 Task: Find connections with filter location Orihuela with filter topic #Hiringwith filter profile language English with filter current company Sartorius Stedim Biotech with filter school Government Engineering College,Gandhinagar with filter industry Waste Collection with filter service category Bookkeeping with filter keywords title Founder
Action: Mouse moved to (620, 79)
Screenshot: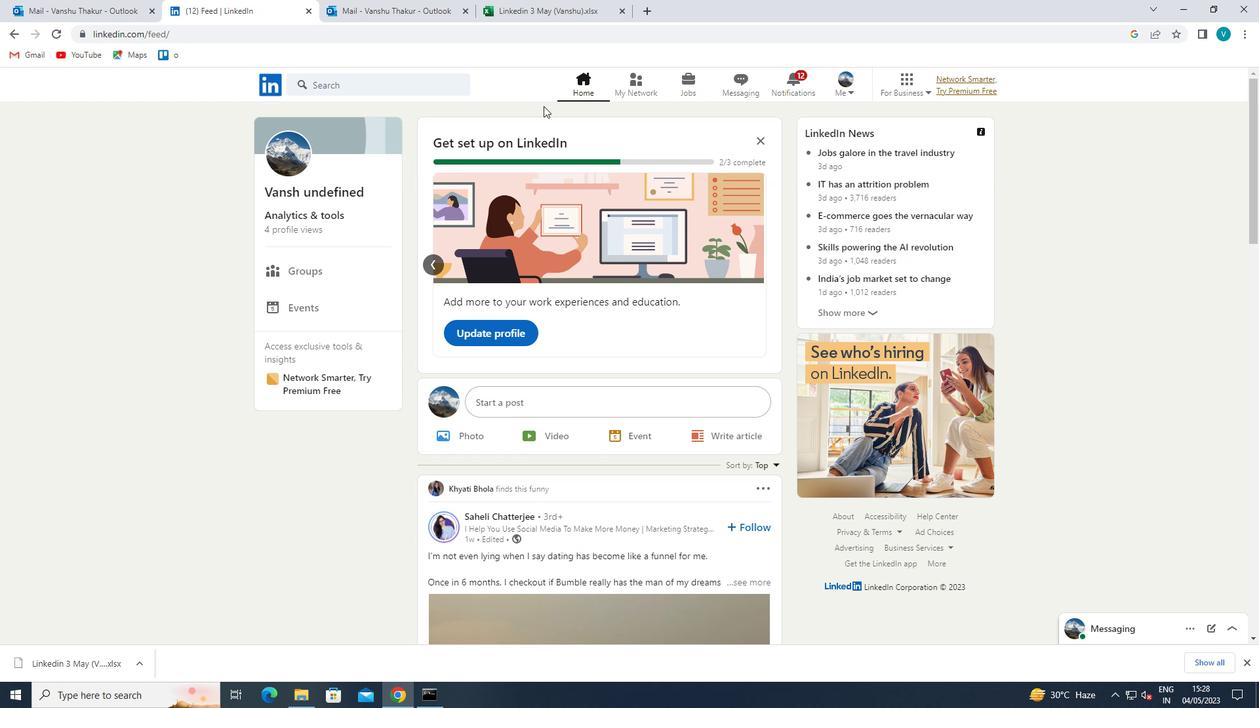 
Action: Mouse pressed left at (620, 79)
Screenshot: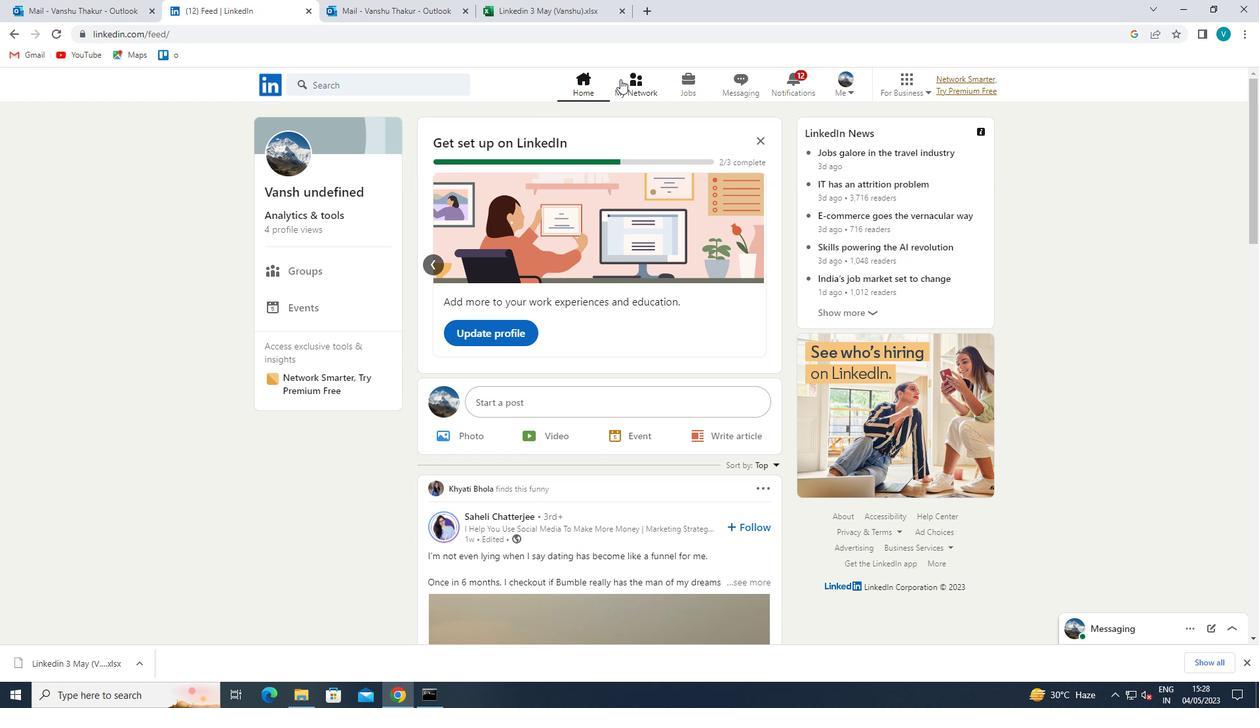 
Action: Mouse moved to (369, 160)
Screenshot: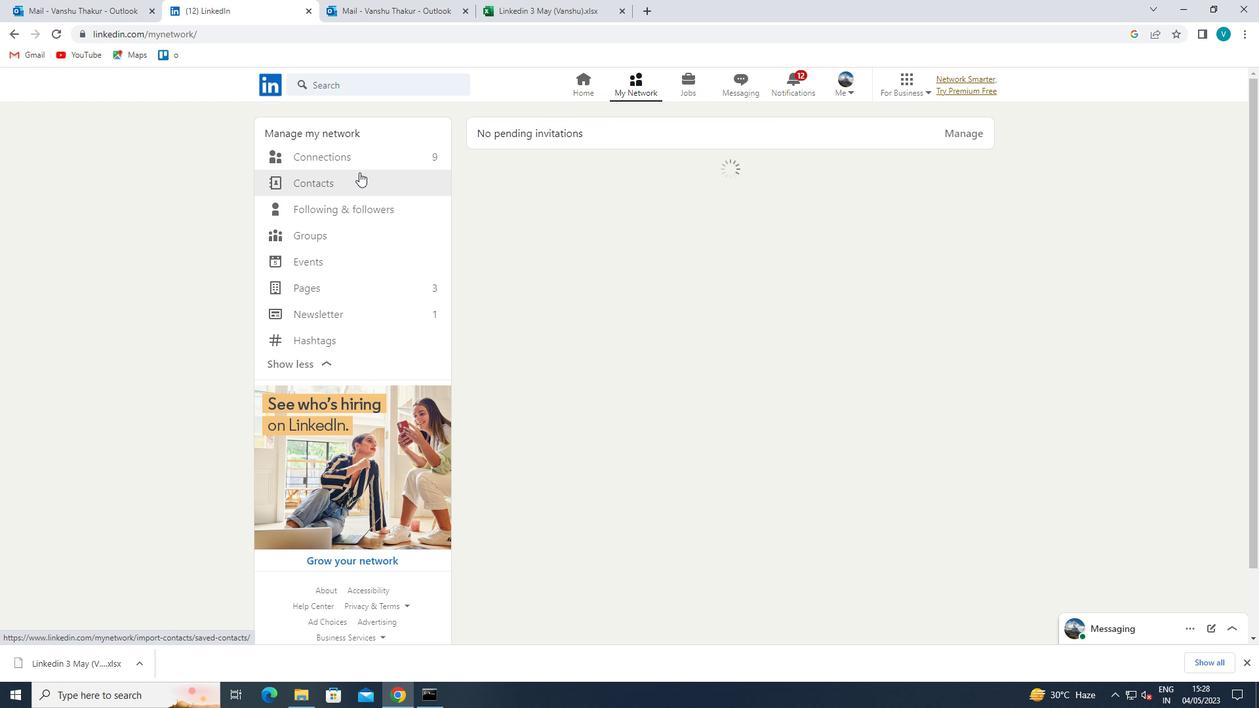 
Action: Mouse pressed left at (369, 160)
Screenshot: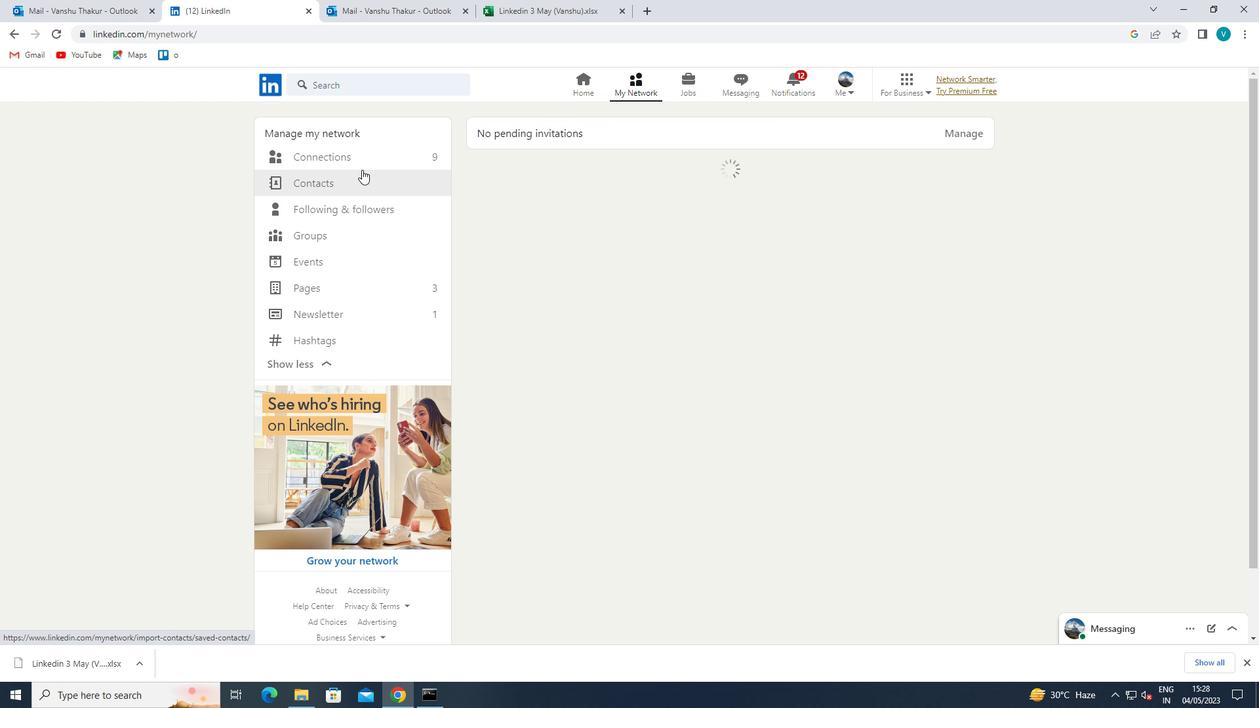 
Action: Mouse moved to (745, 158)
Screenshot: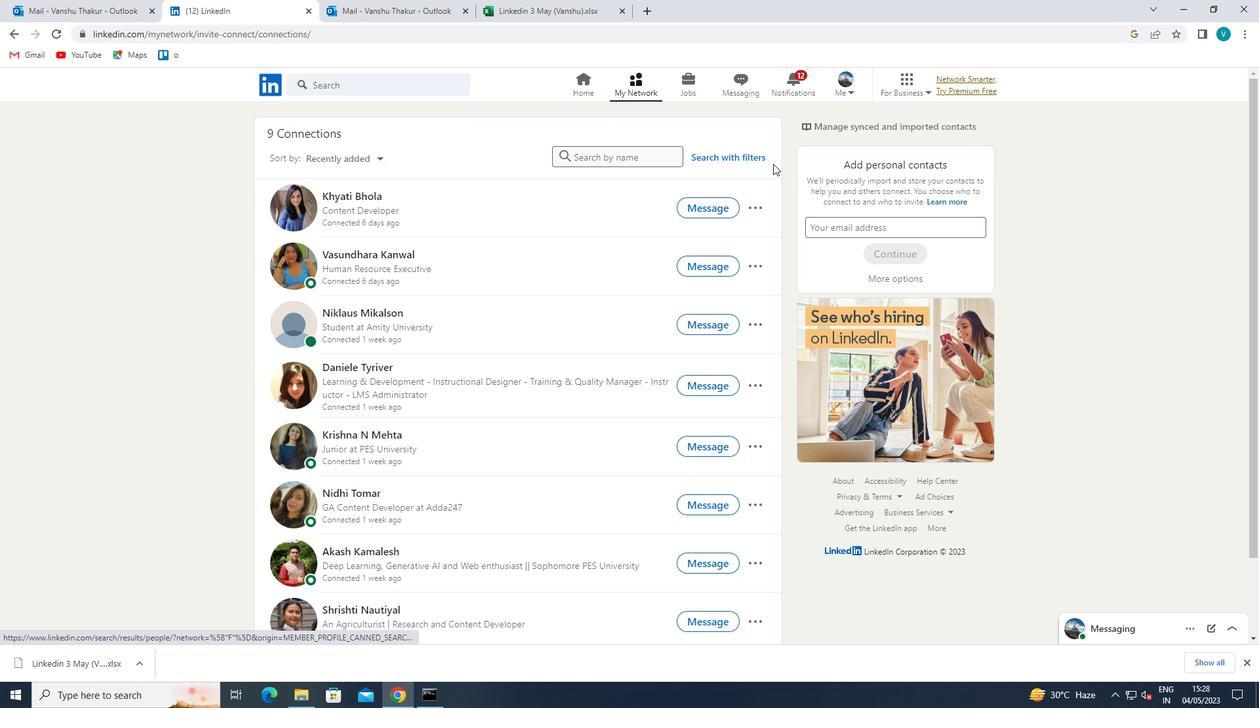 
Action: Mouse pressed left at (745, 158)
Screenshot: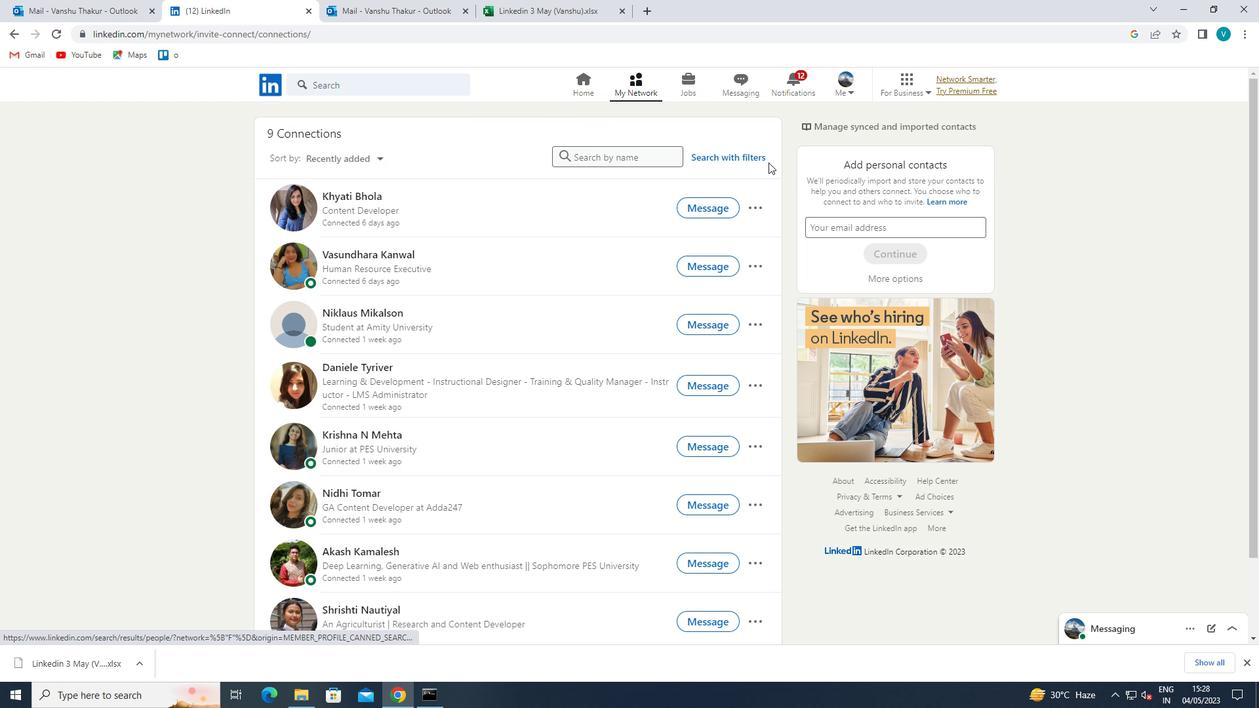 
Action: Mouse moved to (631, 121)
Screenshot: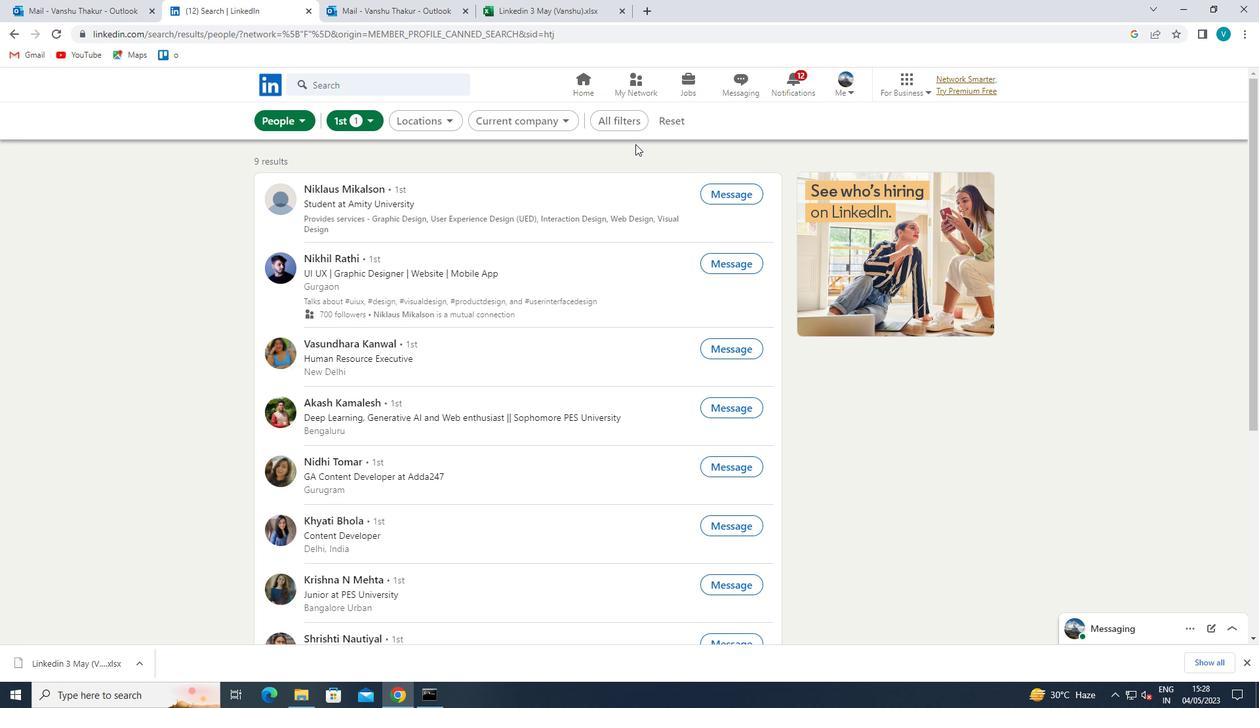
Action: Mouse pressed left at (631, 121)
Screenshot: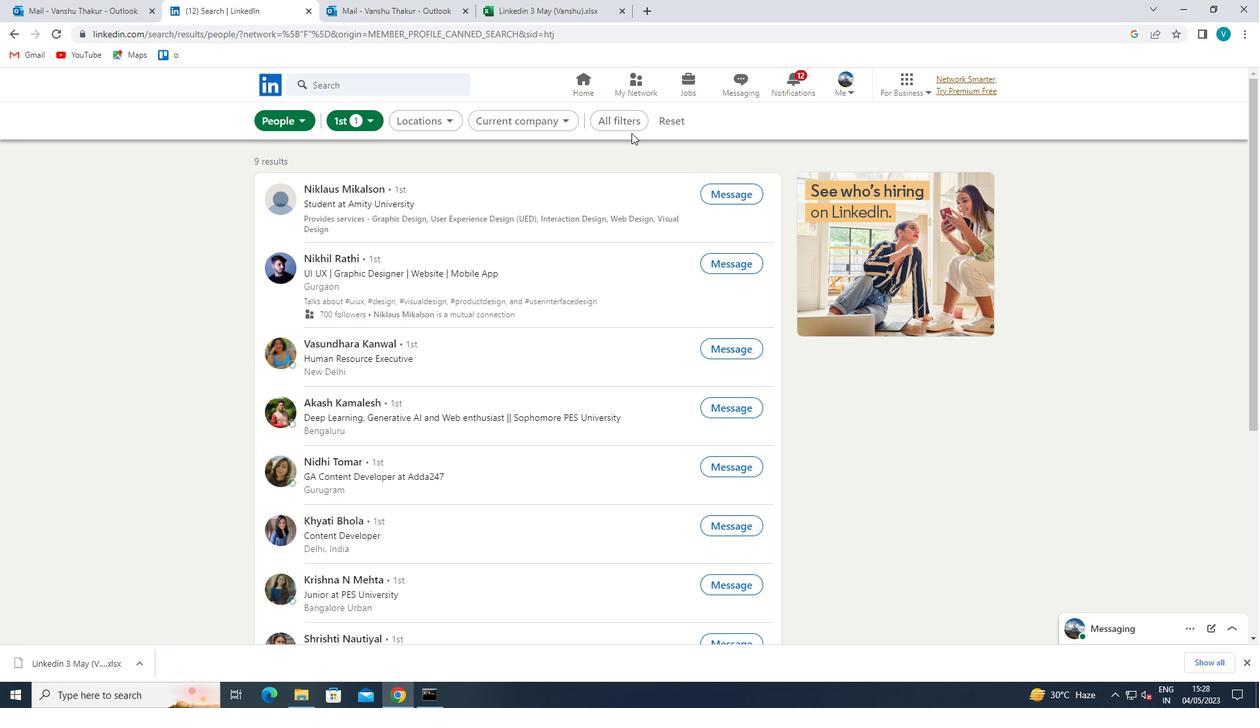 
Action: Mouse moved to (1016, 280)
Screenshot: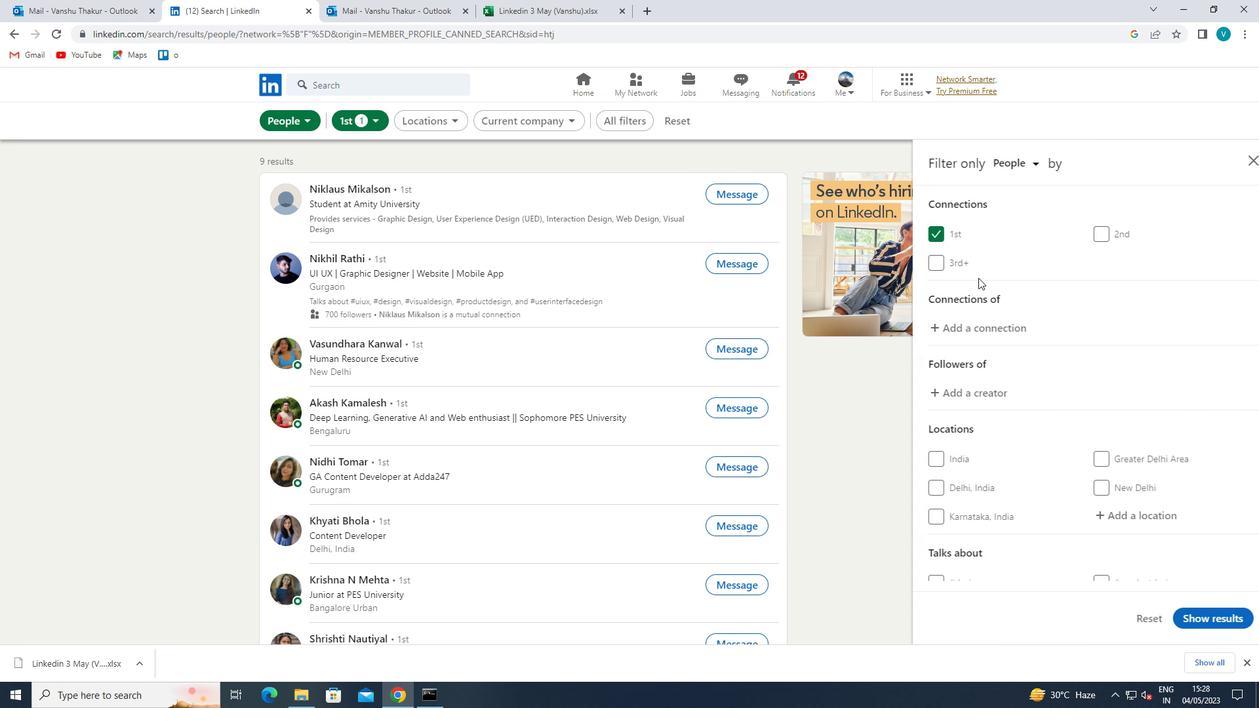 
Action: Mouse scrolled (1016, 279) with delta (0, 0)
Screenshot: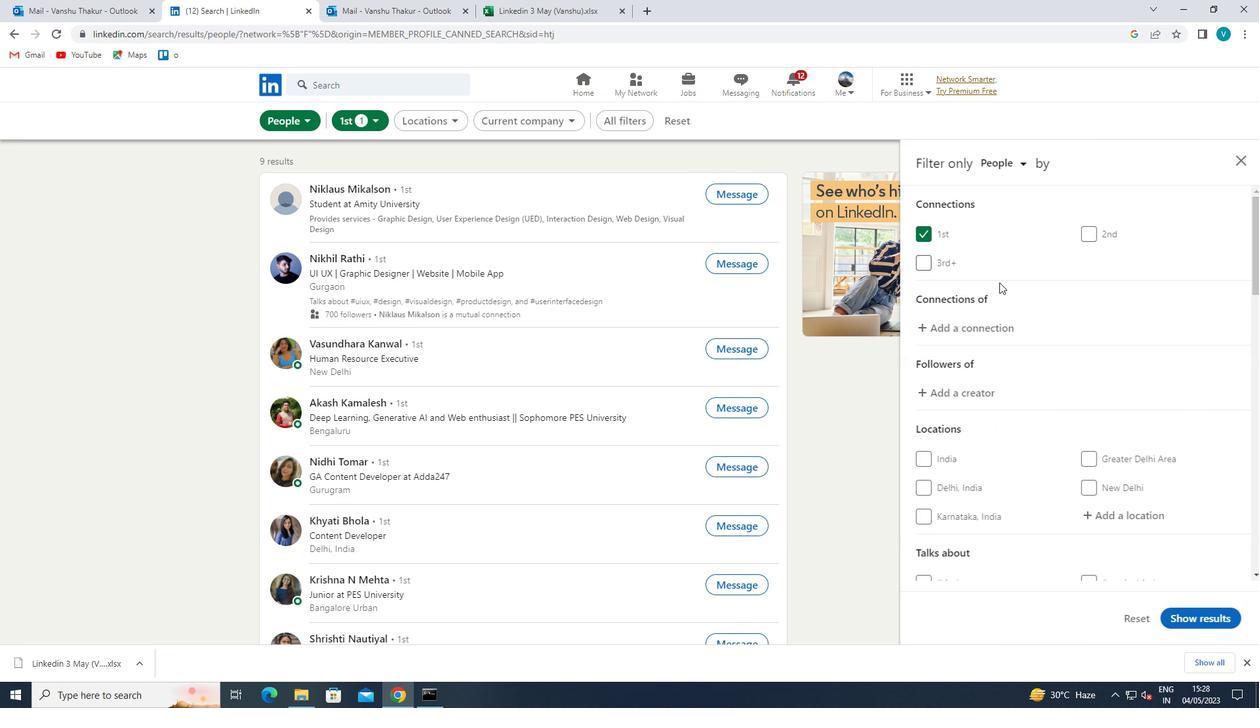 
Action: Mouse moved to (1018, 280)
Screenshot: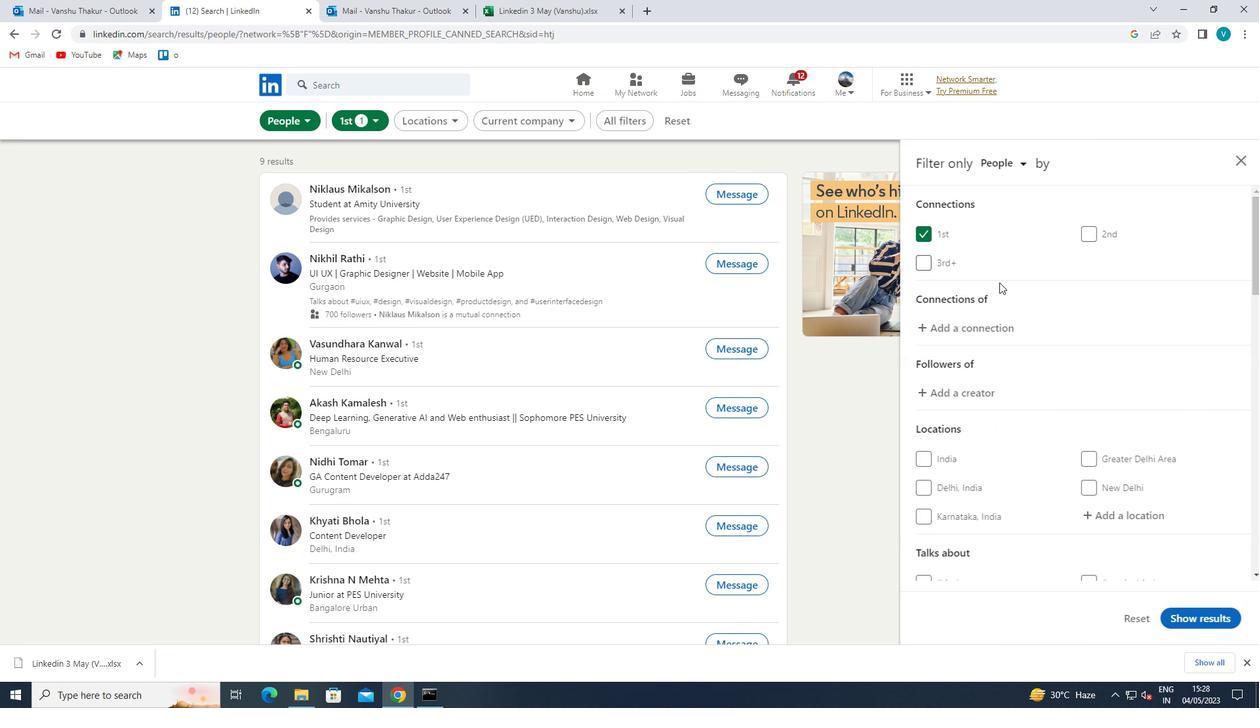 
Action: Mouse scrolled (1018, 279) with delta (0, 0)
Screenshot: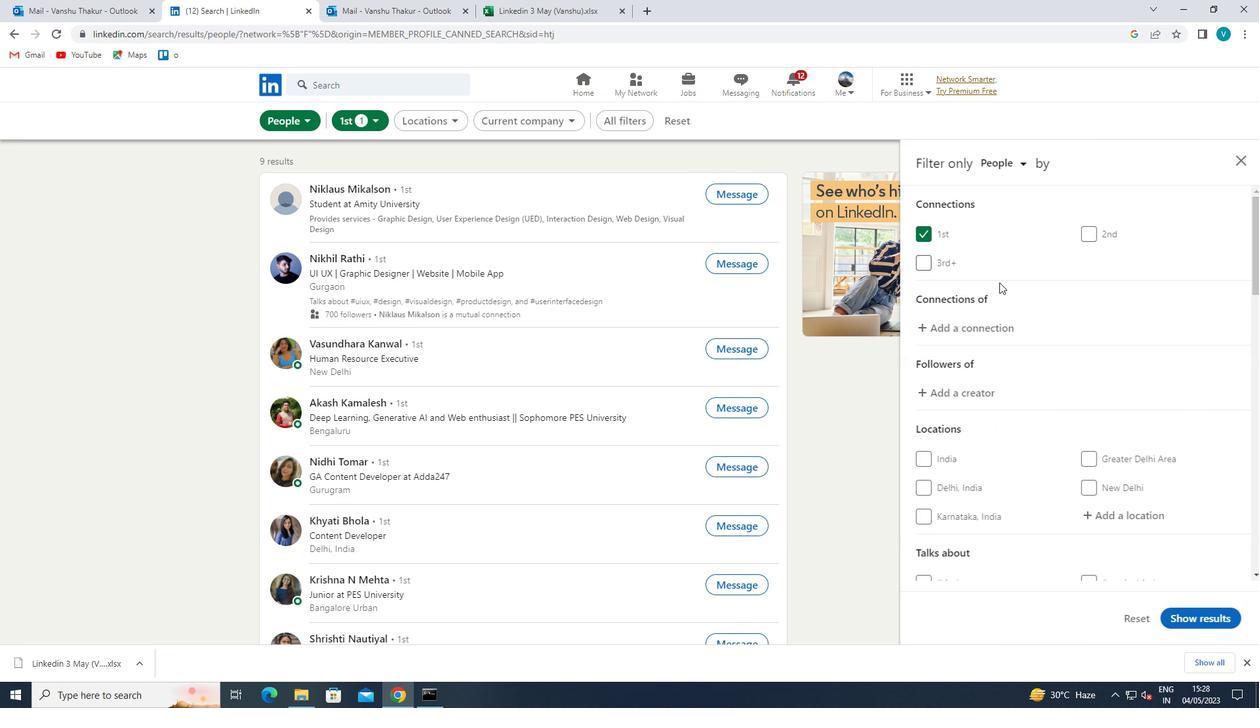 
Action: Mouse moved to (1103, 380)
Screenshot: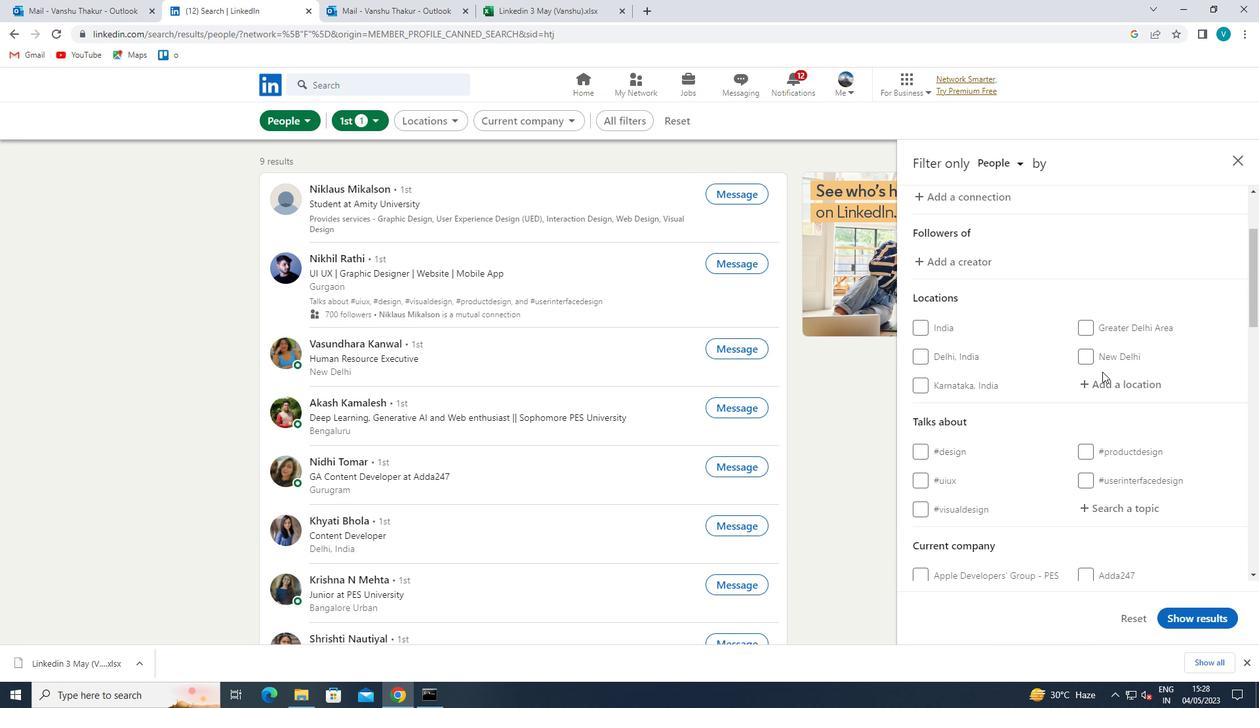
Action: Mouse pressed left at (1103, 380)
Screenshot: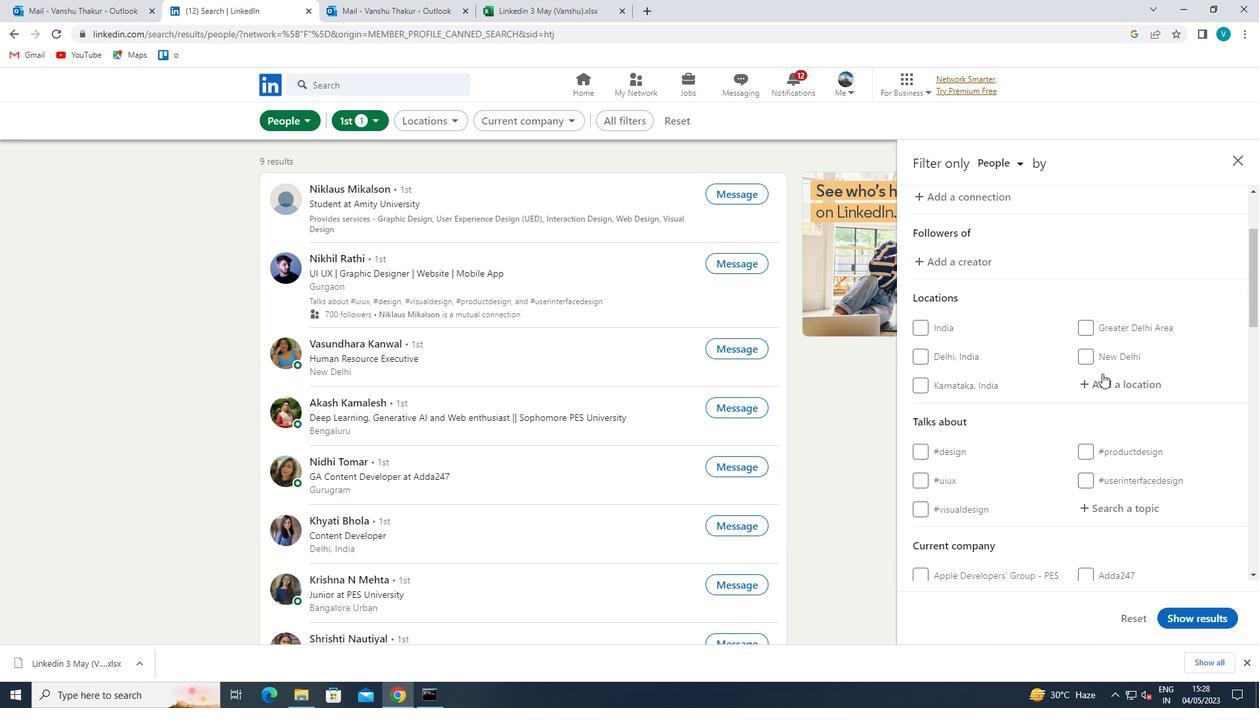 
Action: Mouse moved to (1069, 403)
Screenshot: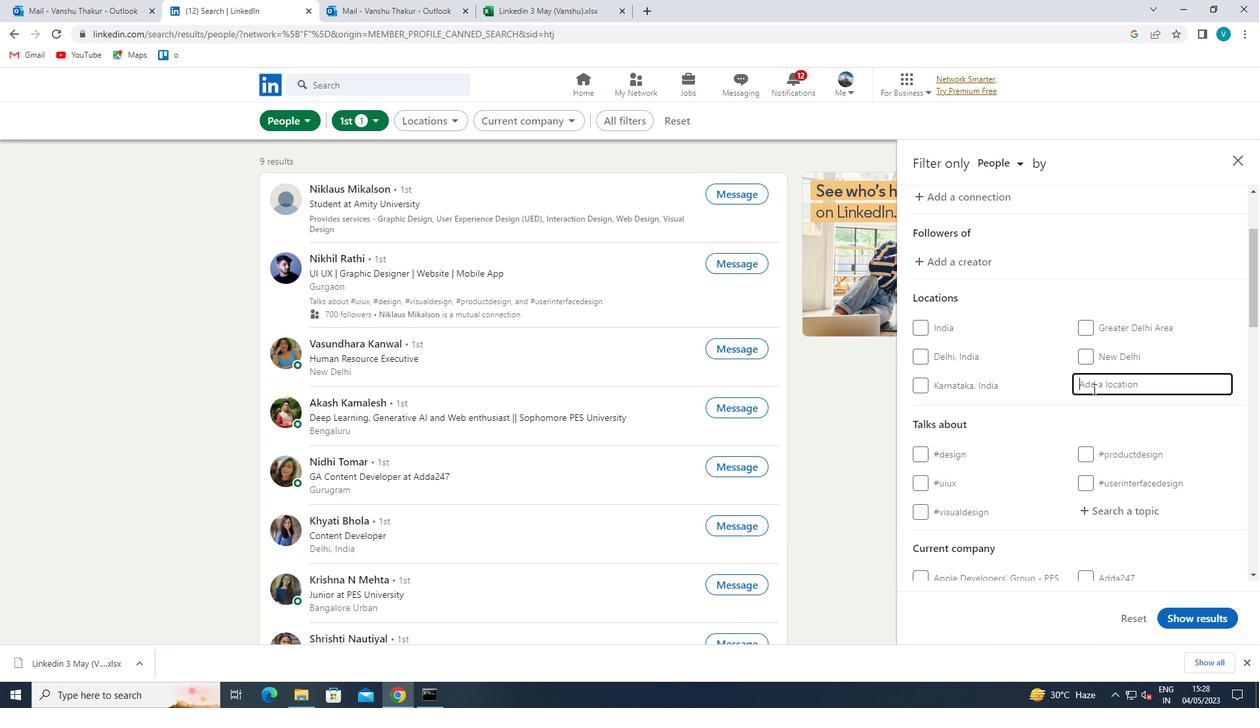 
Action: Key pressed <Key.shift>ORIHUELA
Screenshot: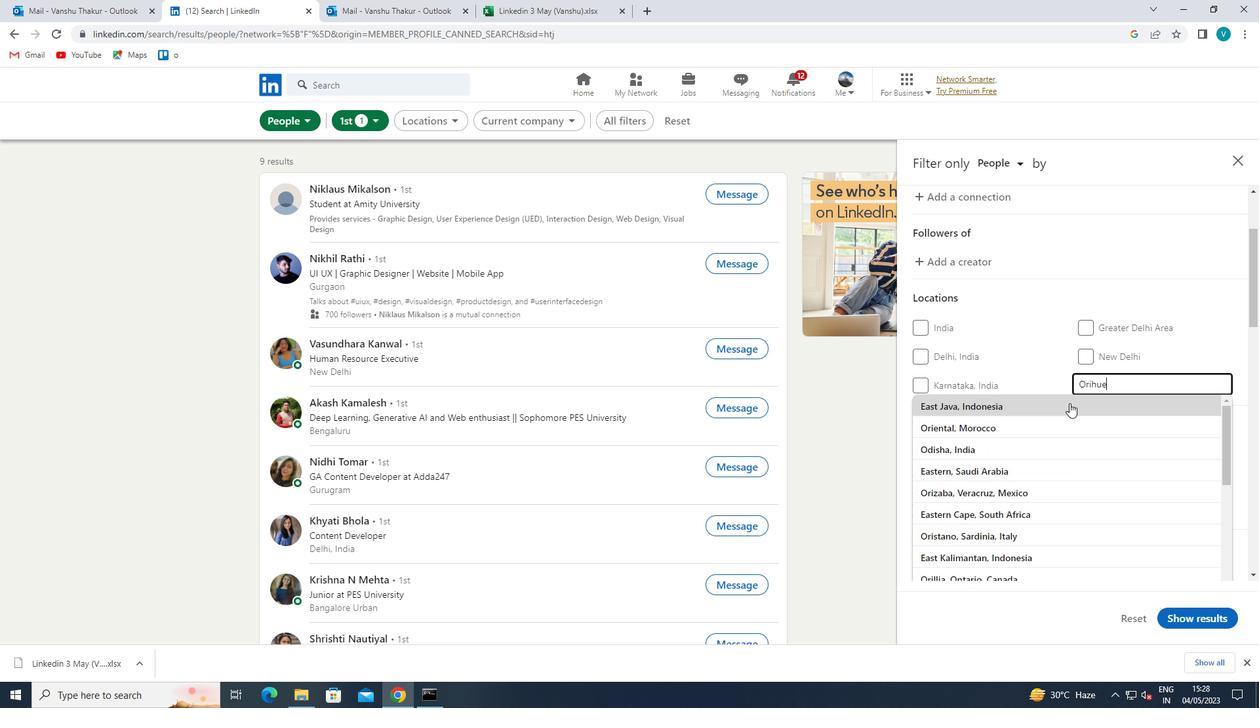 
Action: Mouse moved to (1076, 405)
Screenshot: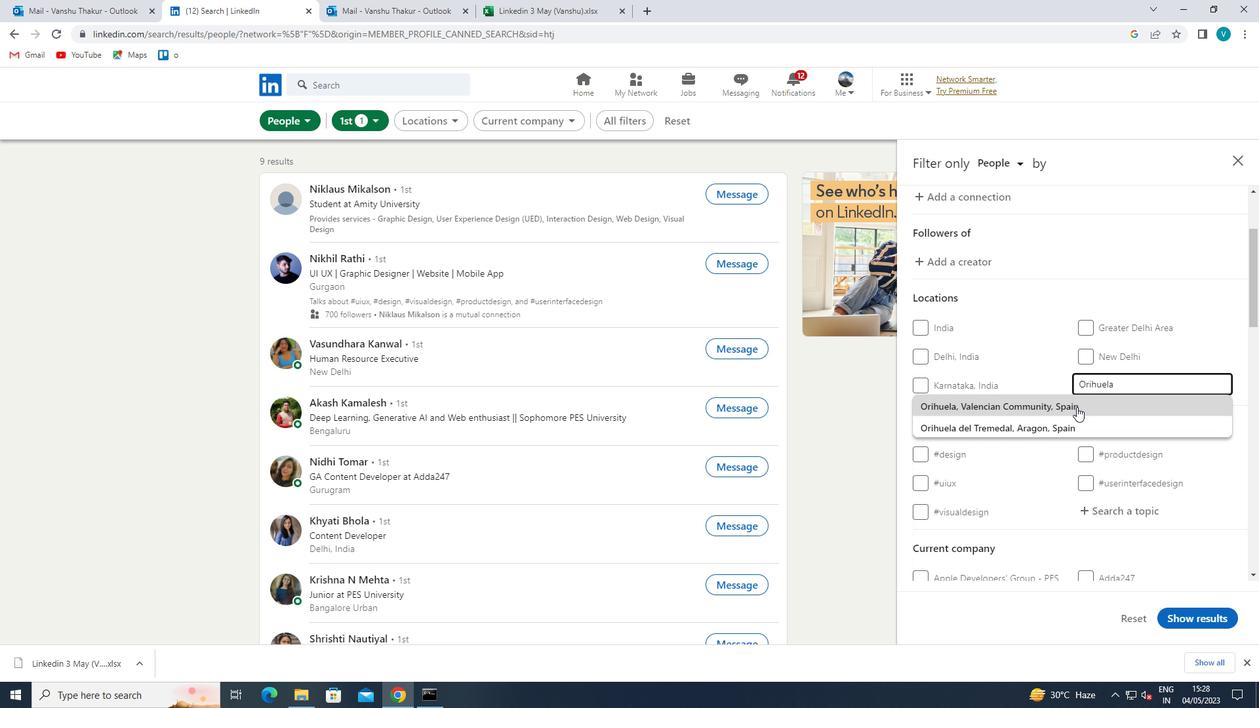 
Action: Mouse pressed left at (1076, 405)
Screenshot: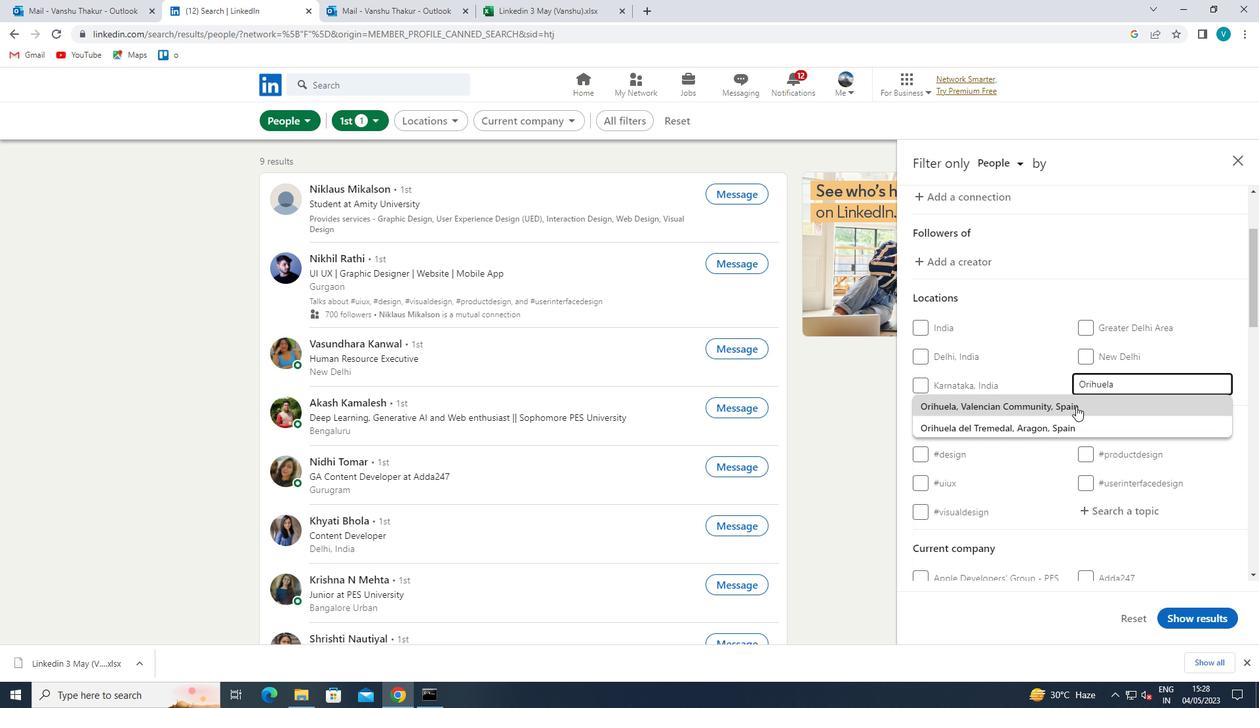 
Action: Mouse moved to (1076, 404)
Screenshot: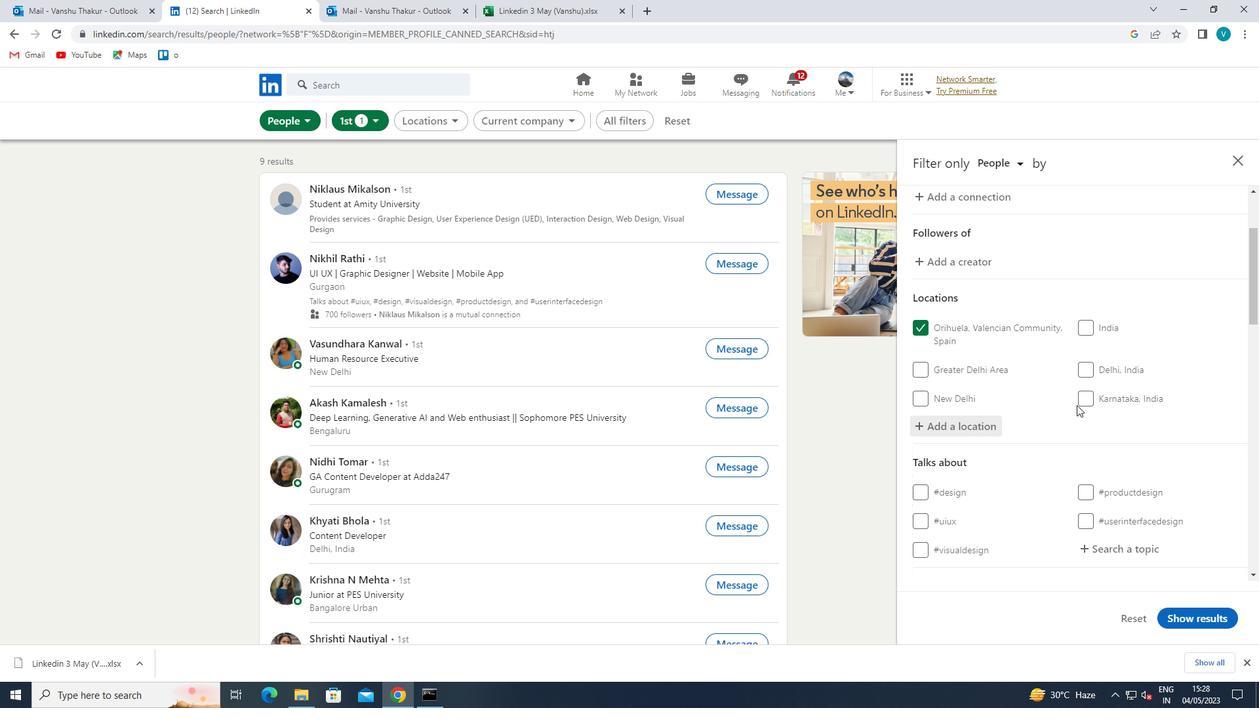 
Action: Mouse scrolled (1076, 404) with delta (0, 0)
Screenshot: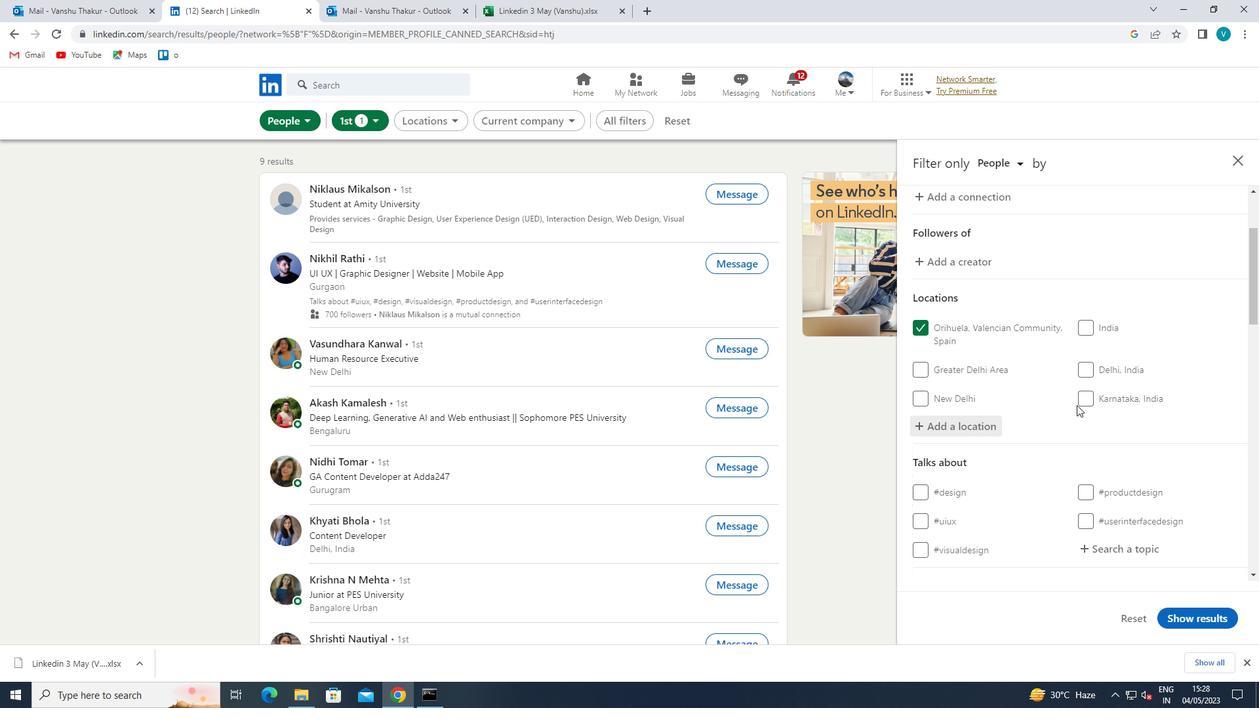 
Action: Mouse moved to (1075, 405)
Screenshot: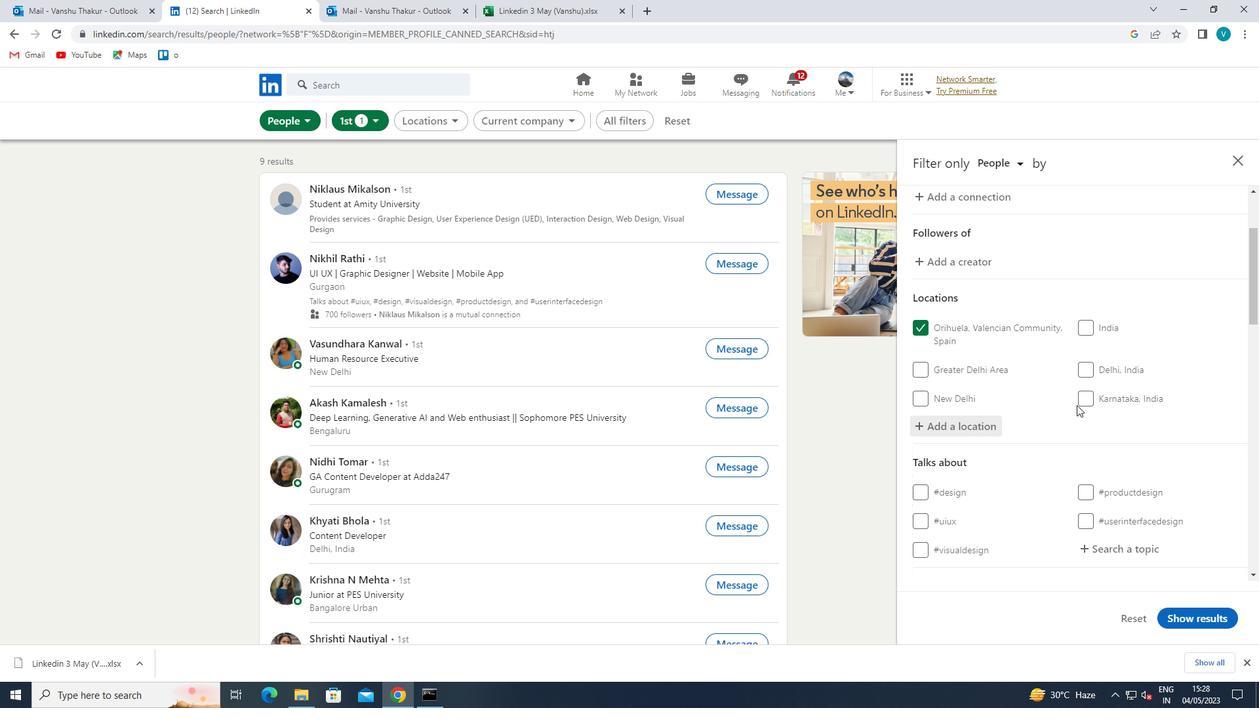 
Action: Mouse scrolled (1075, 404) with delta (0, 0)
Screenshot: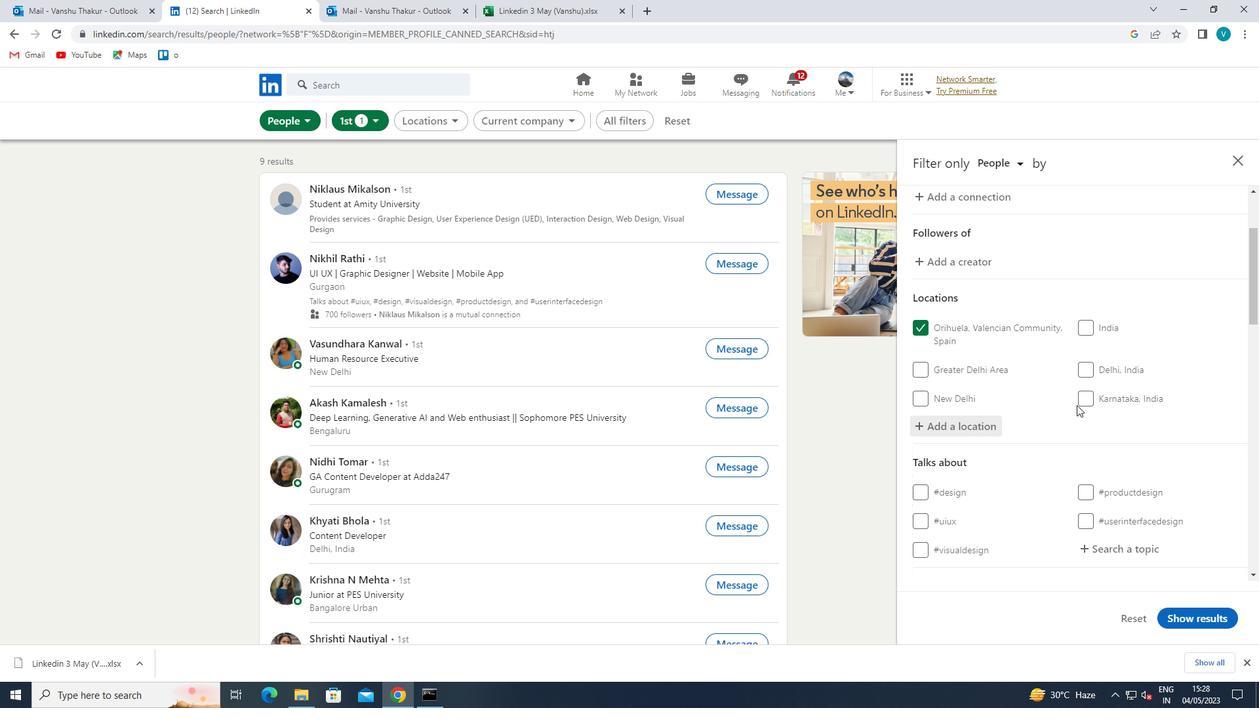 
Action: Mouse moved to (1113, 416)
Screenshot: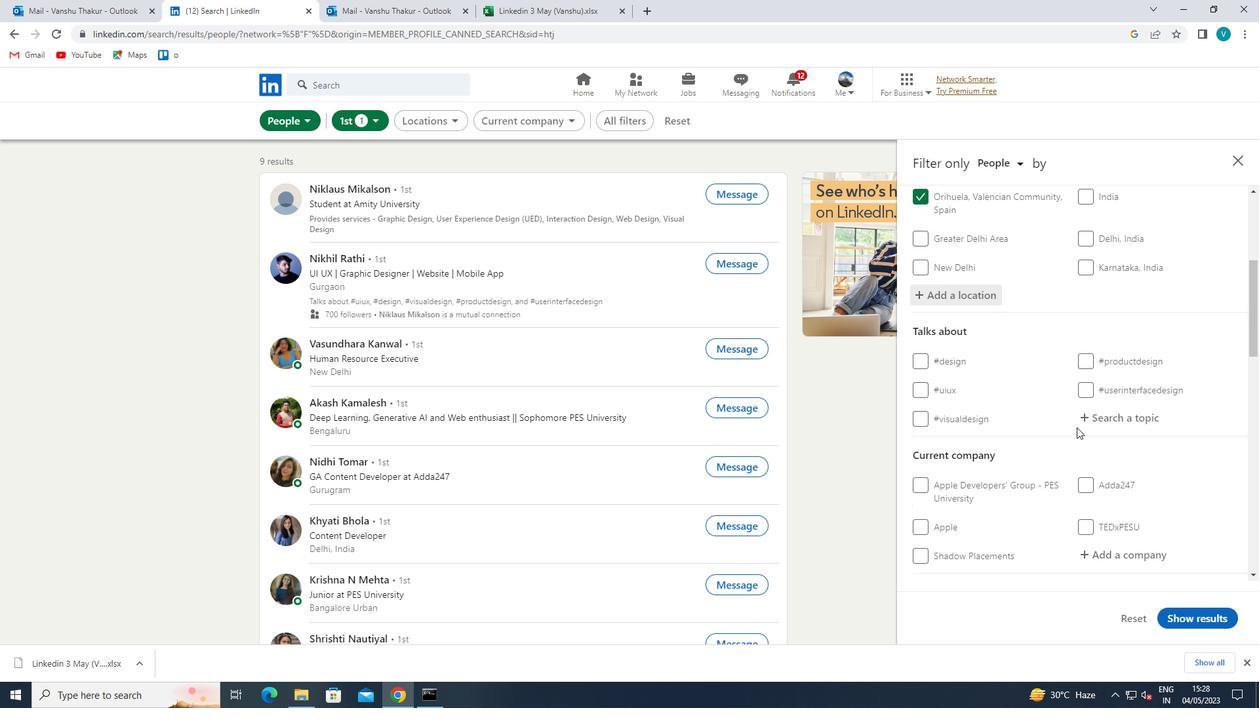 
Action: Mouse pressed left at (1113, 416)
Screenshot: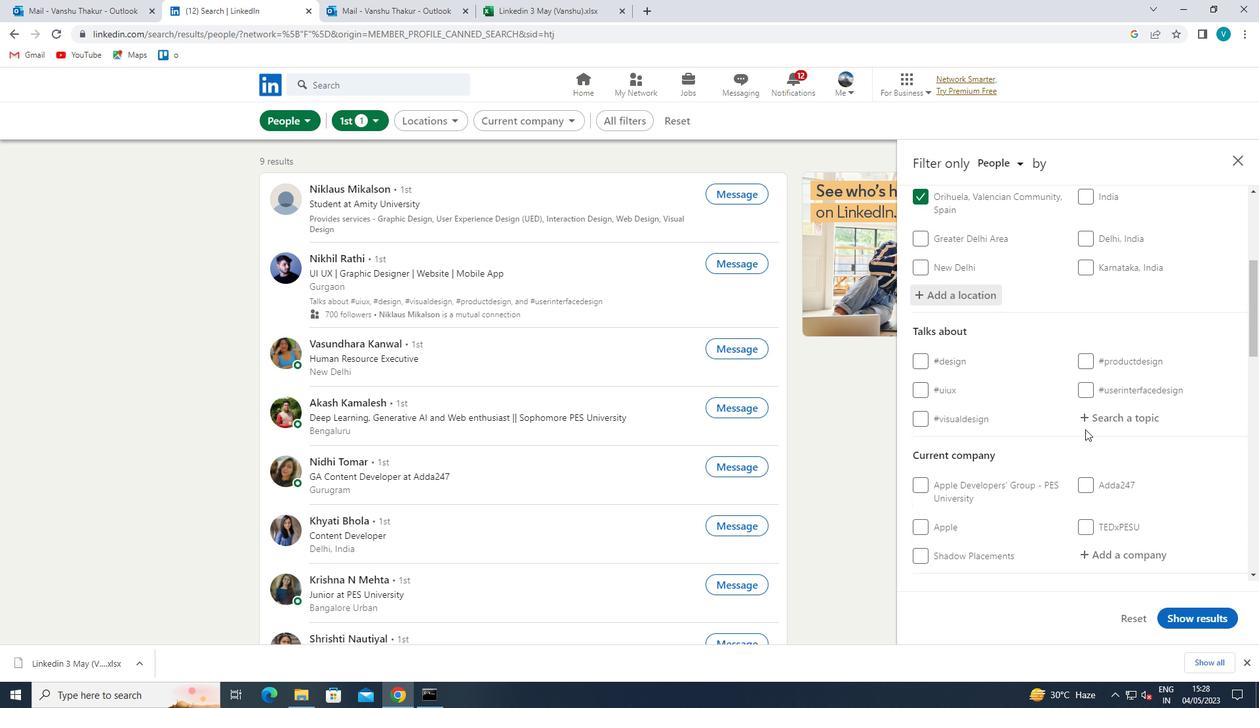 
Action: Key pressed HIRING
Screenshot: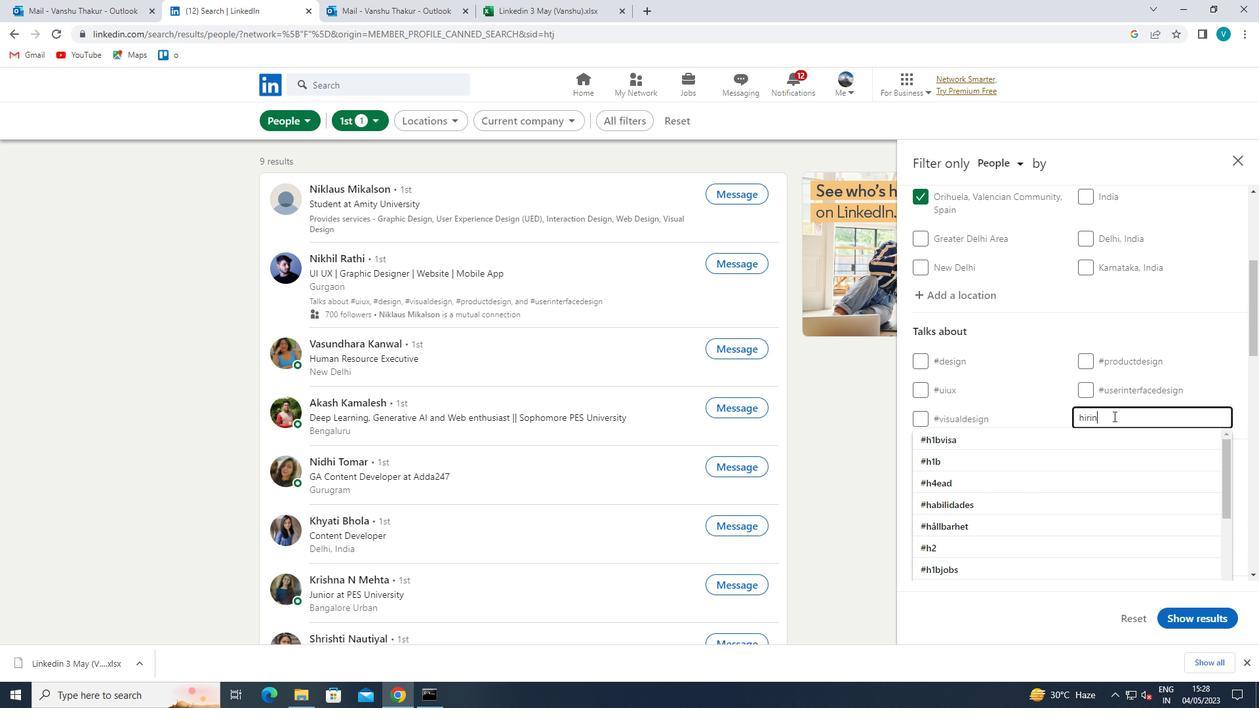 
Action: Mouse moved to (1073, 438)
Screenshot: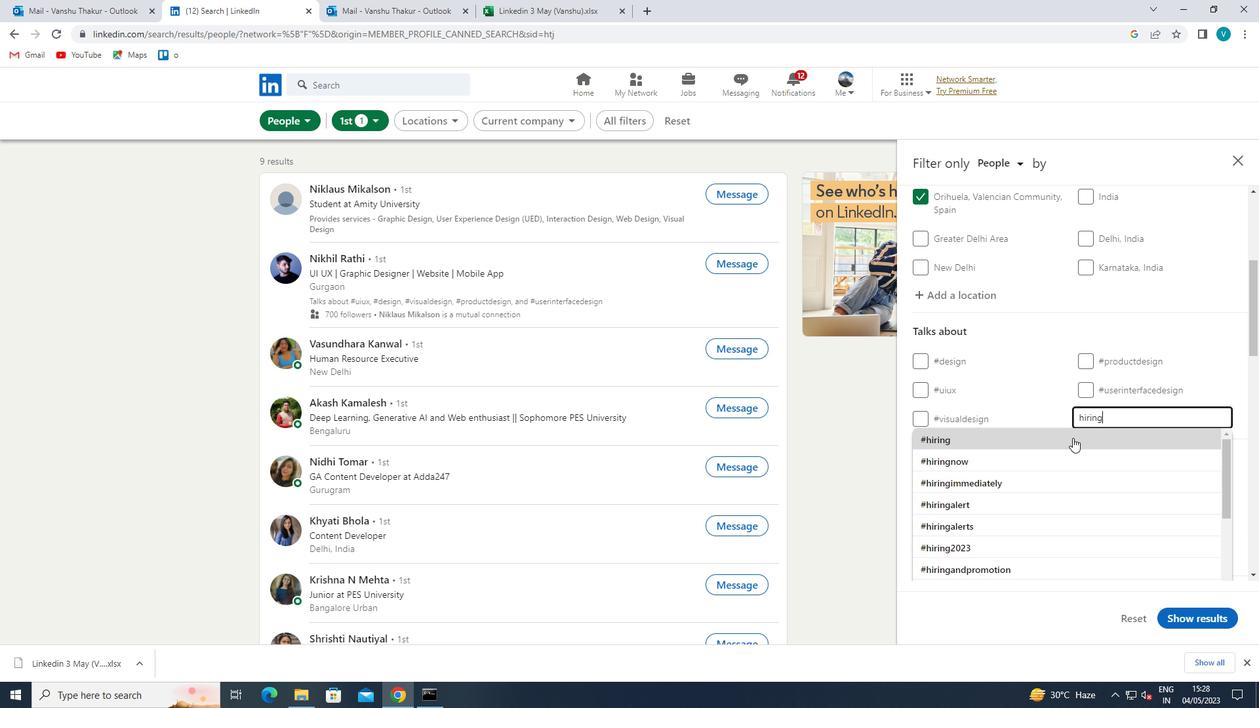 
Action: Mouse pressed left at (1073, 438)
Screenshot: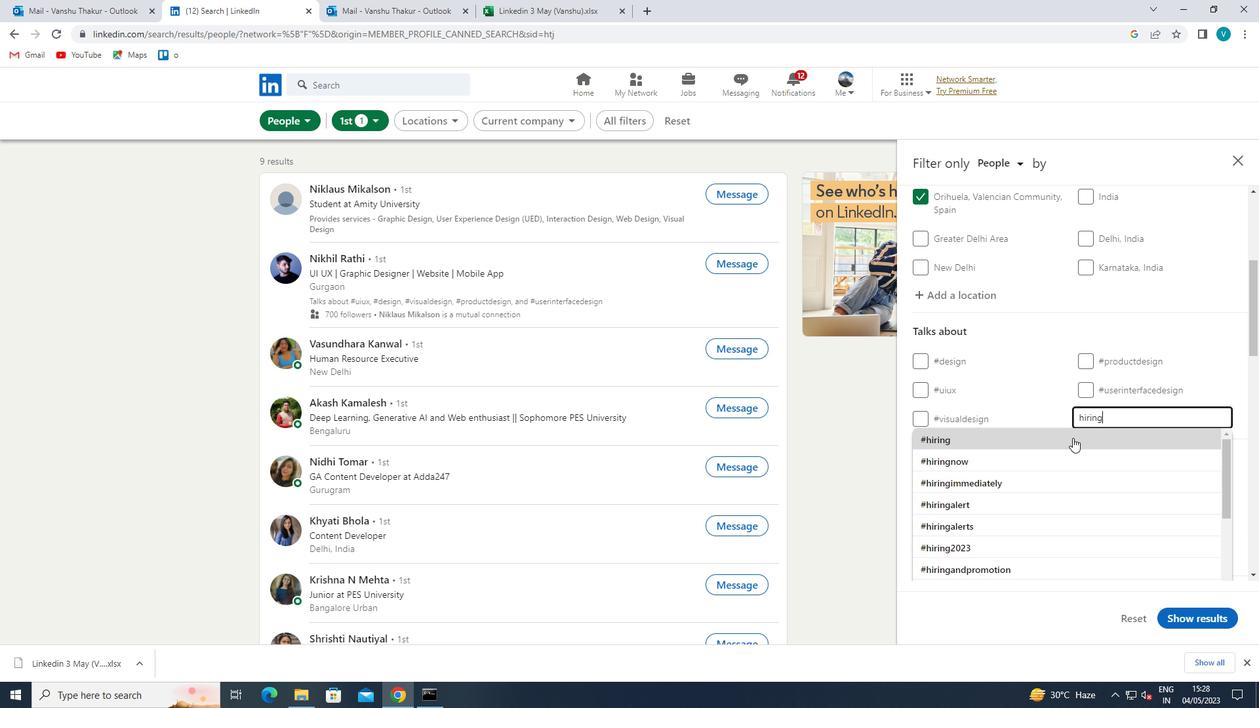 
Action: Mouse moved to (1078, 434)
Screenshot: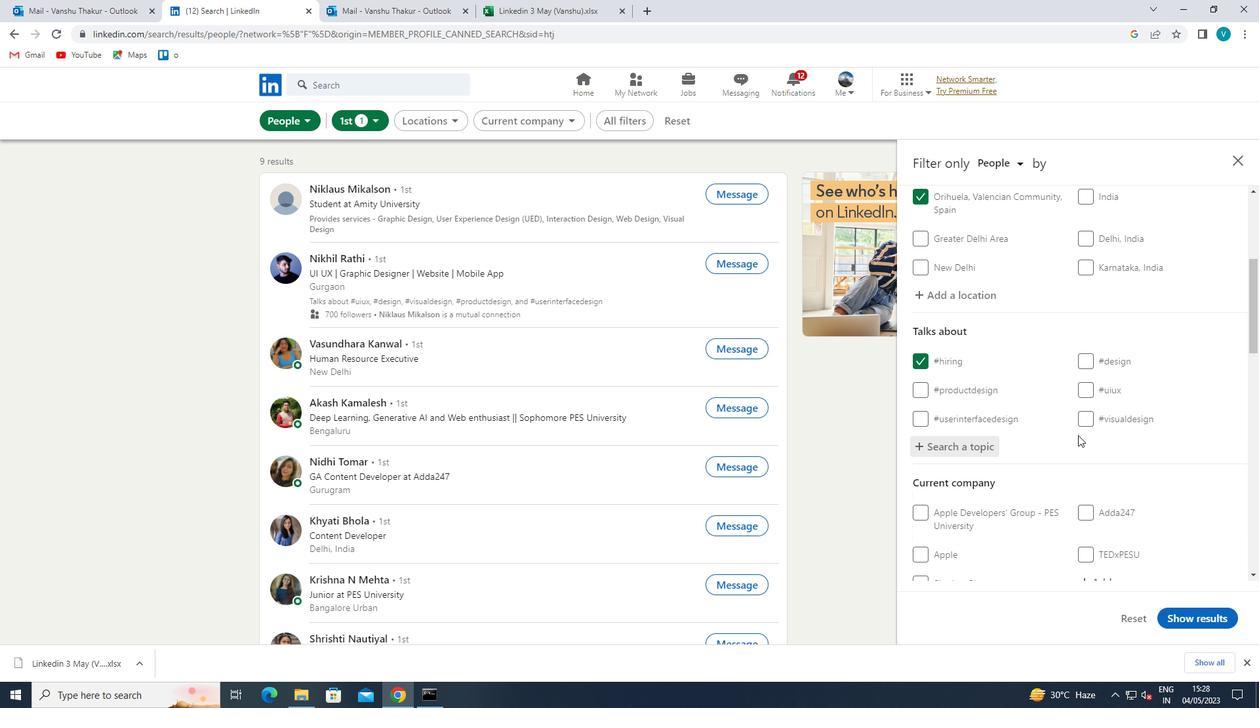 
Action: Mouse scrolled (1078, 434) with delta (0, 0)
Screenshot: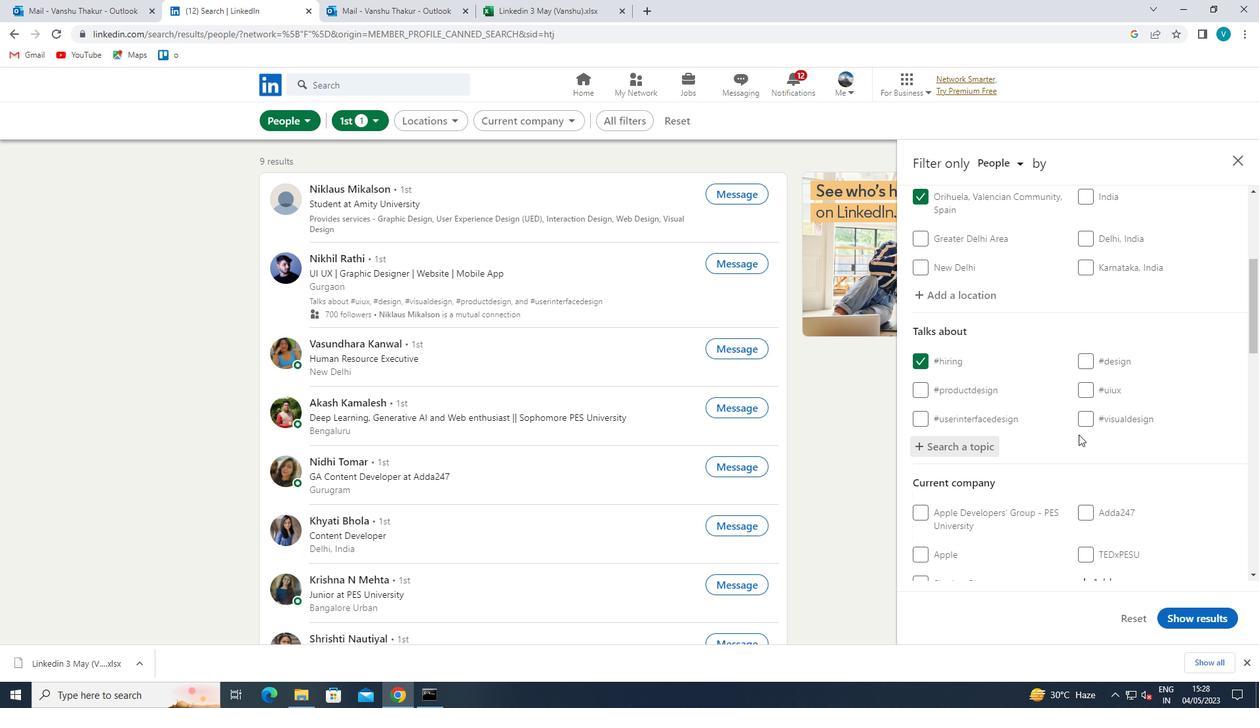 
Action: Mouse scrolled (1078, 434) with delta (0, 0)
Screenshot: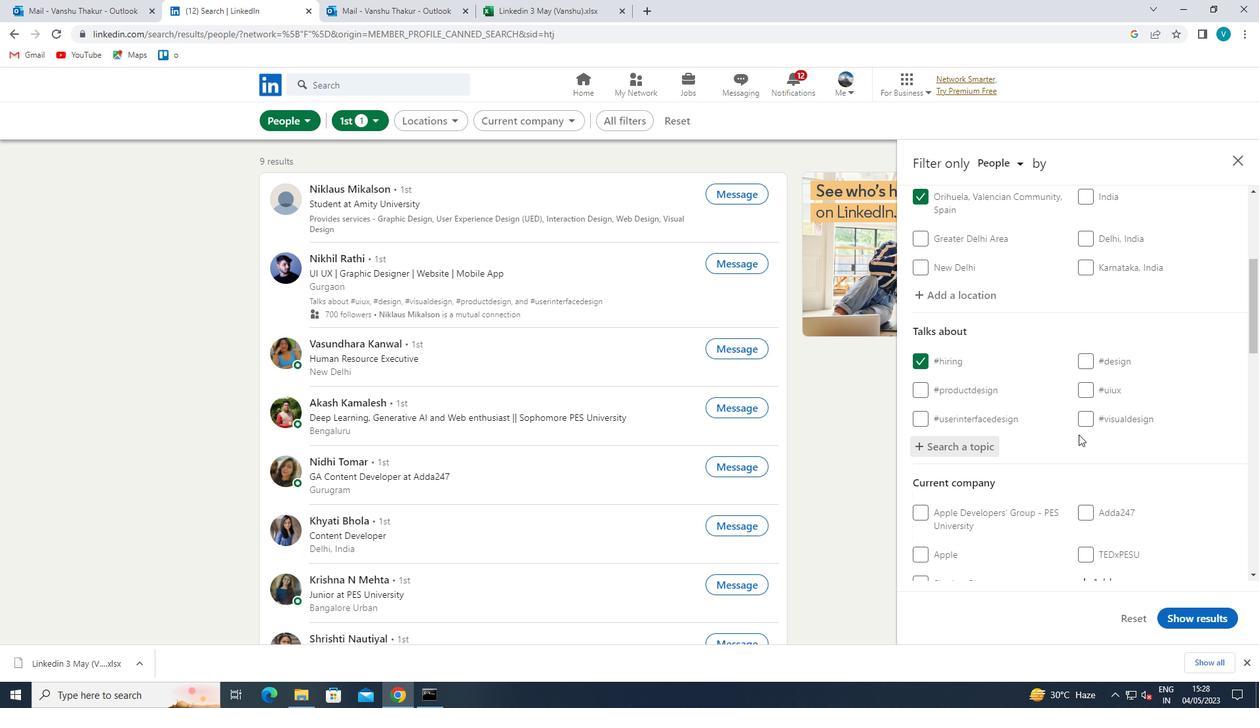 
Action: Mouse scrolled (1078, 434) with delta (0, 0)
Screenshot: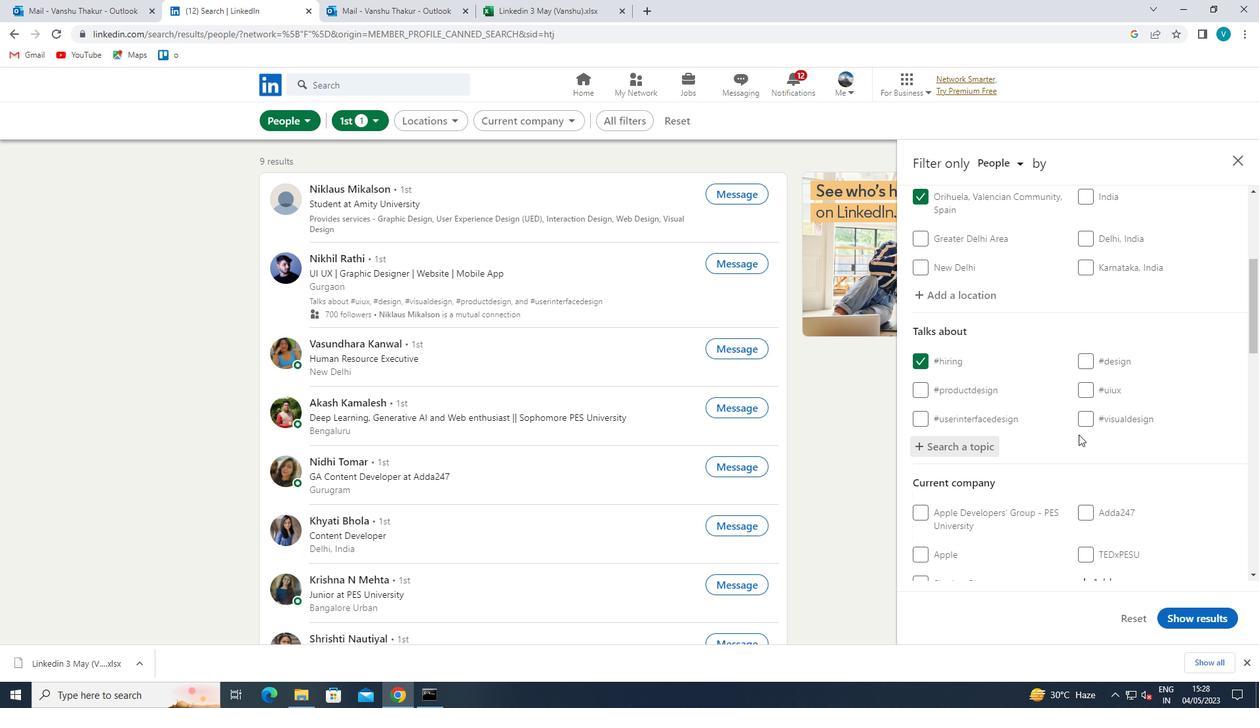 
Action: Mouse moved to (1079, 434)
Screenshot: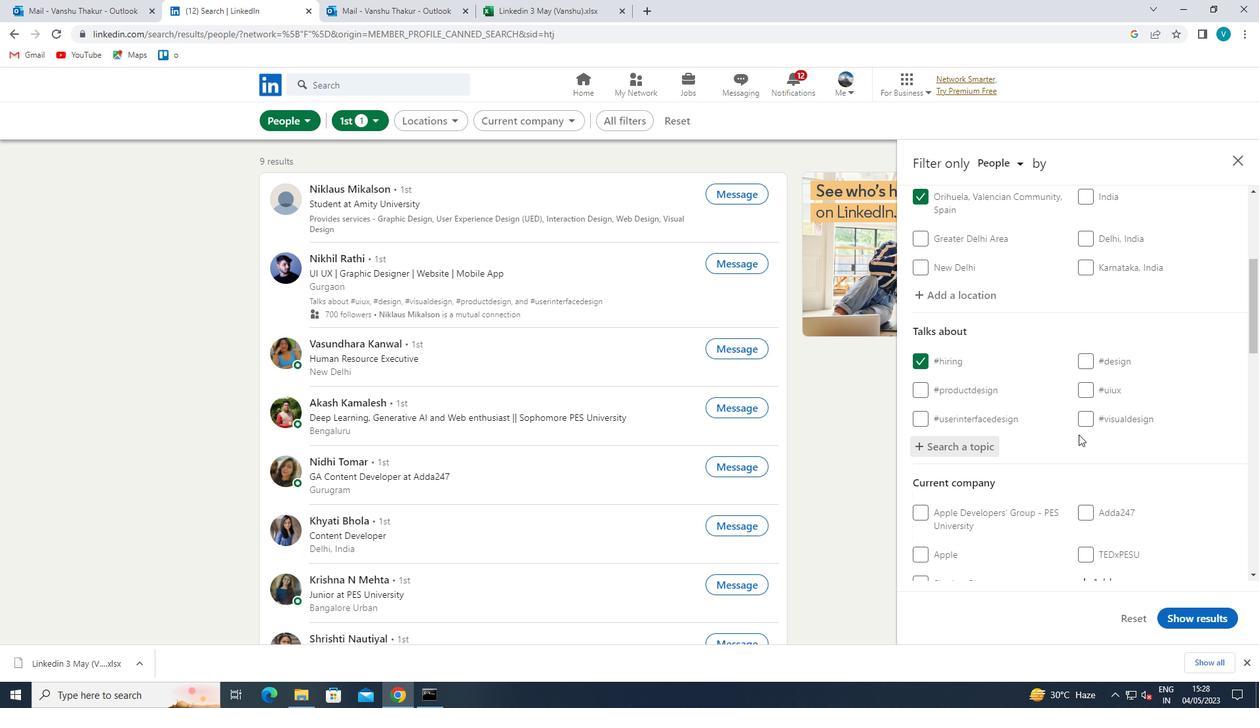 
Action: Mouse scrolled (1079, 434) with delta (0, 0)
Screenshot: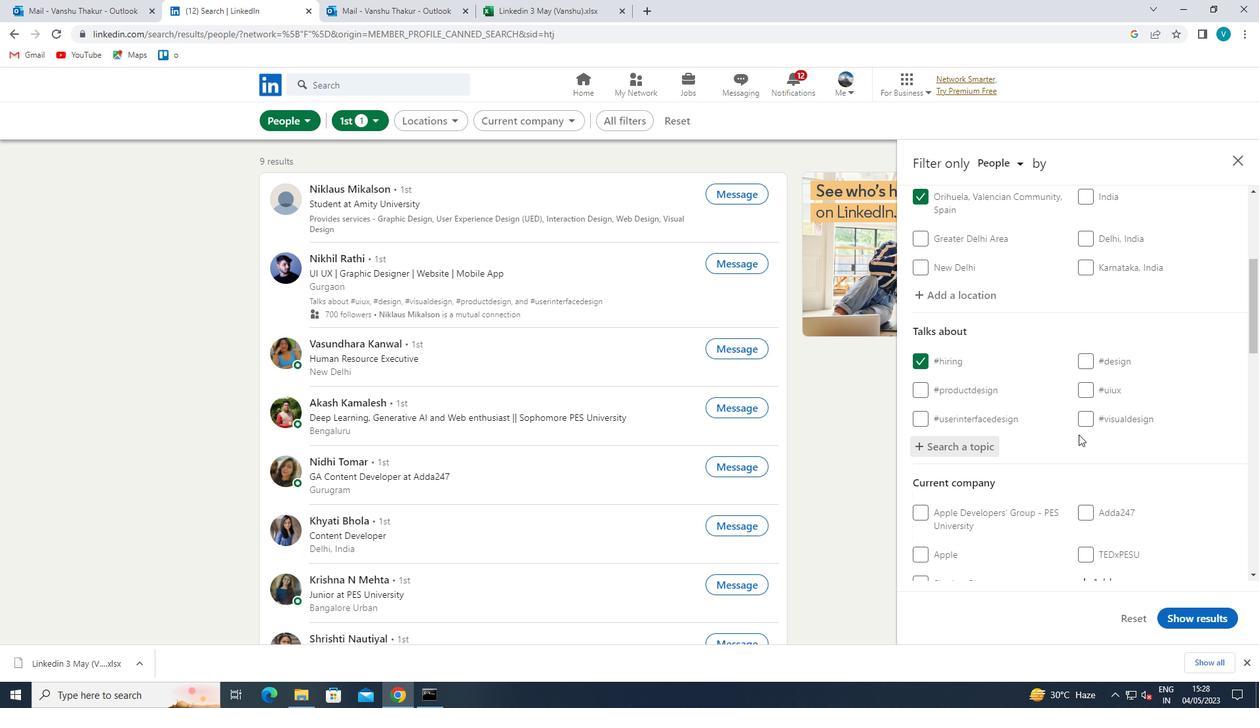 
Action: Mouse scrolled (1079, 434) with delta (0, 0)
Screenshot: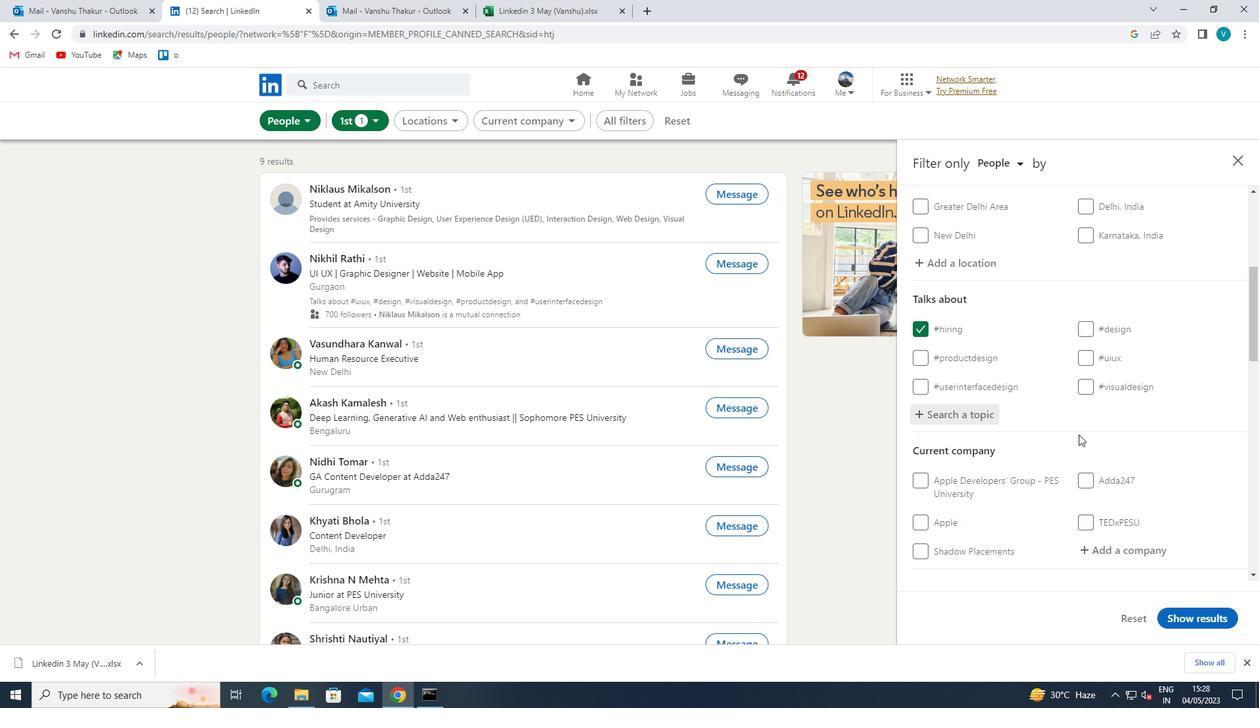
Action: Mouse moved to (1078, 434)
Screenshot: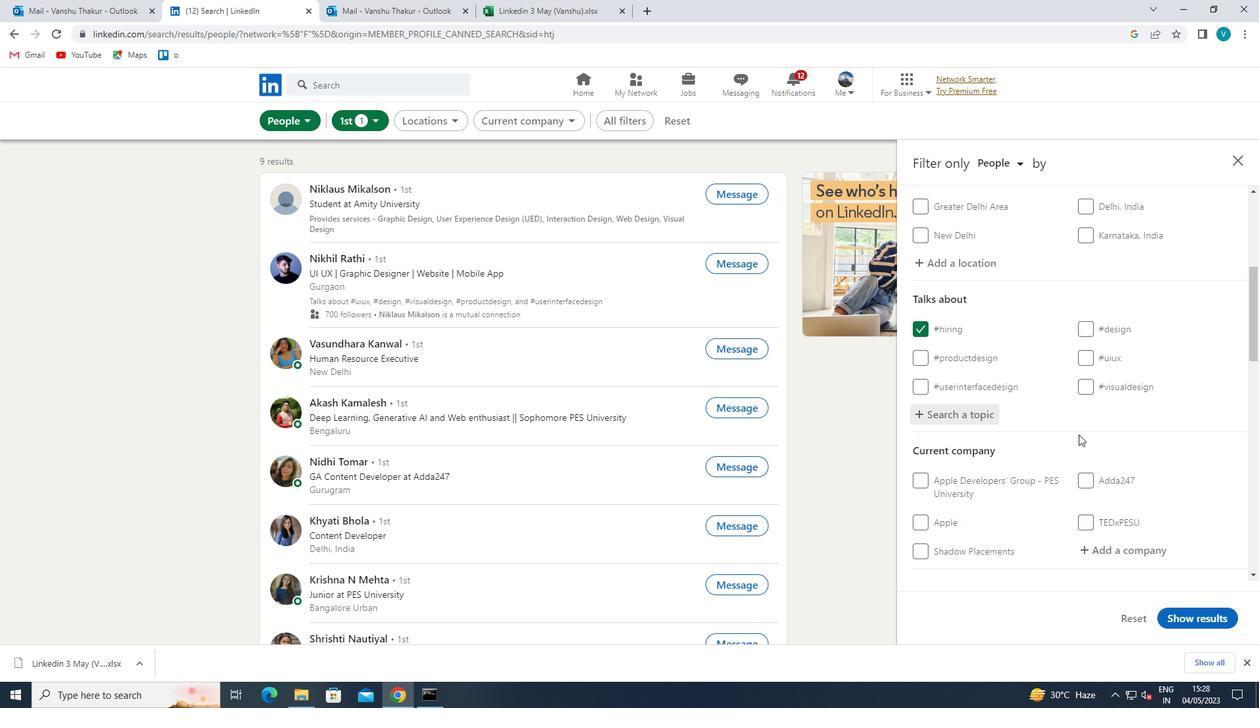 
Action: Mouse scrolled (1078, 434) with delta (0, 0)
Screenshot: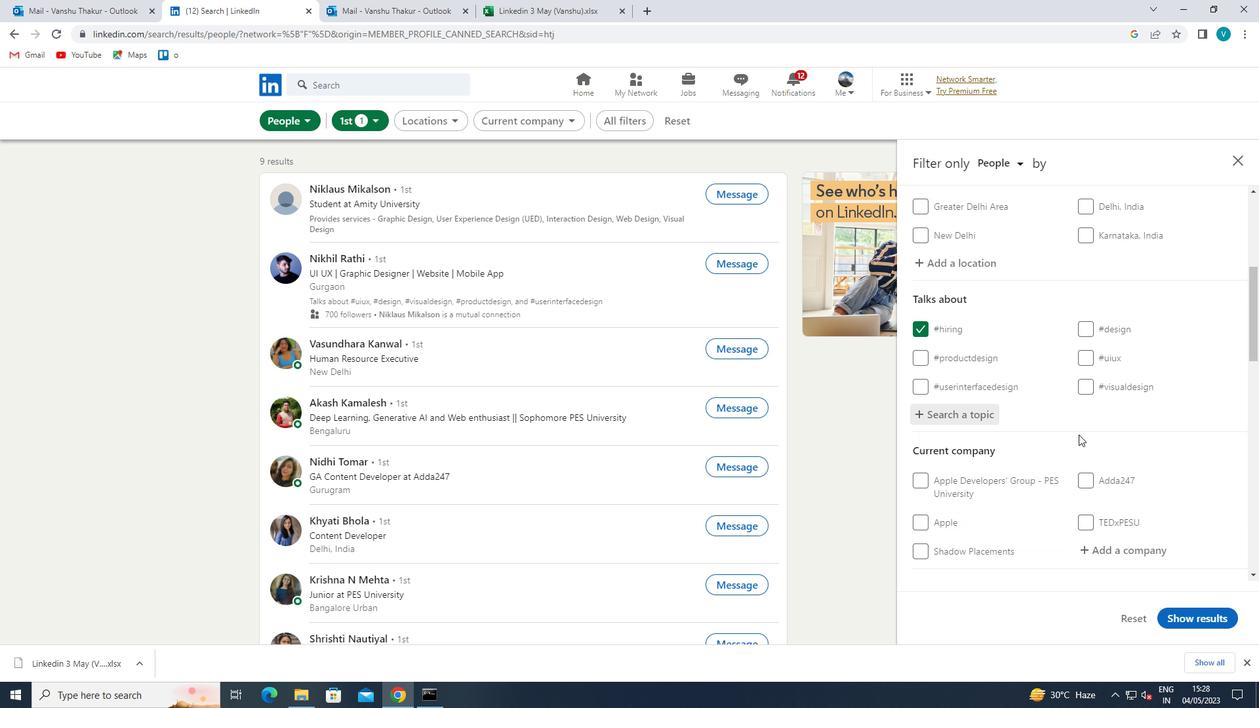 
Action: Mouse scrolled (1078, 434) with delta (0, 0)
Screenshot: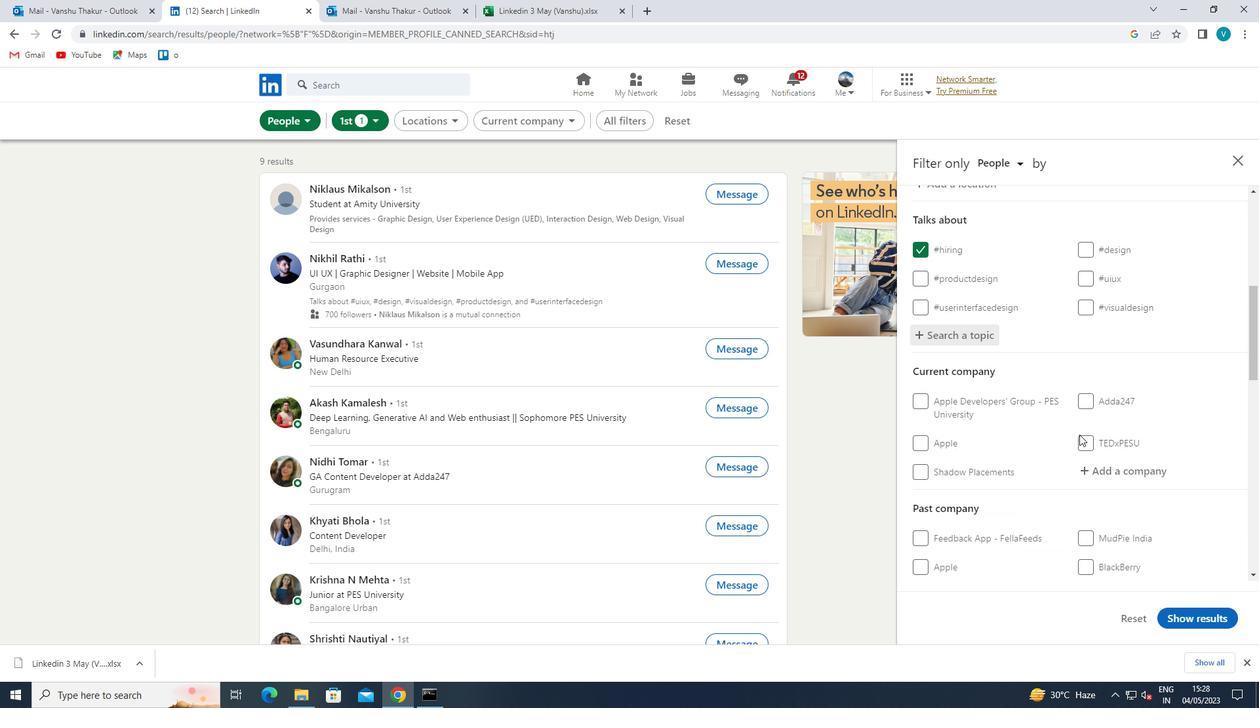 
Action: Mouse moved to (997, 461)
Screenshot: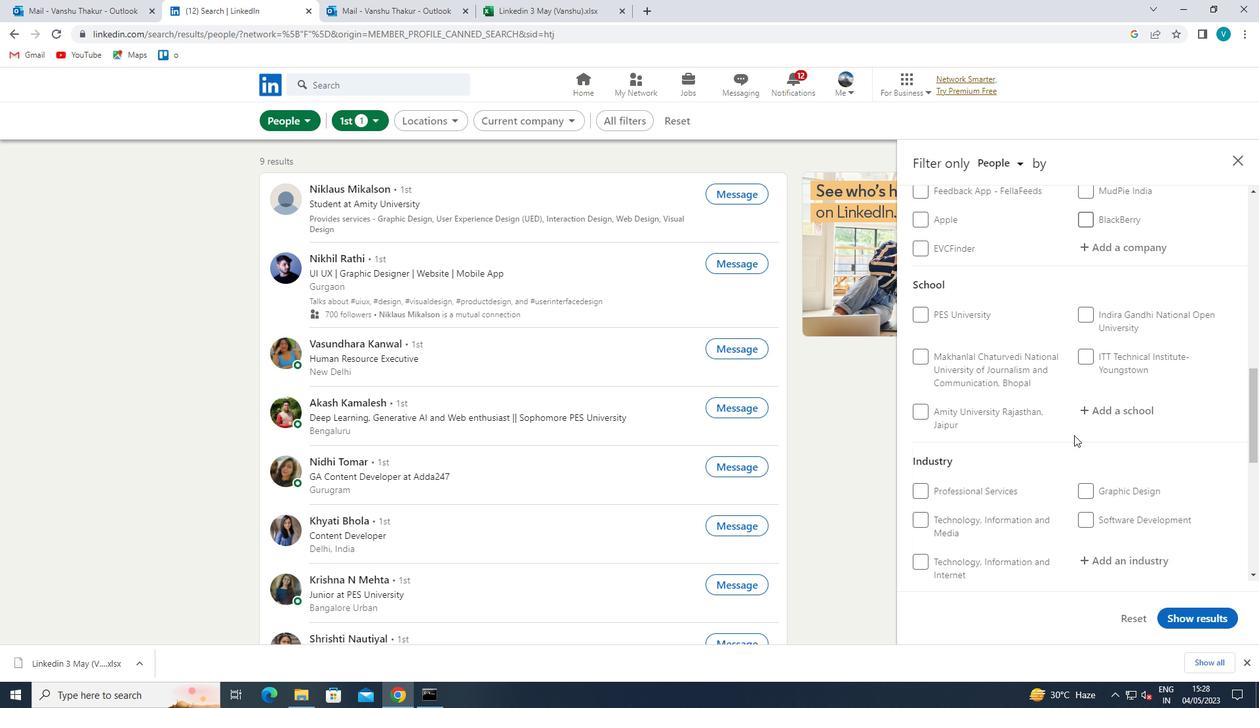 
Action: Mouse scrolled (997, 460) with delta (0, 0)
Screenshot: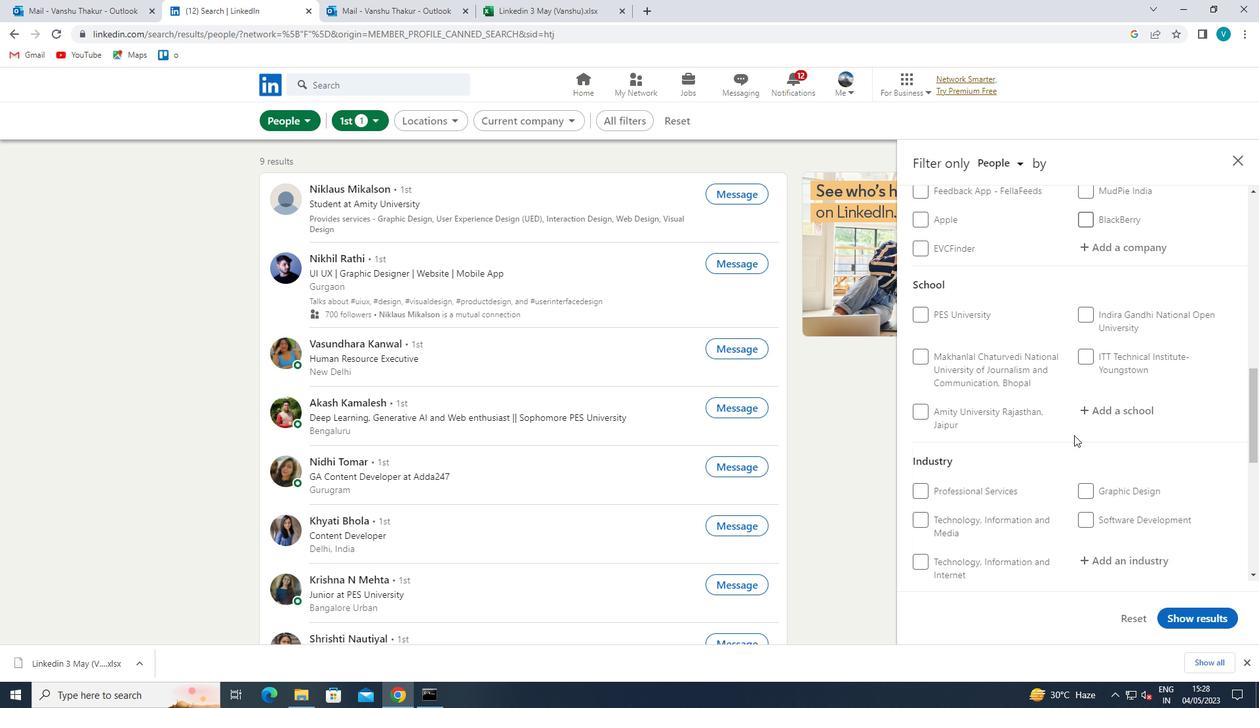 
Action: Mouse moved to (960, 480)
Screenshot: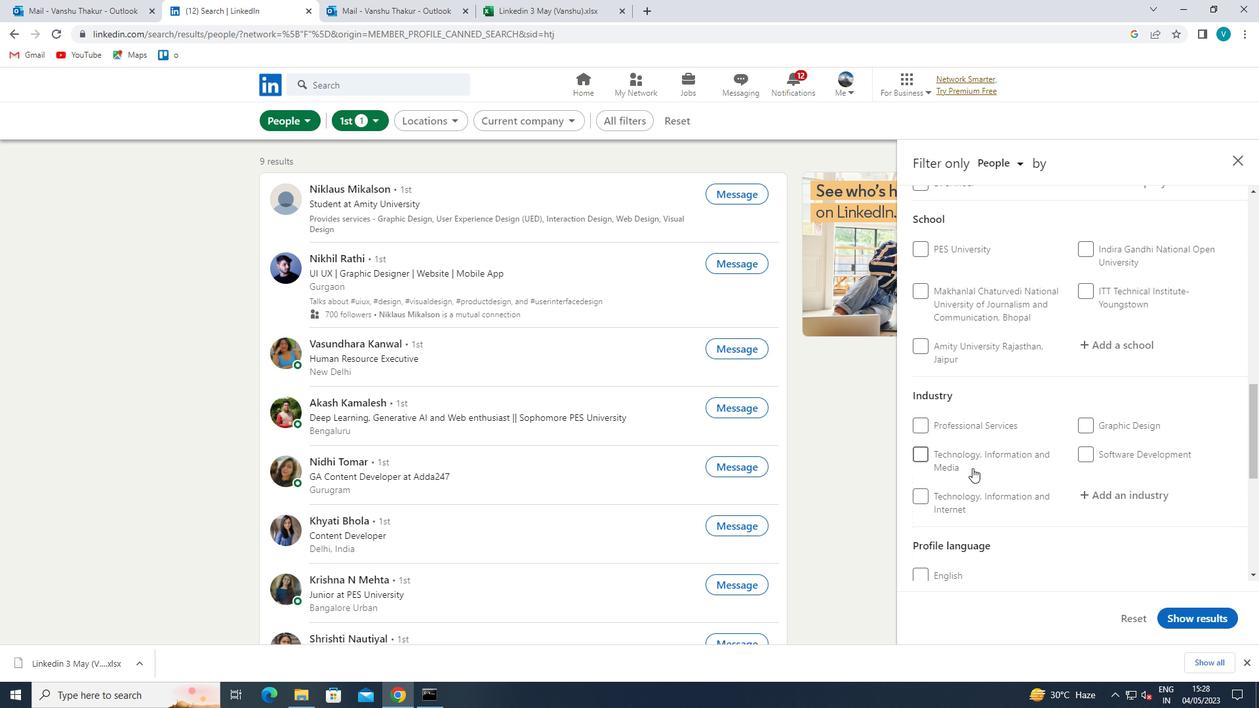 
Action: Mouse scrolled (960, 480) with delta (0, 0)
Screenshot: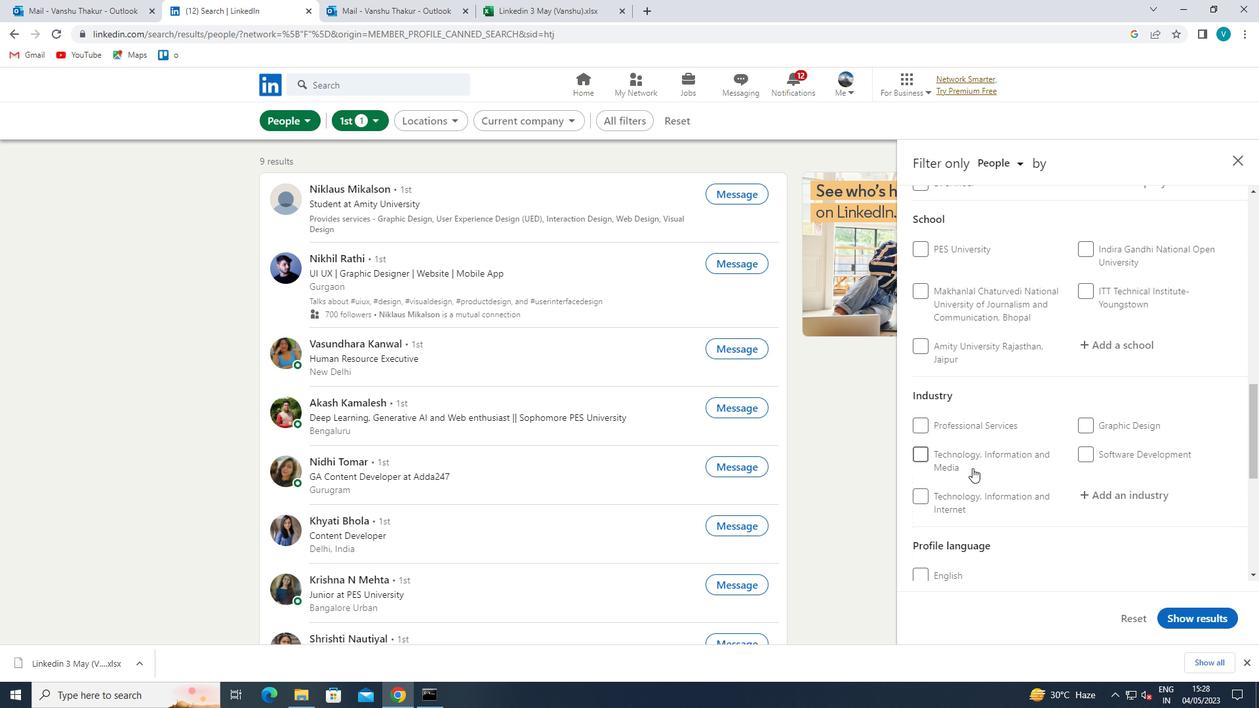 
Action: Mouse moved to (928, 503)
Screenshot: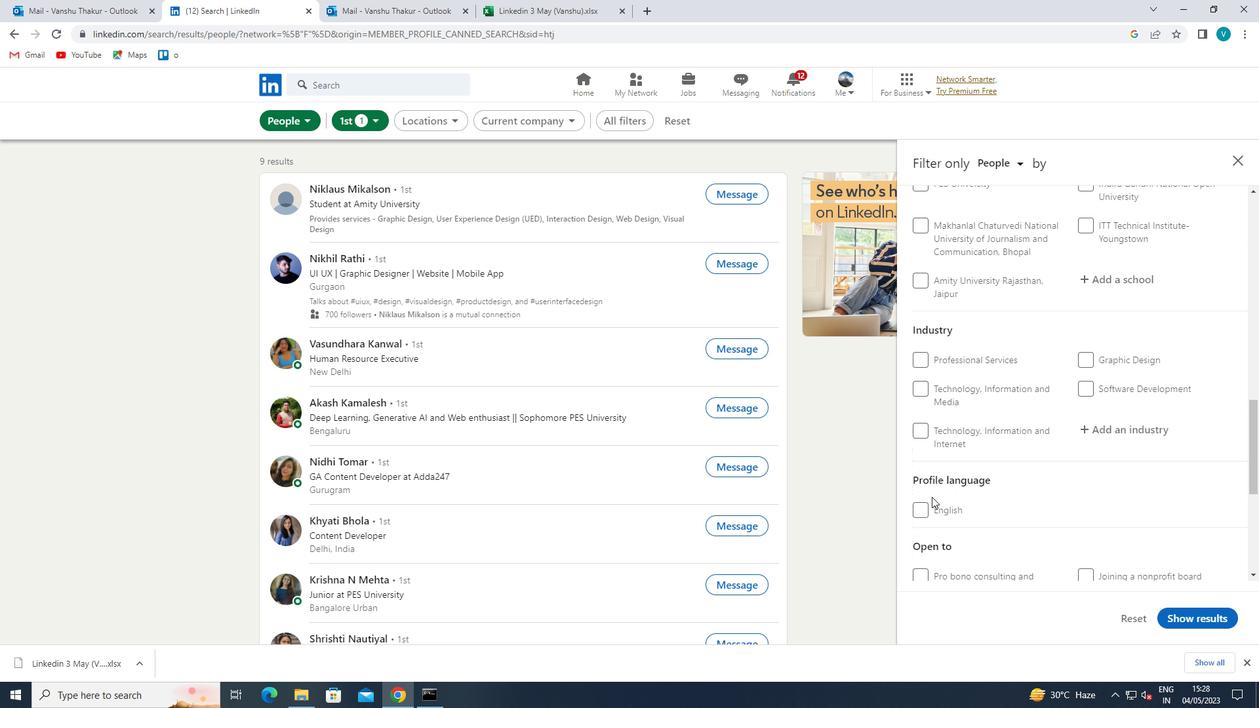 
Action: Mouse pressed left at (928, 503)
Screenshot: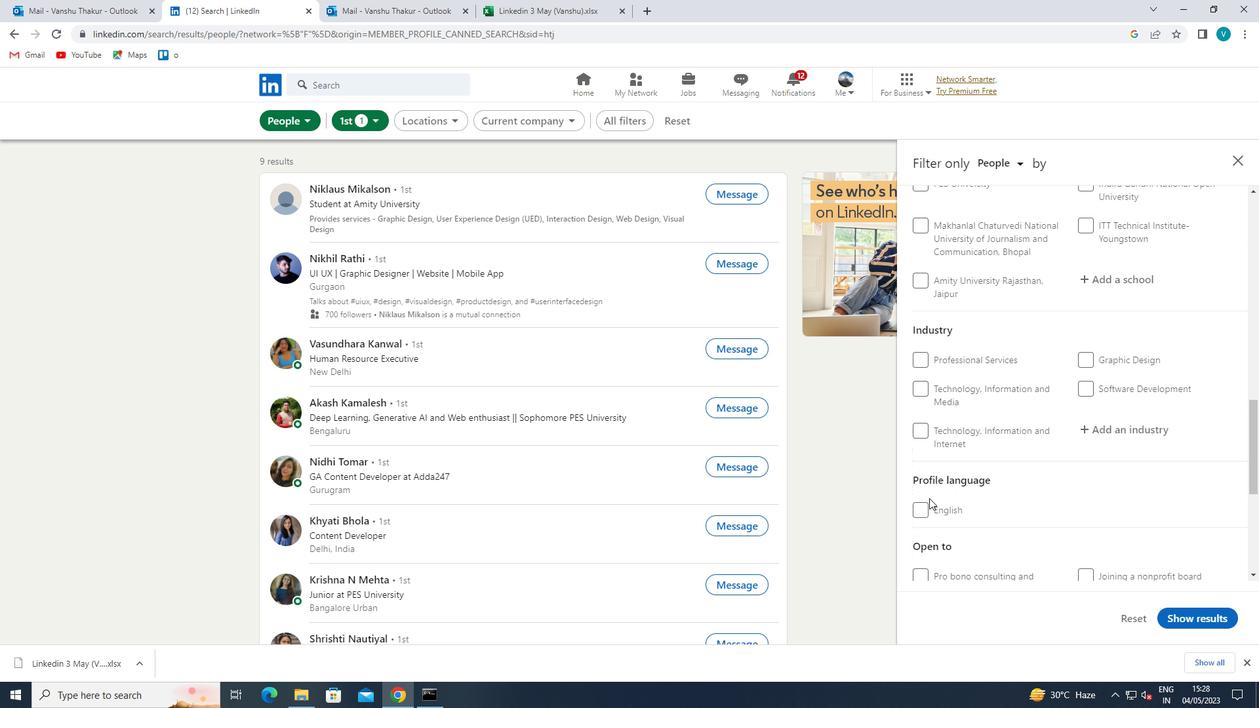 
Action: Mouse moved to (1045, 482)
Screenshot: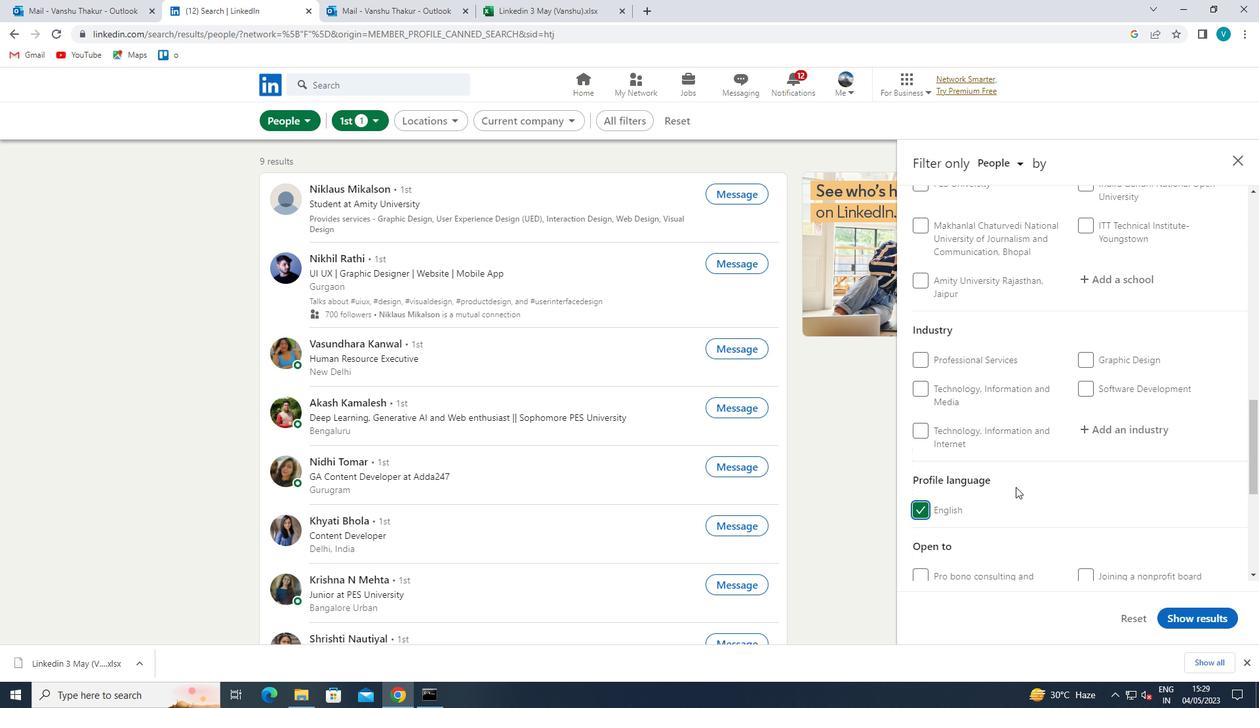 
Action: Mouse scrolled (1045, 482) with delta (0, 0)
Screenshot: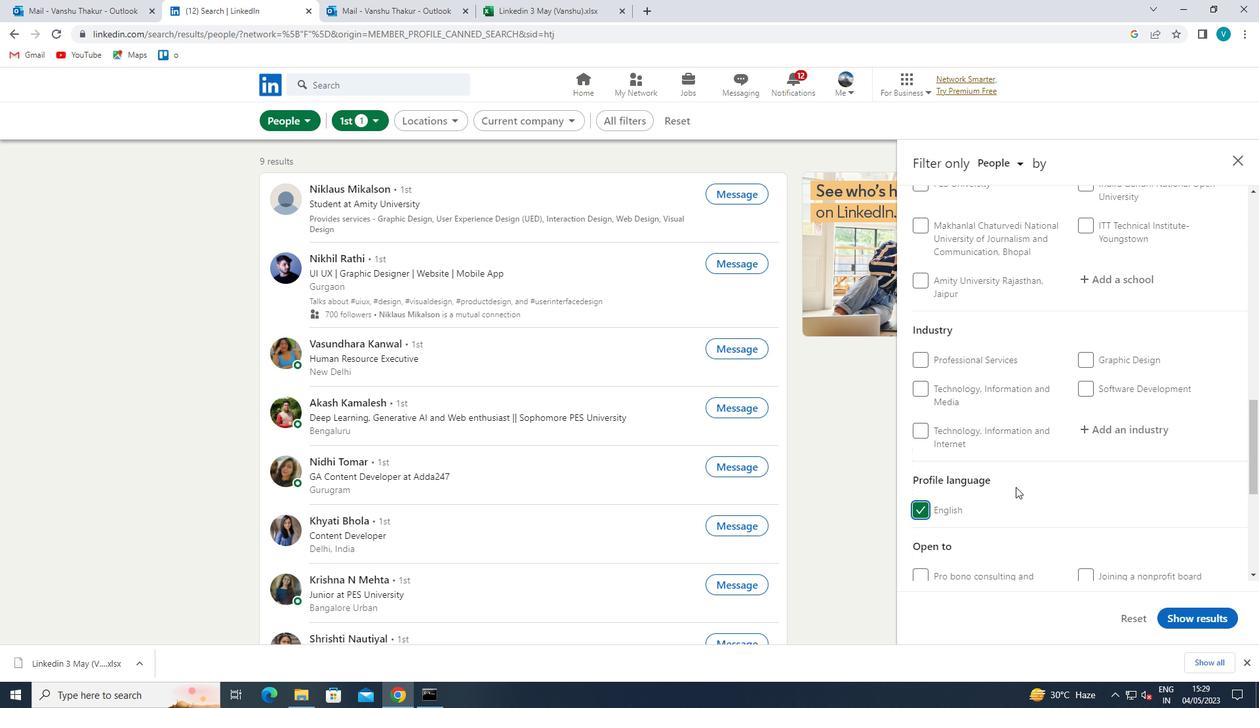 
Action: Mouse moved to (1046, 481)
Screenshot: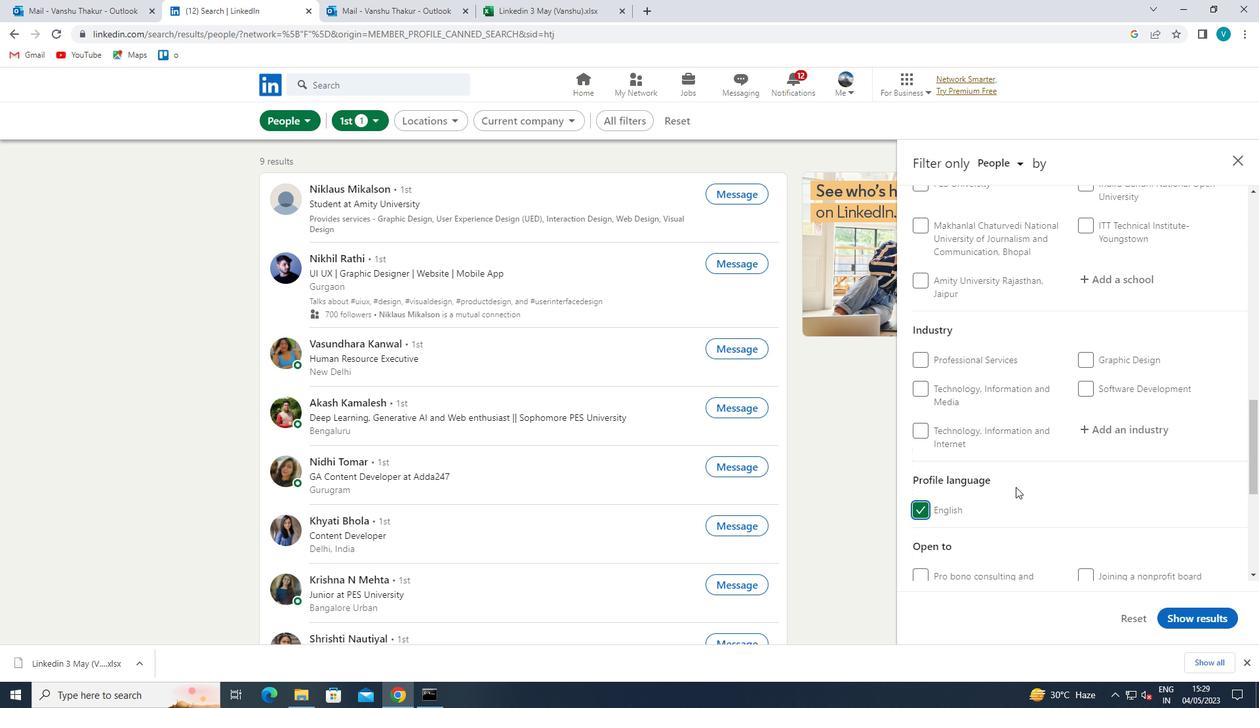 
Action: Mouse scrolled (1046, 482) with delta (0, 0)
Screenshot: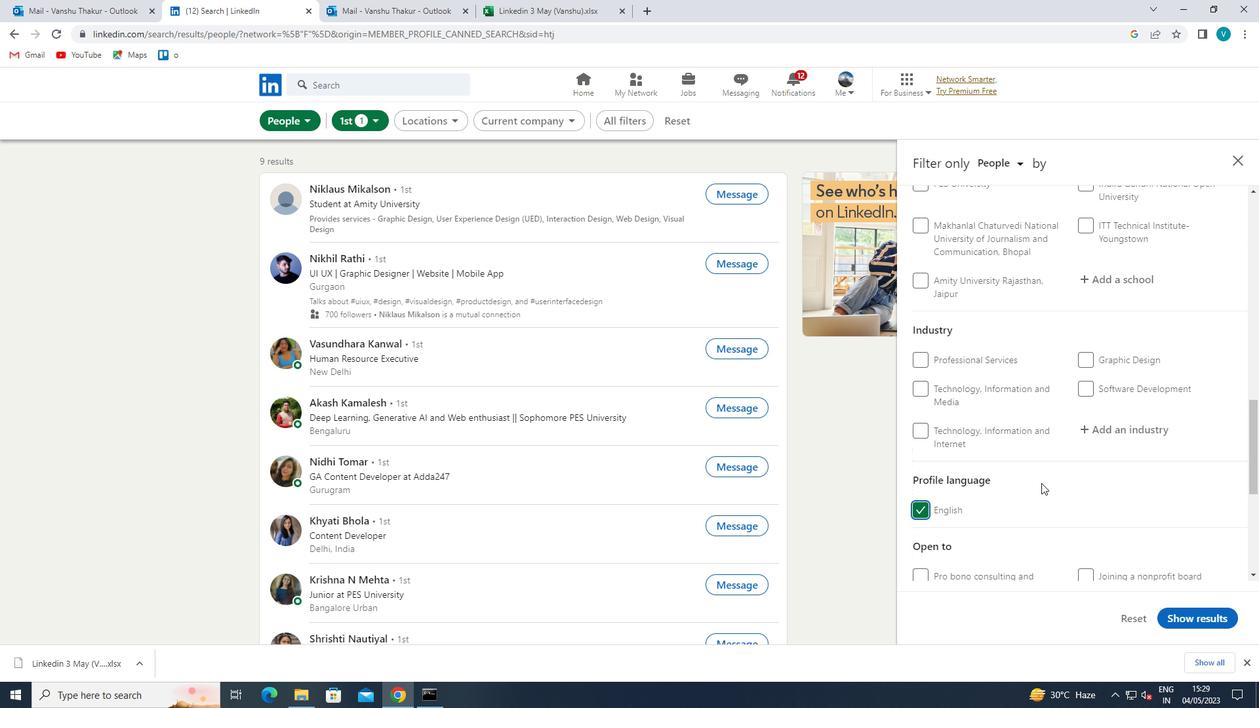 
Action: Mouse scrolled (1046, 482) with delta (0, 0)
Screenshot: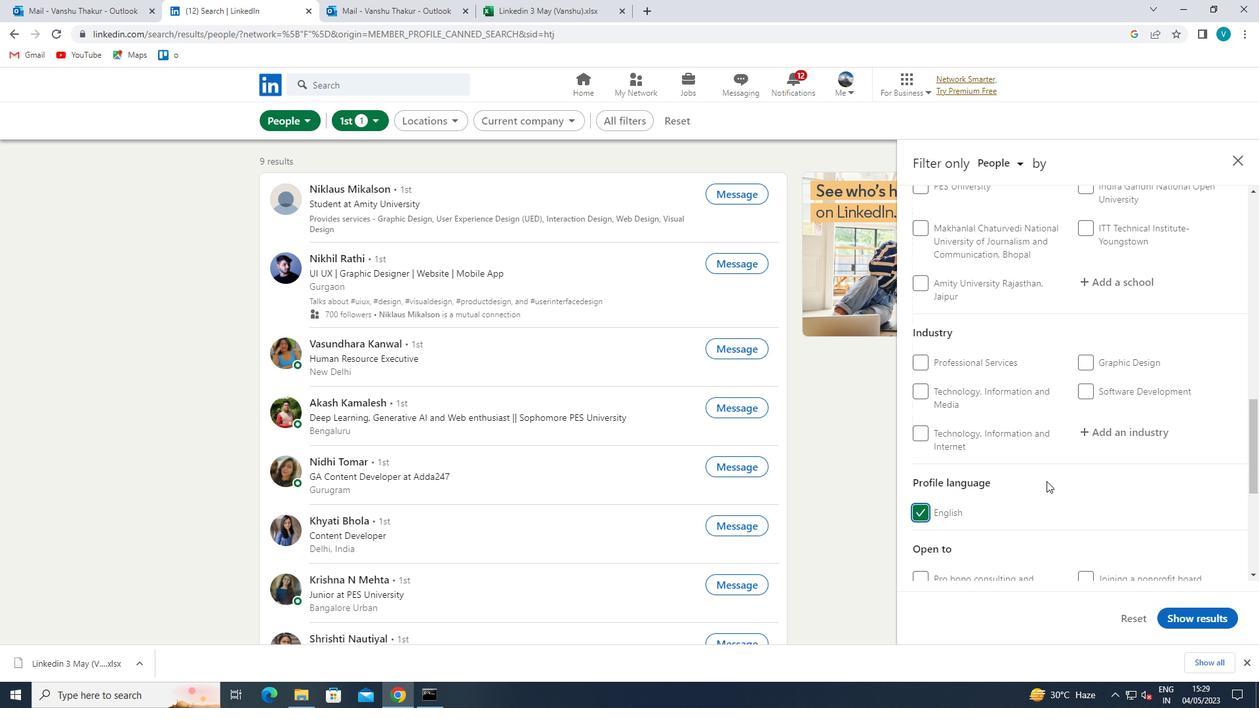 
Action: Mouse moved to (1047, 481)
Screenshot: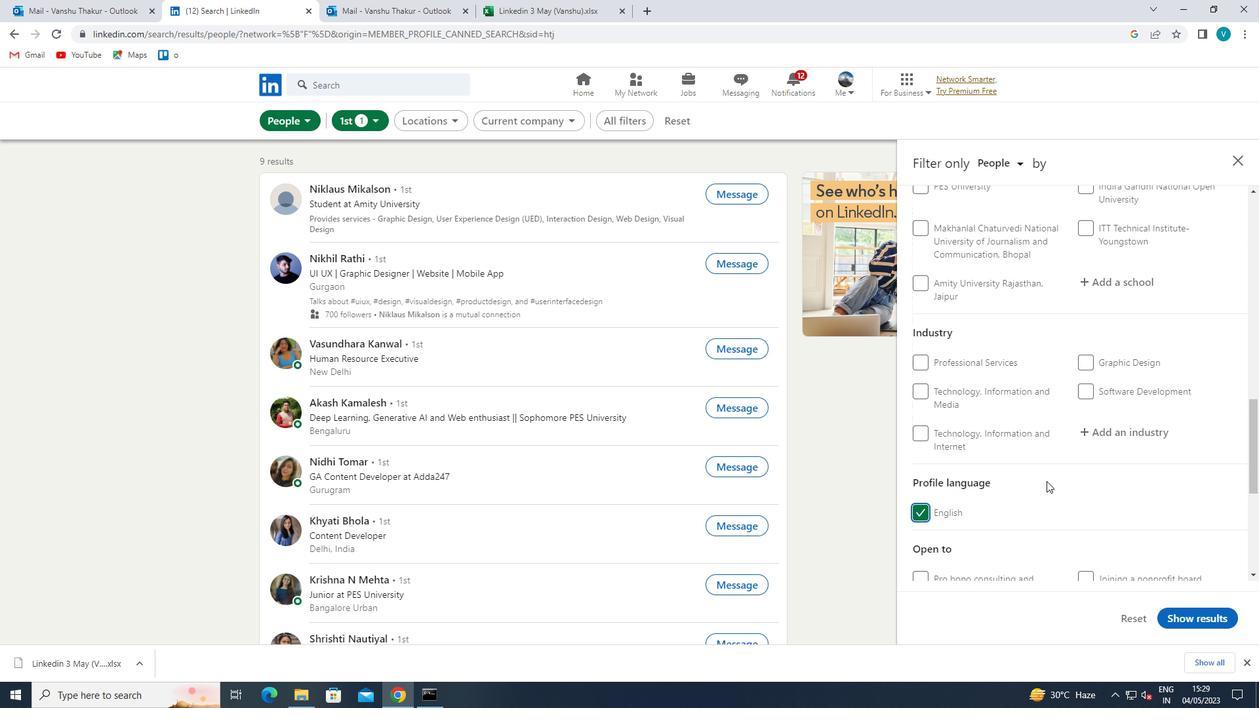
Action: Mouse scrolled (1047, 482) with delta (0, 0)
Screenshot: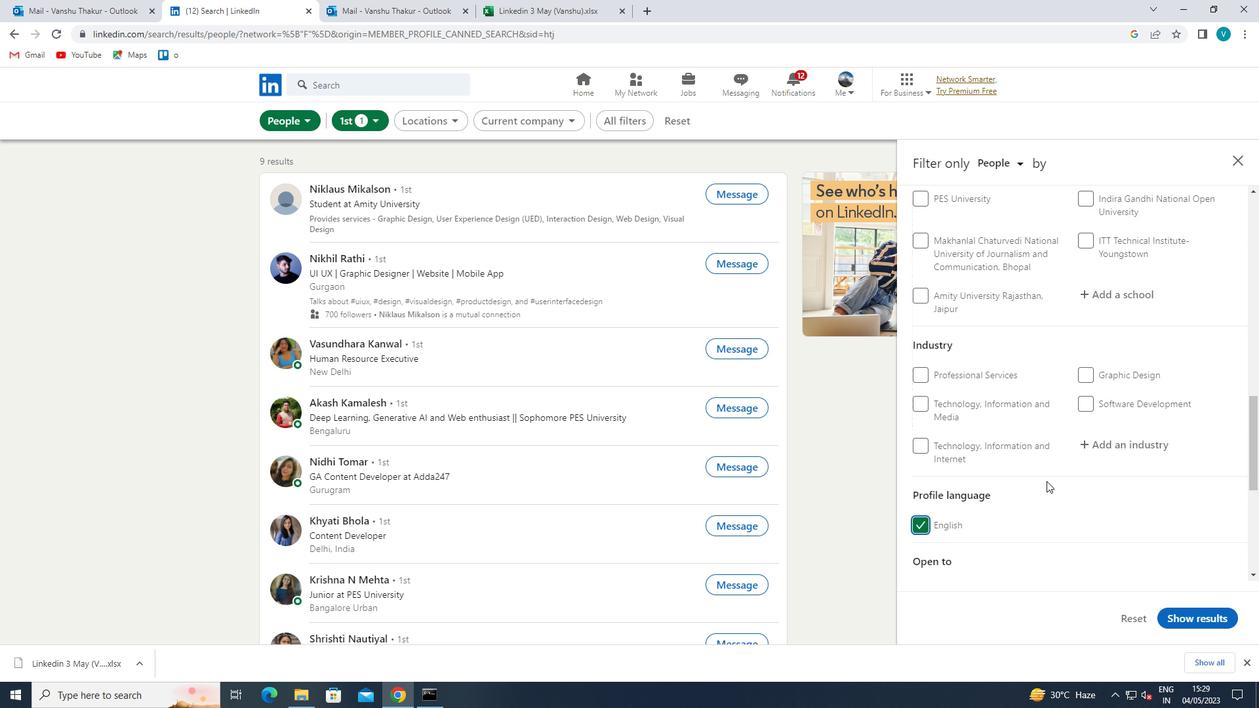 
Action: Mouse moved to (1047, 481)
Screenshot: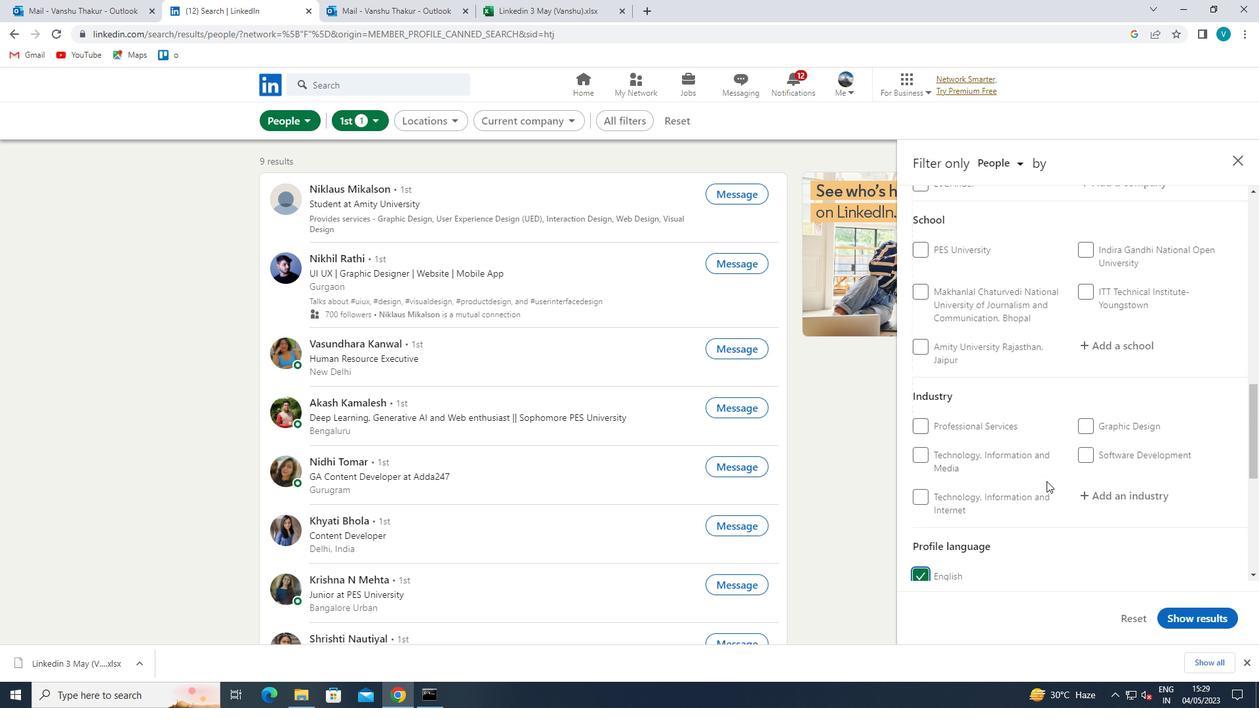 
Action: Mouse scrolled (1047, 482) with delta (0, 0)
Screenshot: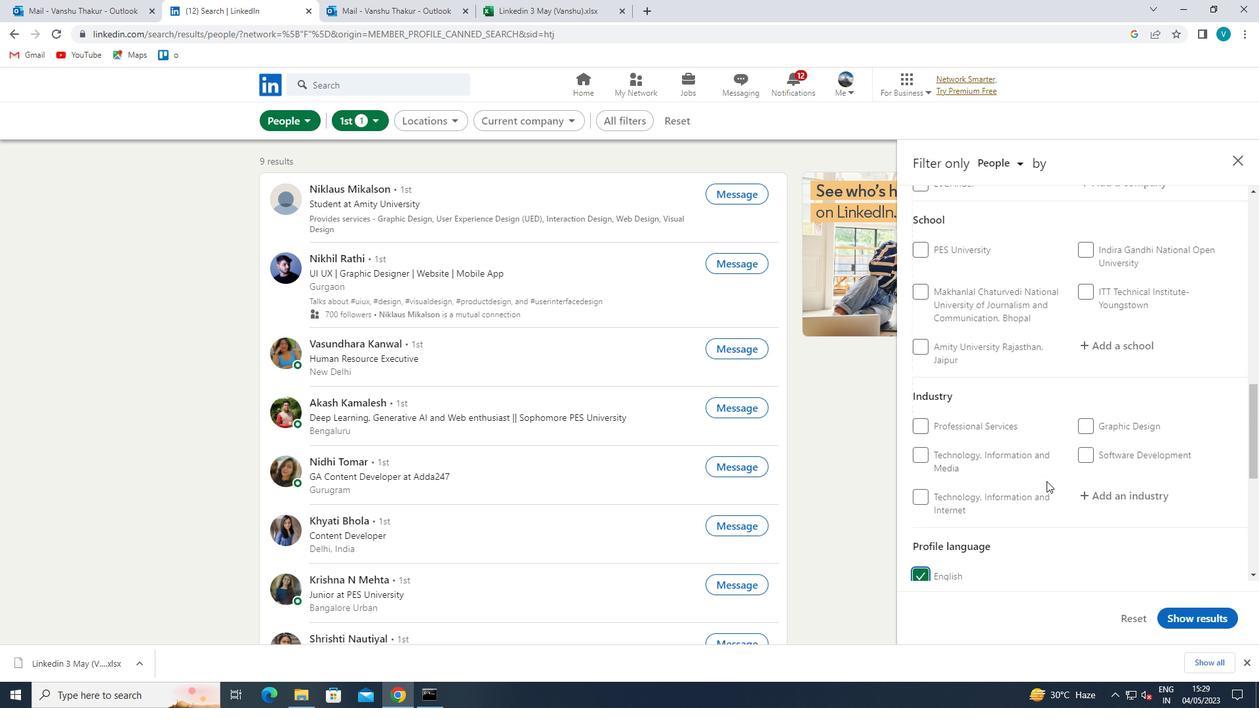 
Action: Mouse scrolled (1047, 482) with delta (0, 0)
Screenshot: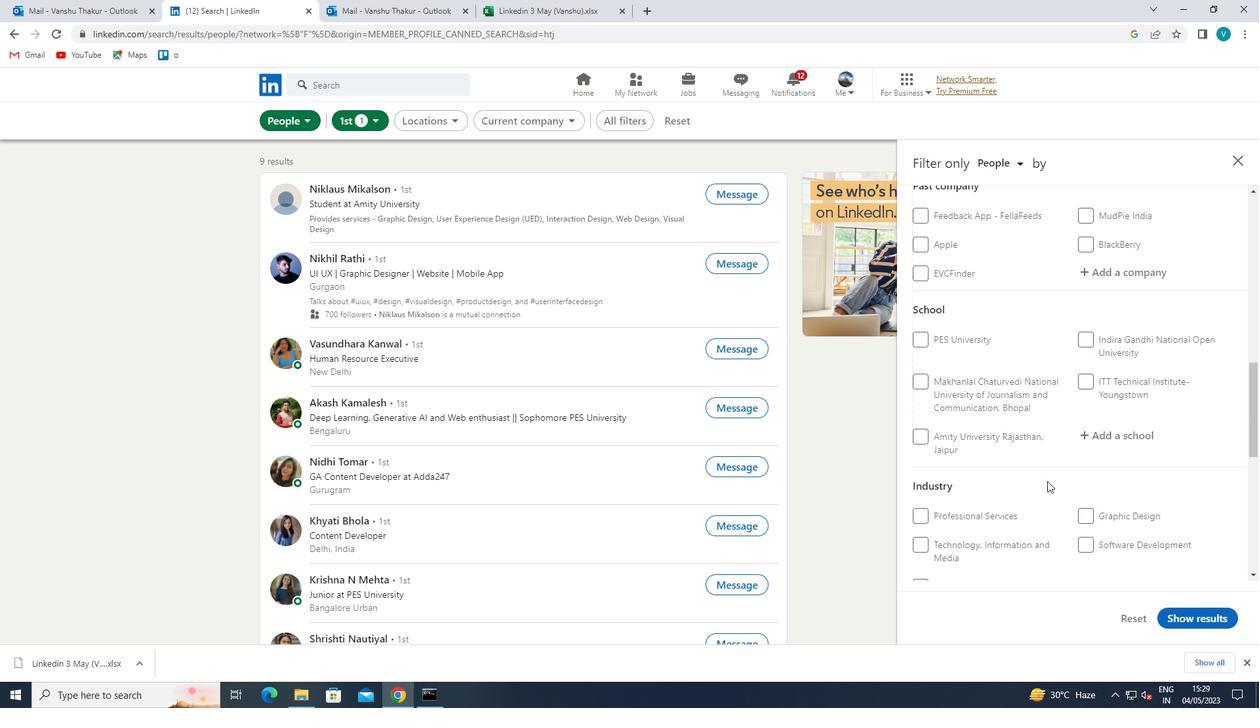 
Action: Mouse scrolled (1047, 482) with delta (0, 0)
Screenshot: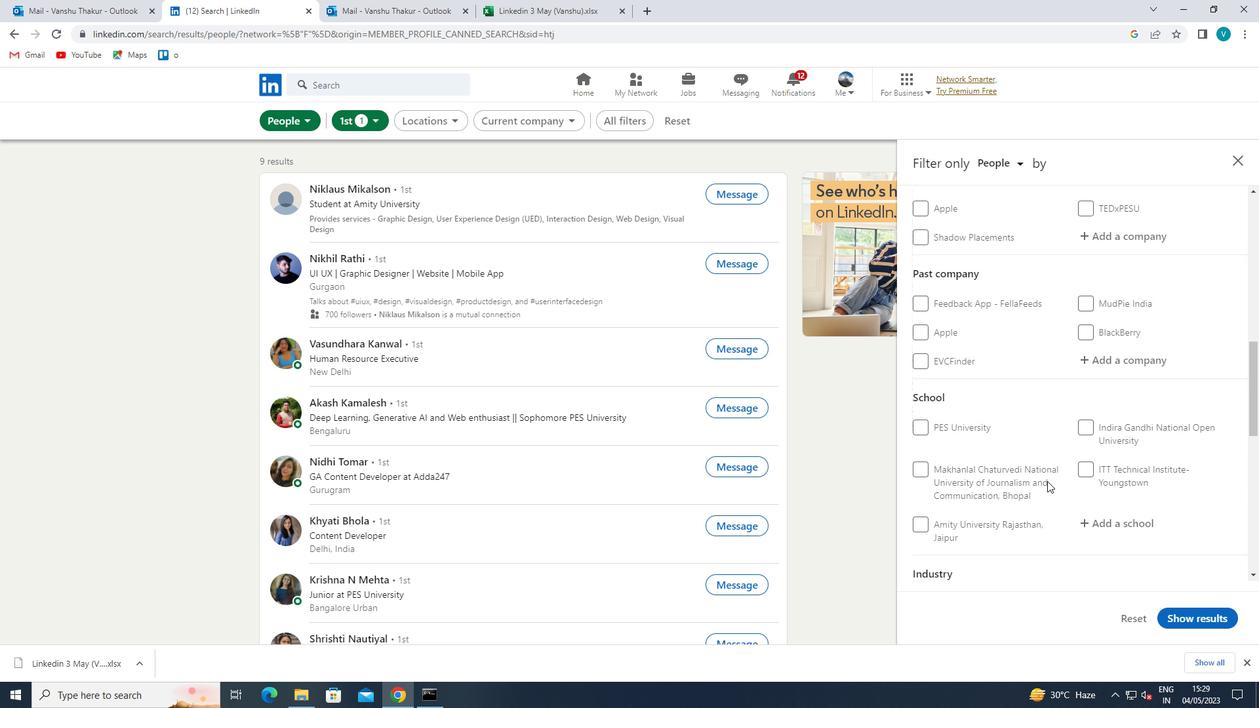 
Action: Mouse moved to (1117, 460)
Screenshot: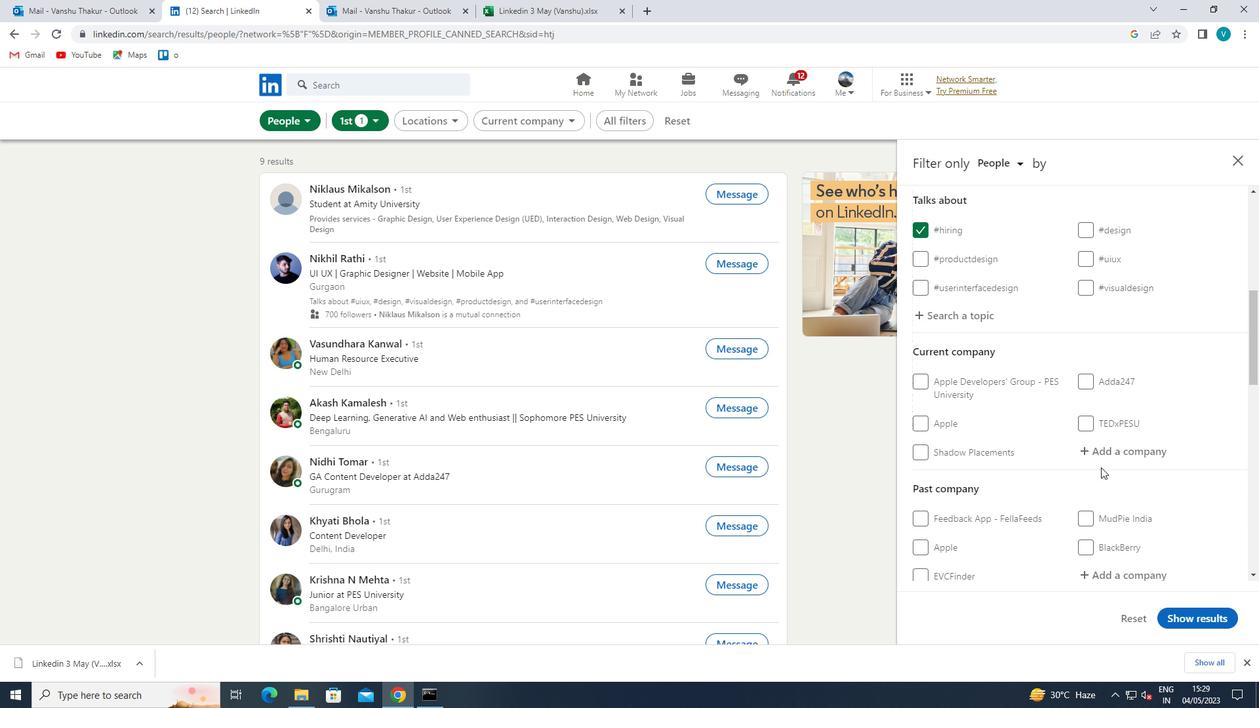 
Action: Mouse pressed left at (1117, 460)
Screenshot: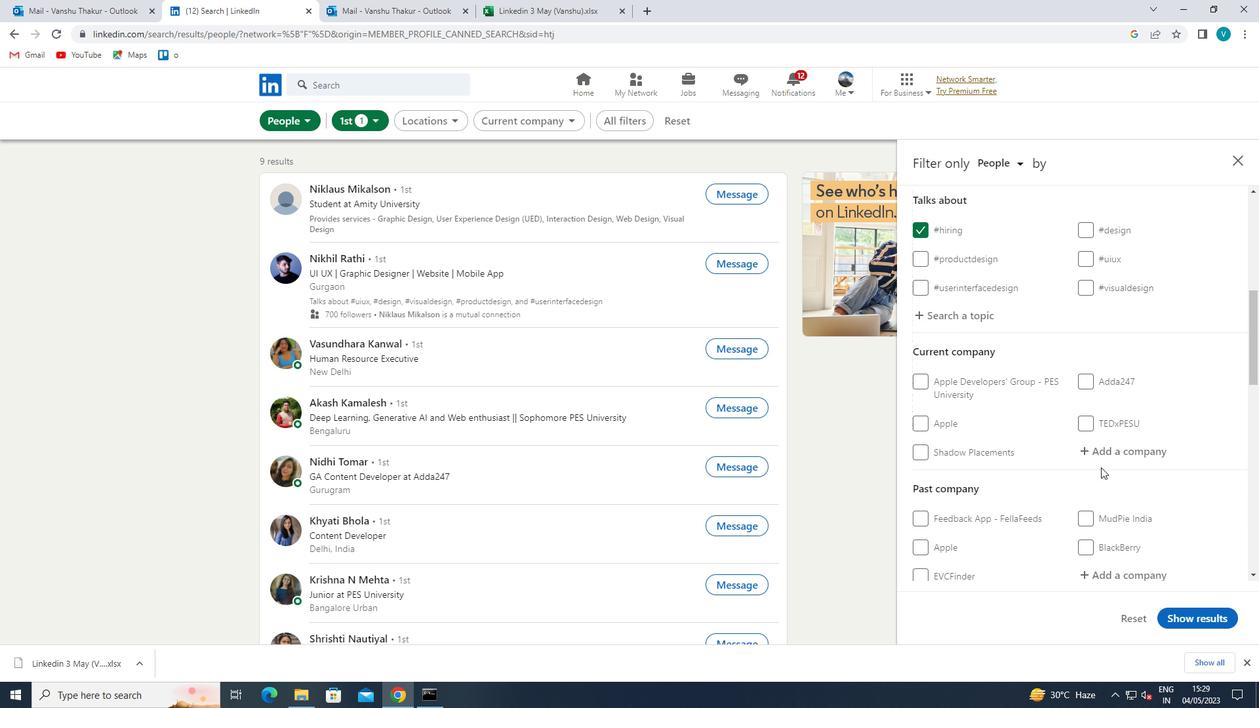 
Action: Mouse moved to (1118, 459)
Screenshot: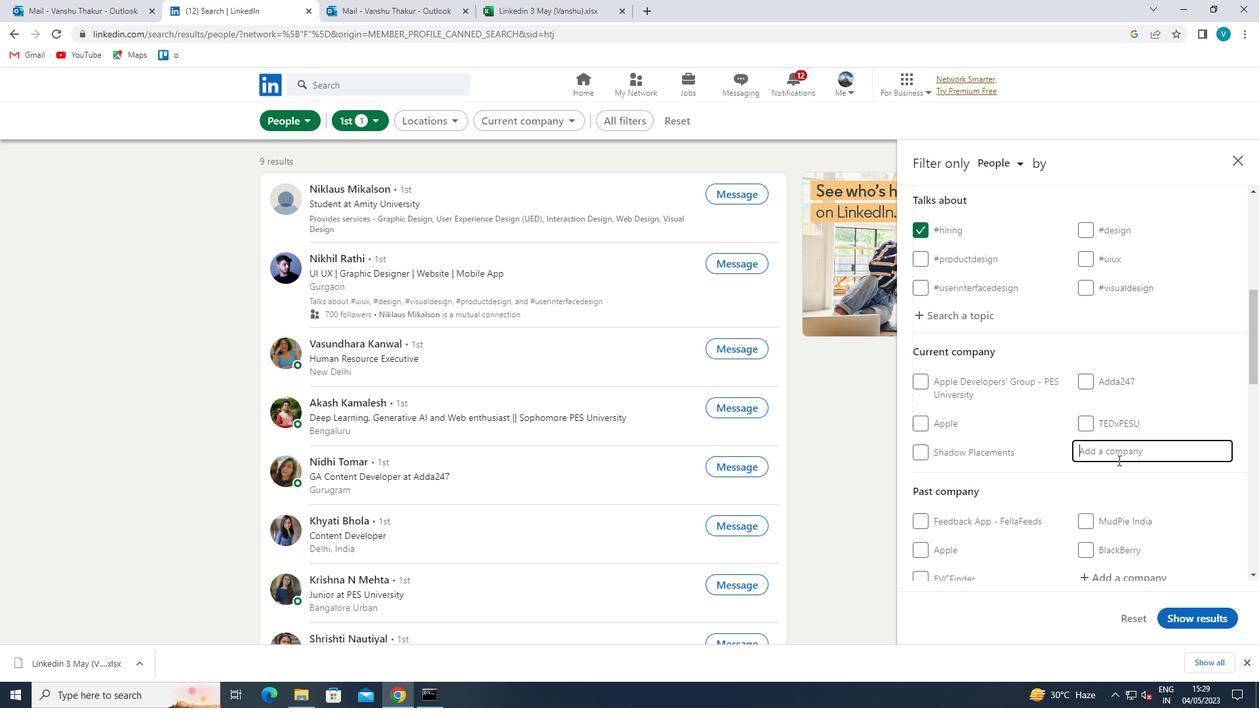 
Action: Key pressed <Key.shift>SARTORIUS
Screenshot: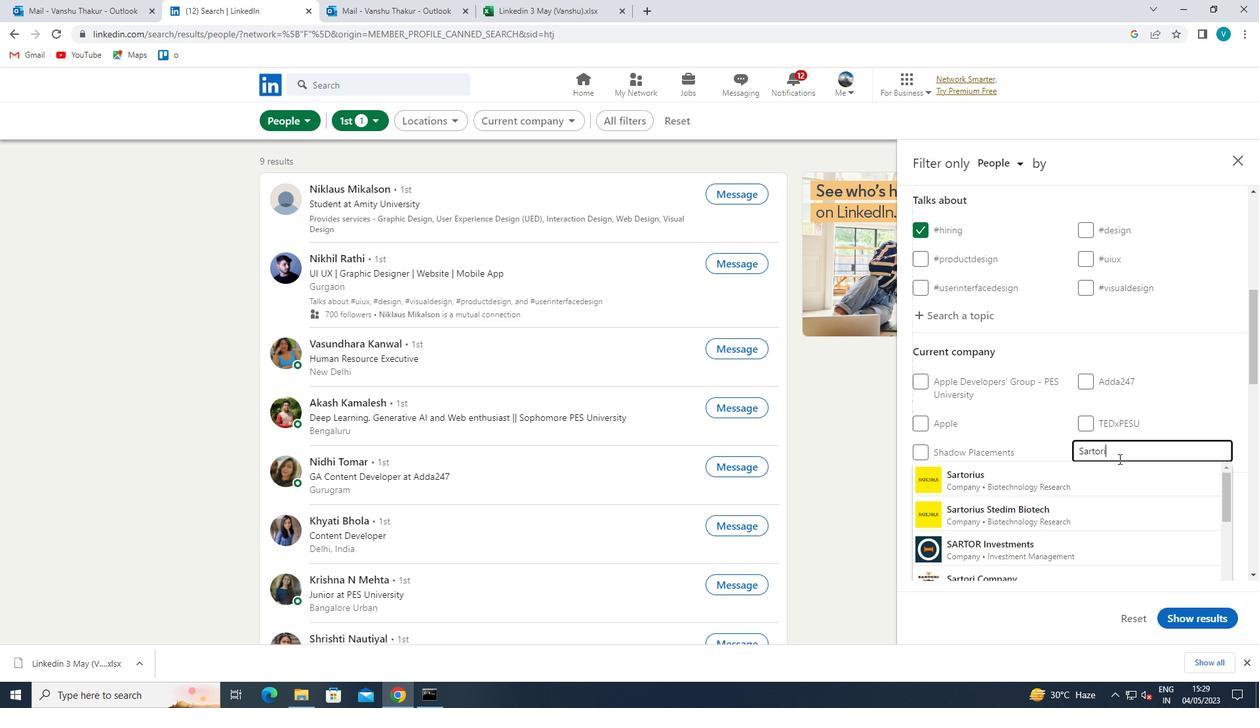 
Action: Mouse moved to (1097, 508)
Screenshot: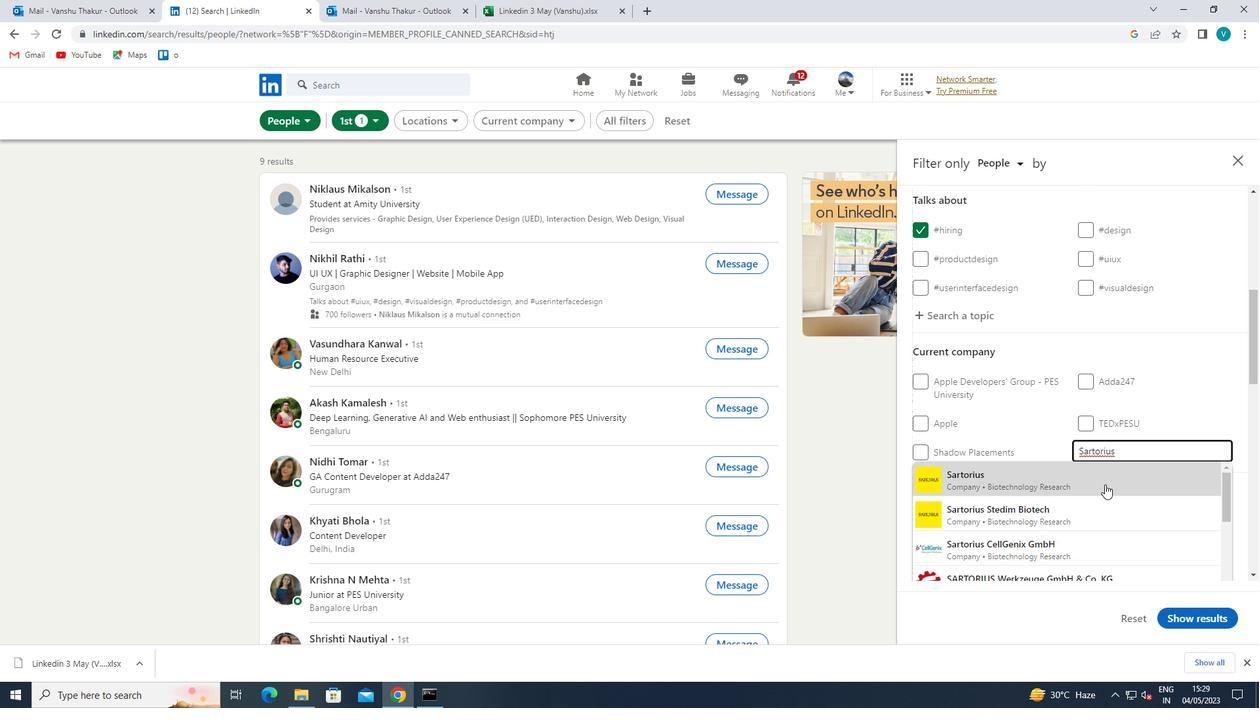 
Action: Mouse pressed left at (1097, 508)
Screenshot: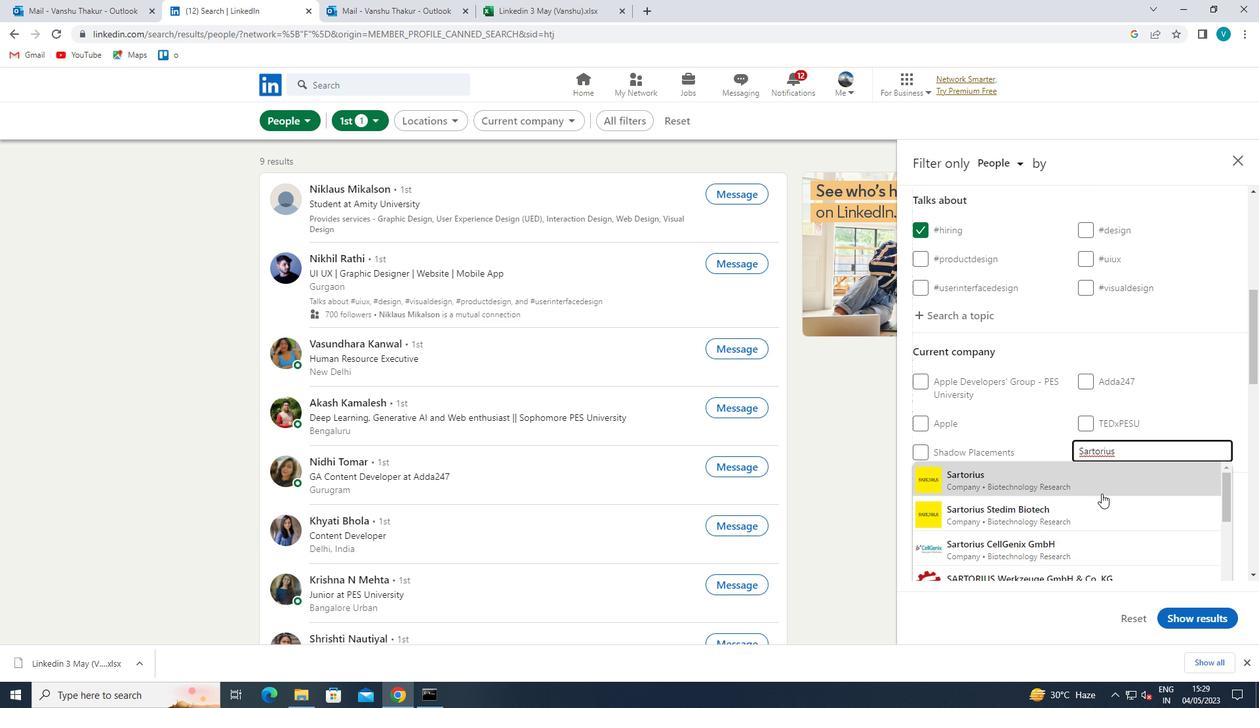 
Action: Mouse moved to (1098, 506)
Screenshot: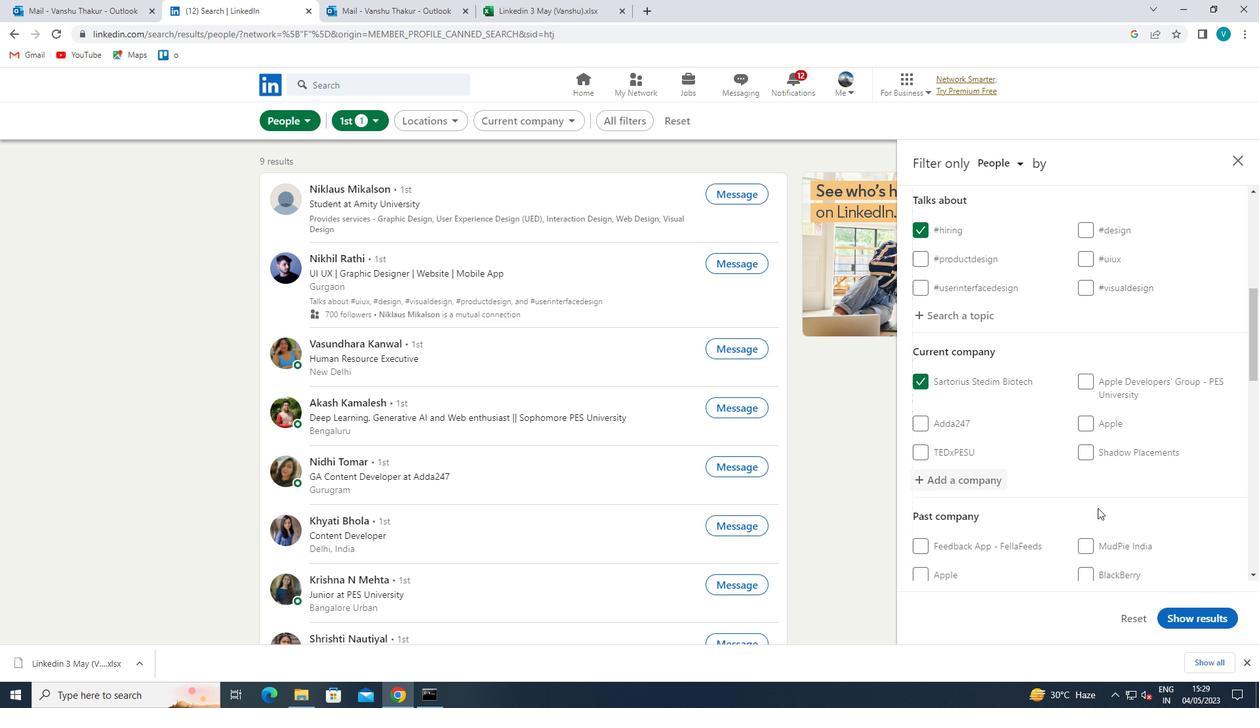 
Action: Mouse scrolled (1098, 505) with delta (0, 0)
Screenshot: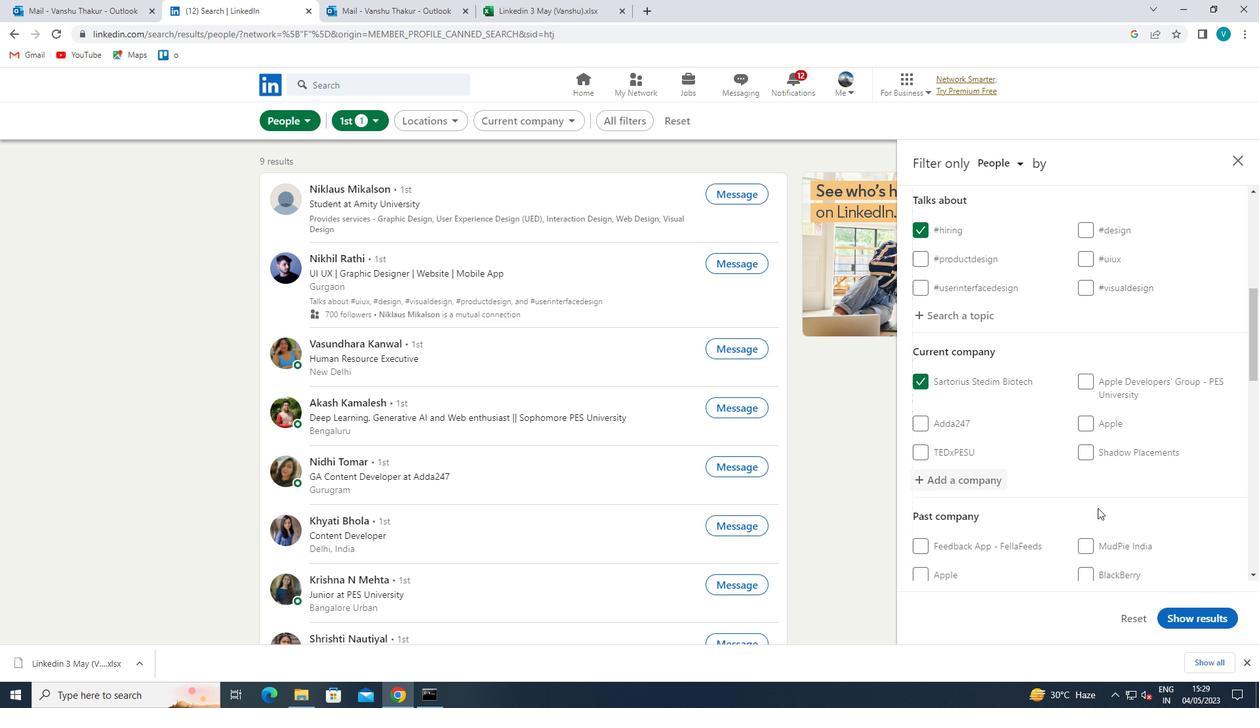 
Action: Mouse moved to (1096, 506)
Screenshot: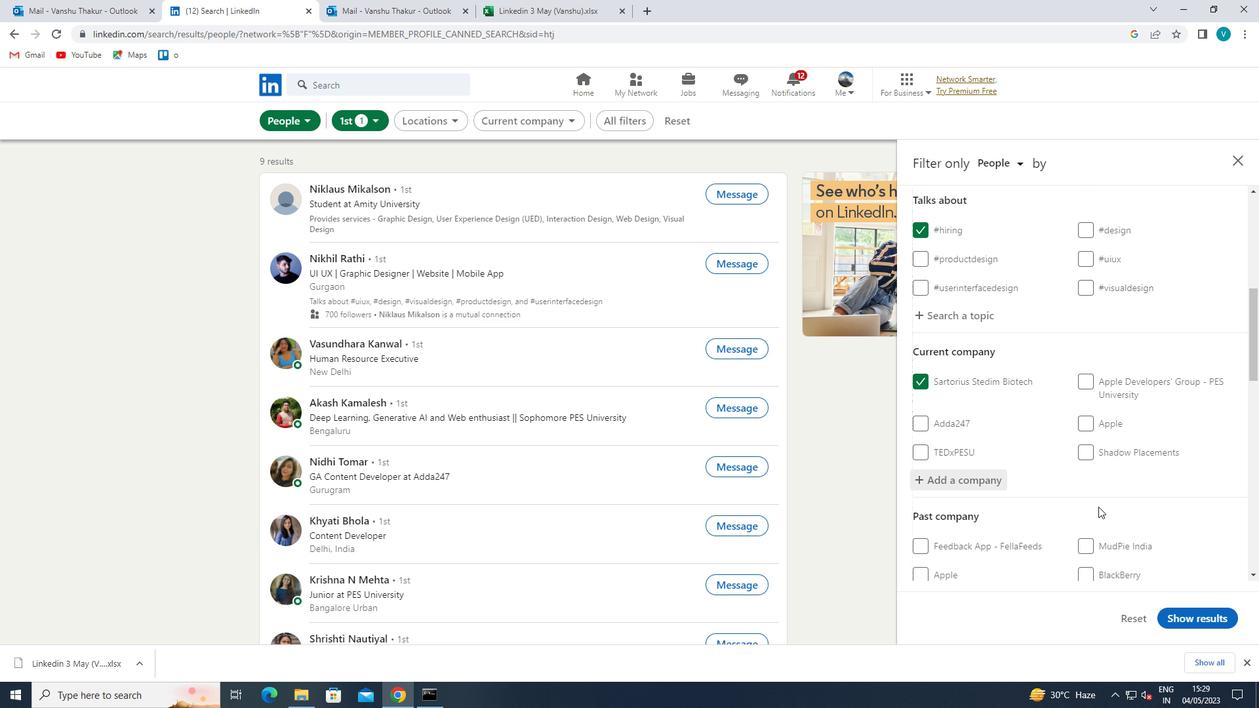 
Action: Mouse scrolled (1096, 505) with delta (0, 0)
Screenshot: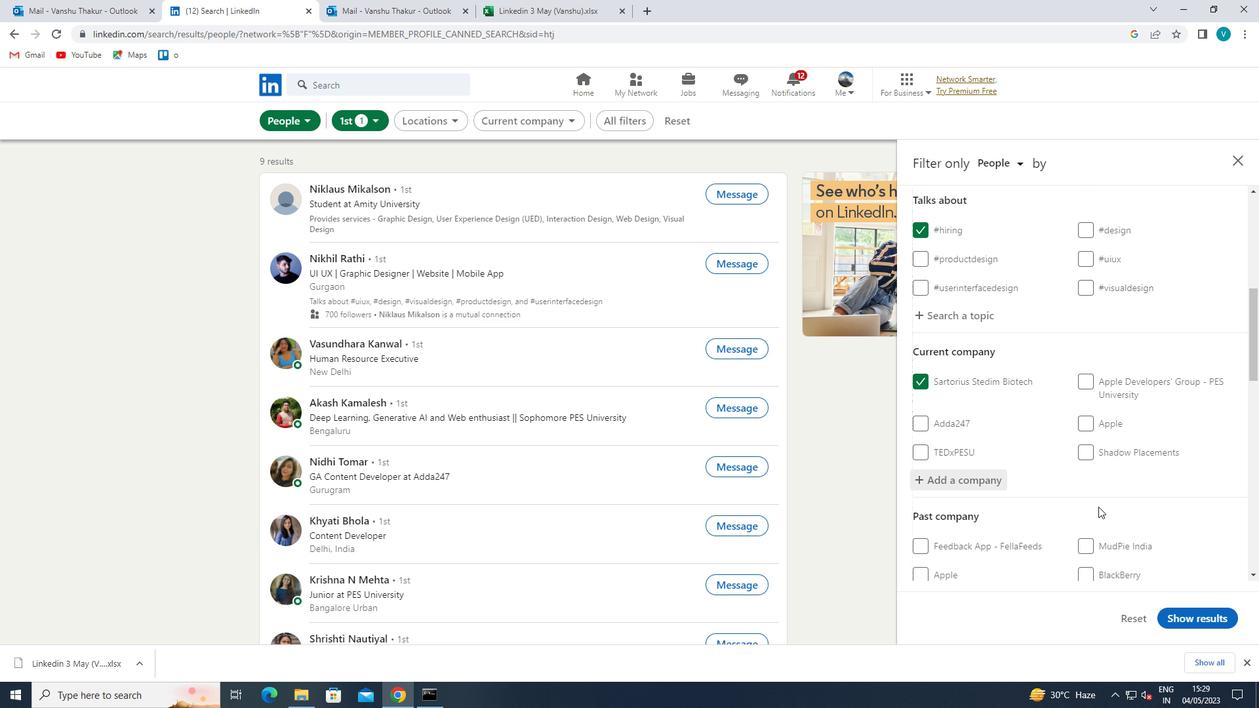 
Action: Mouse moved to (1094, 506)
Screenshot: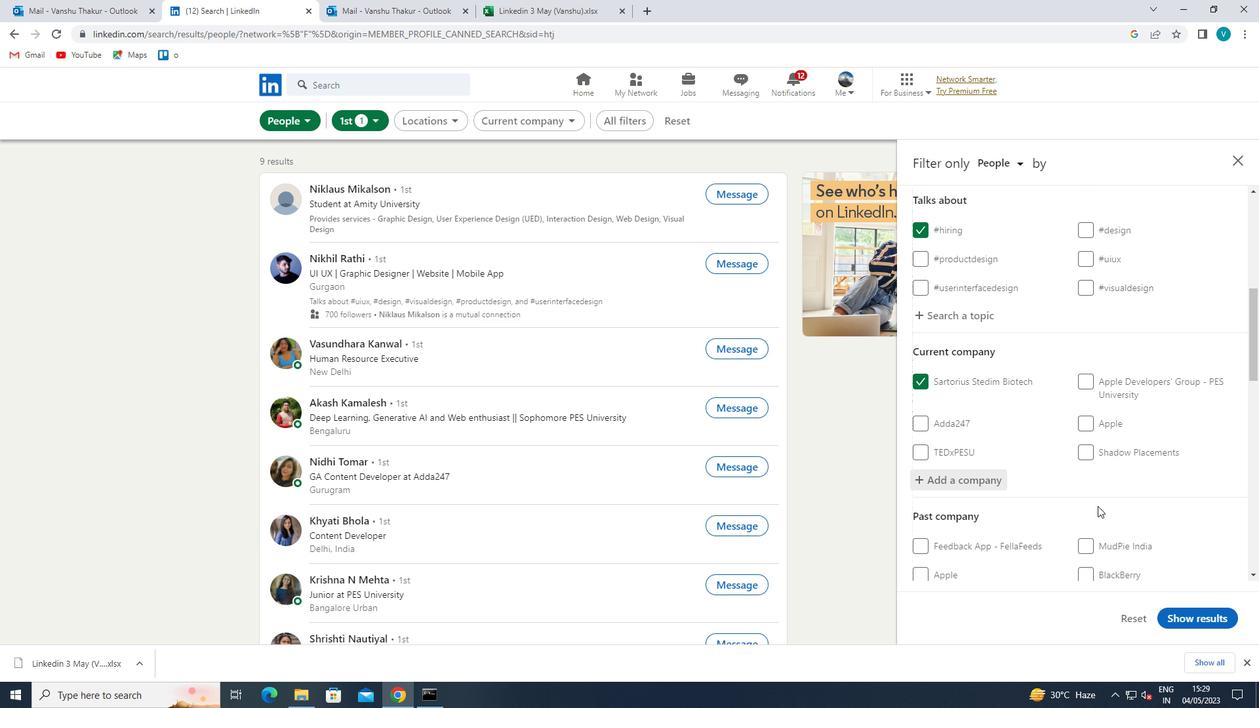 
Action: Mouse scrolled (1094, 505) with delta (0, 0)
Screenshot: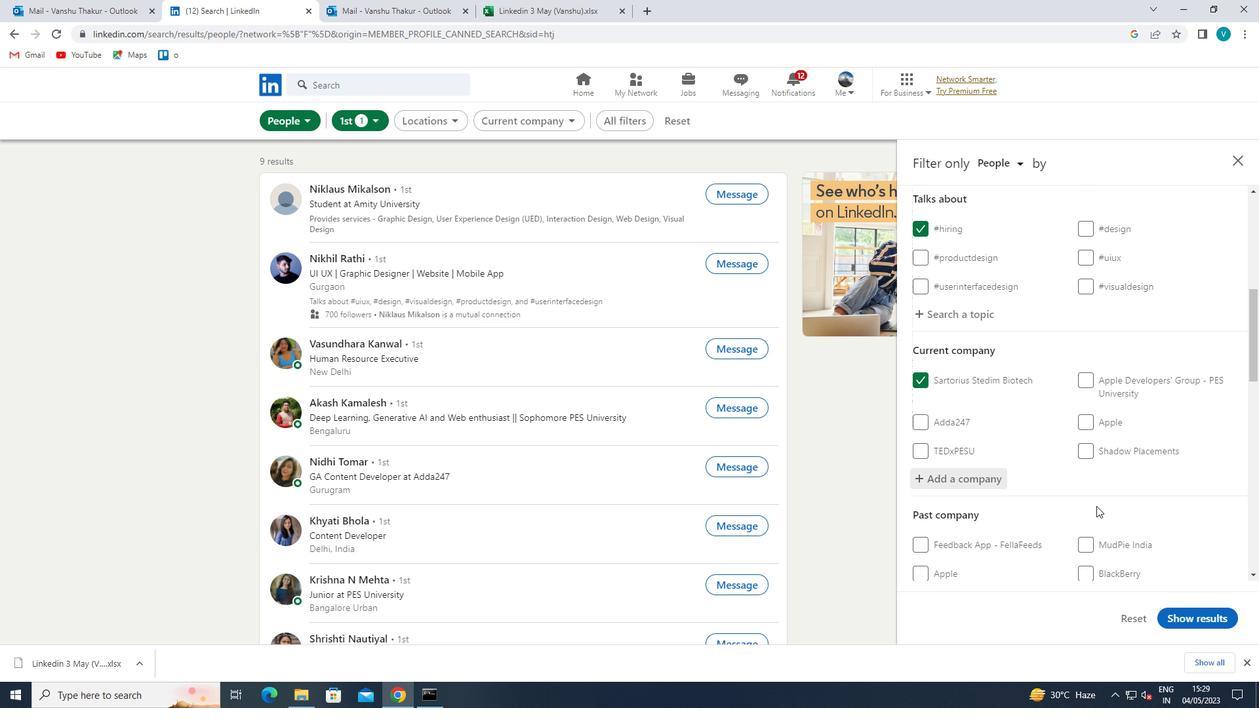 
Action: Mouse moved to (1094, 505)
Screenshot: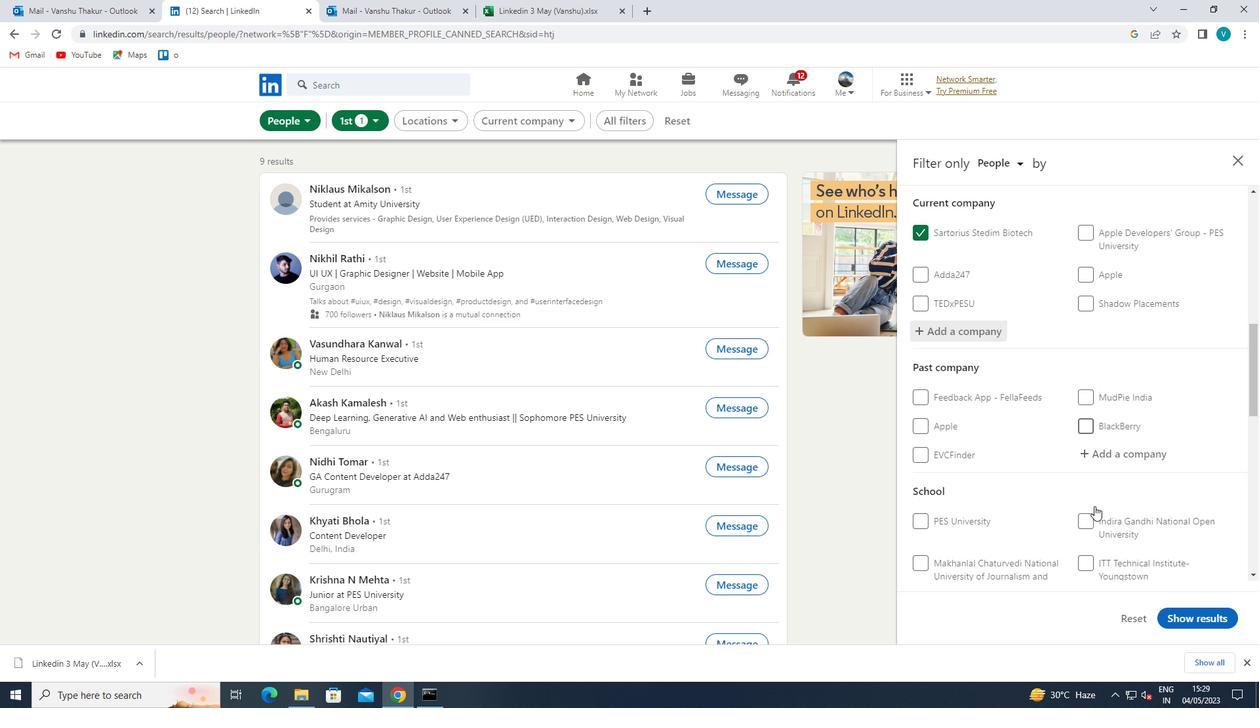 
Action: Mouse scrolled (1094, 504) with delta (0, 0)
Screenshot: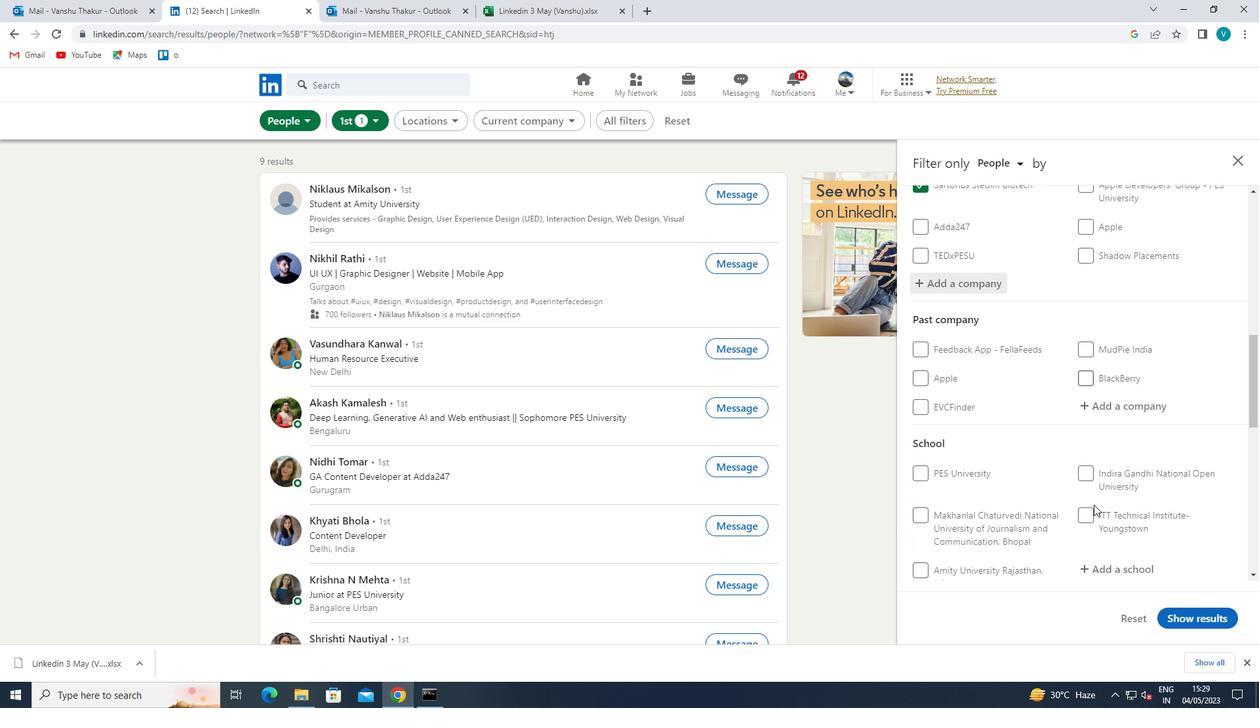 
Action: Mouse moved to (1105, 491)
Screenshot: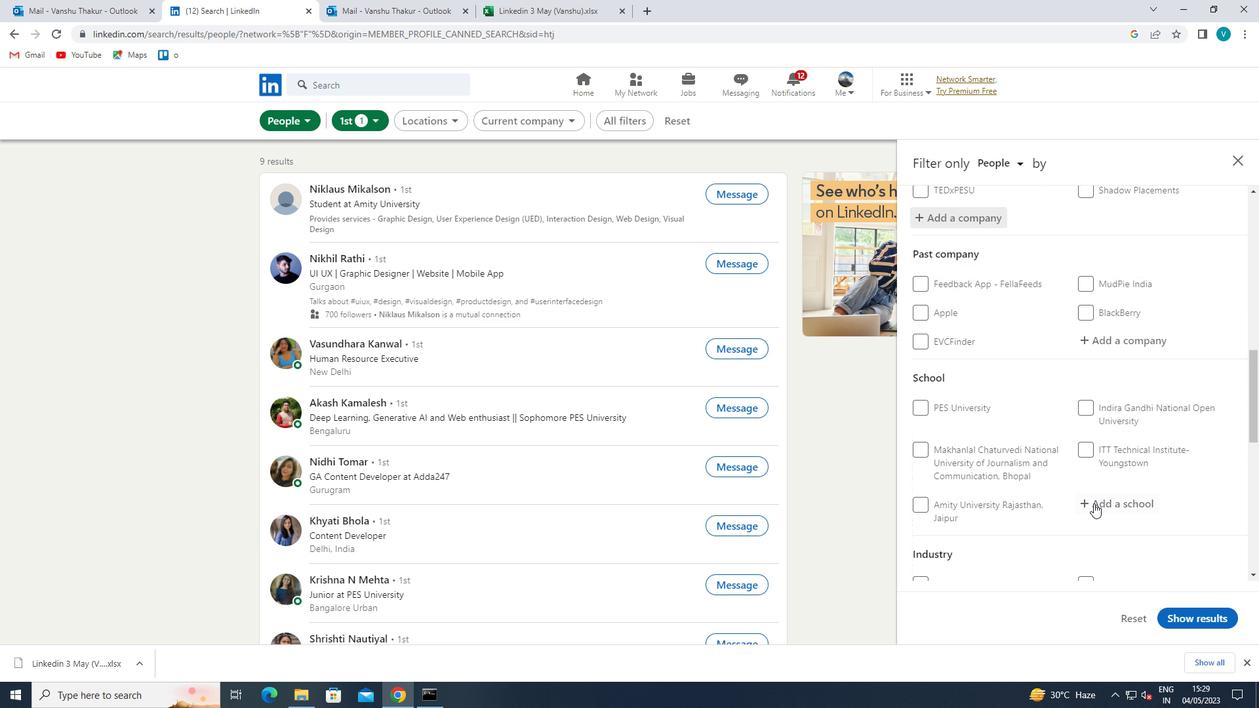 
Action: Mouse pressed left at (1105, 491)
Screenshot: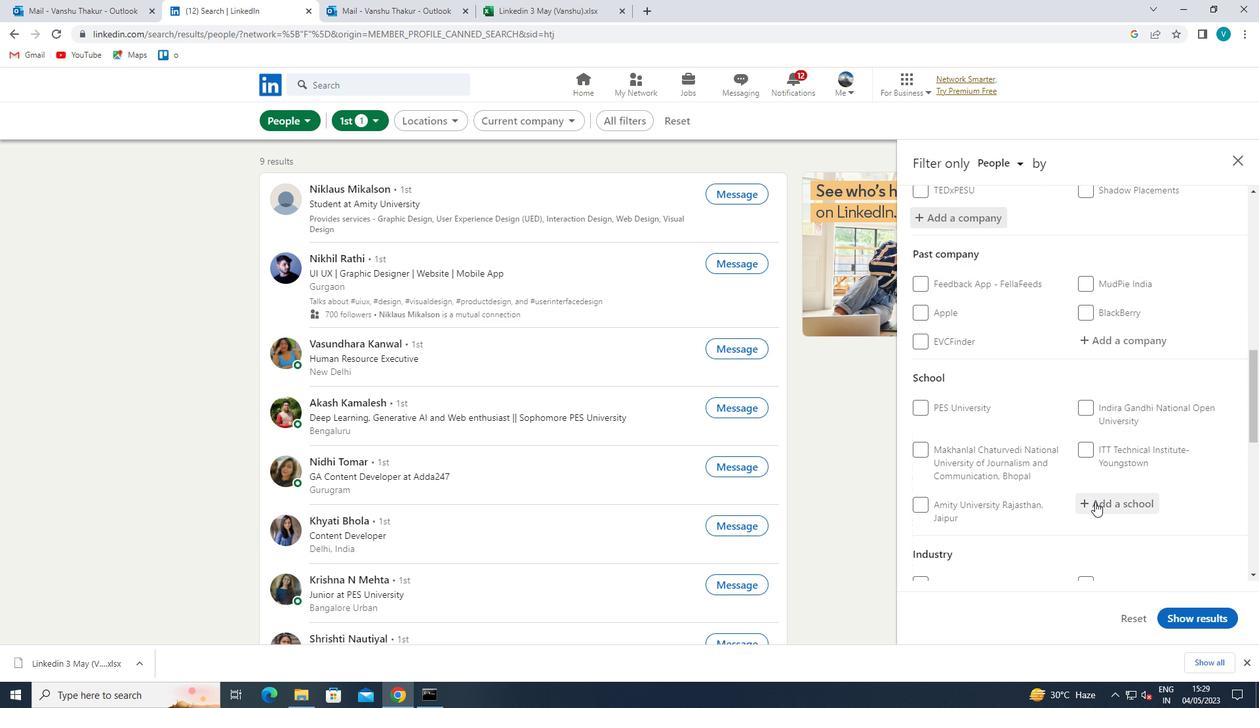 
Action: Mouse moved to (1090, 502)
Screenshot: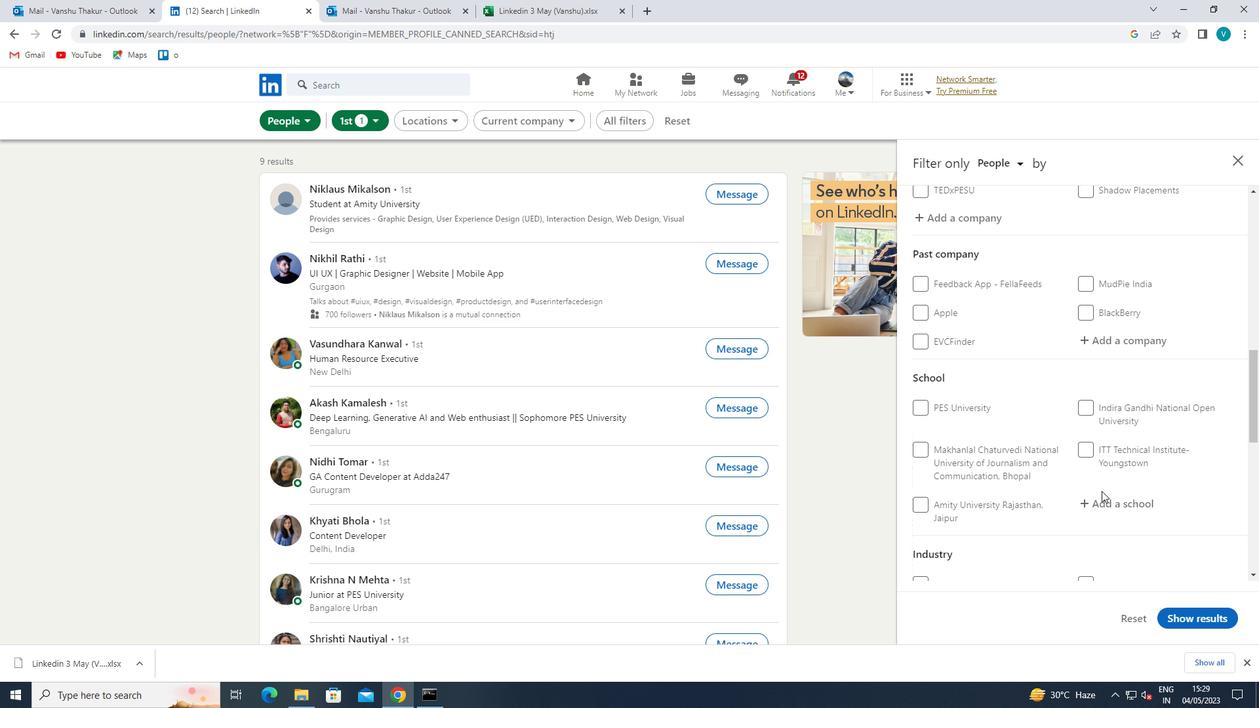 
Action: Mouse pressed left at (1090, 502)
Screenshot: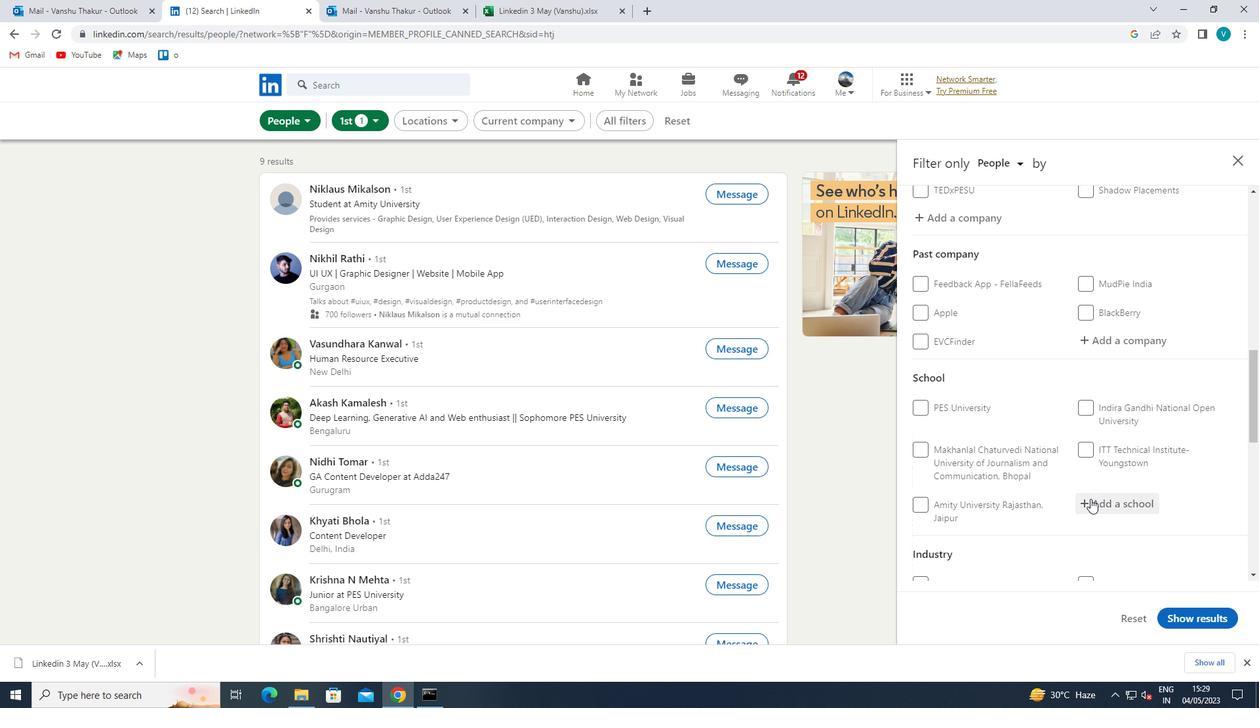 
Action: Key pressed <Key.shift>GOVERNMENT<Key.space>
Screenshot: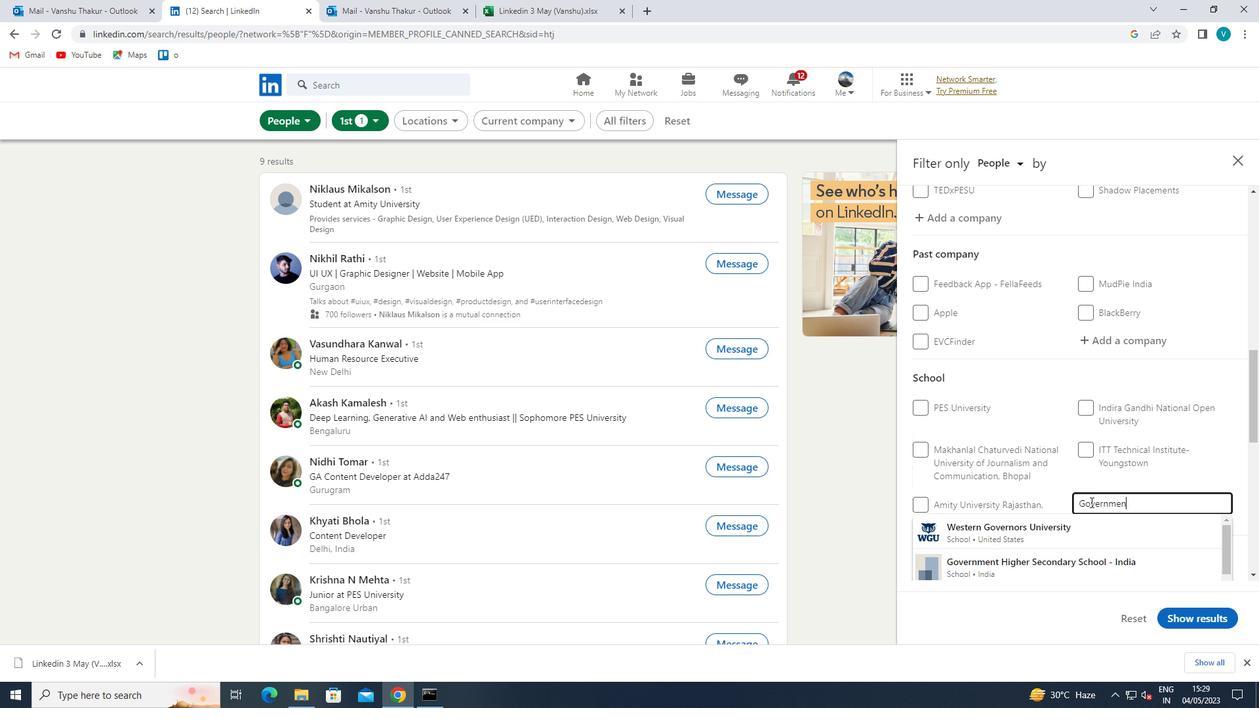 
Action: Mouse moved to (1089, 504)
Screenshot: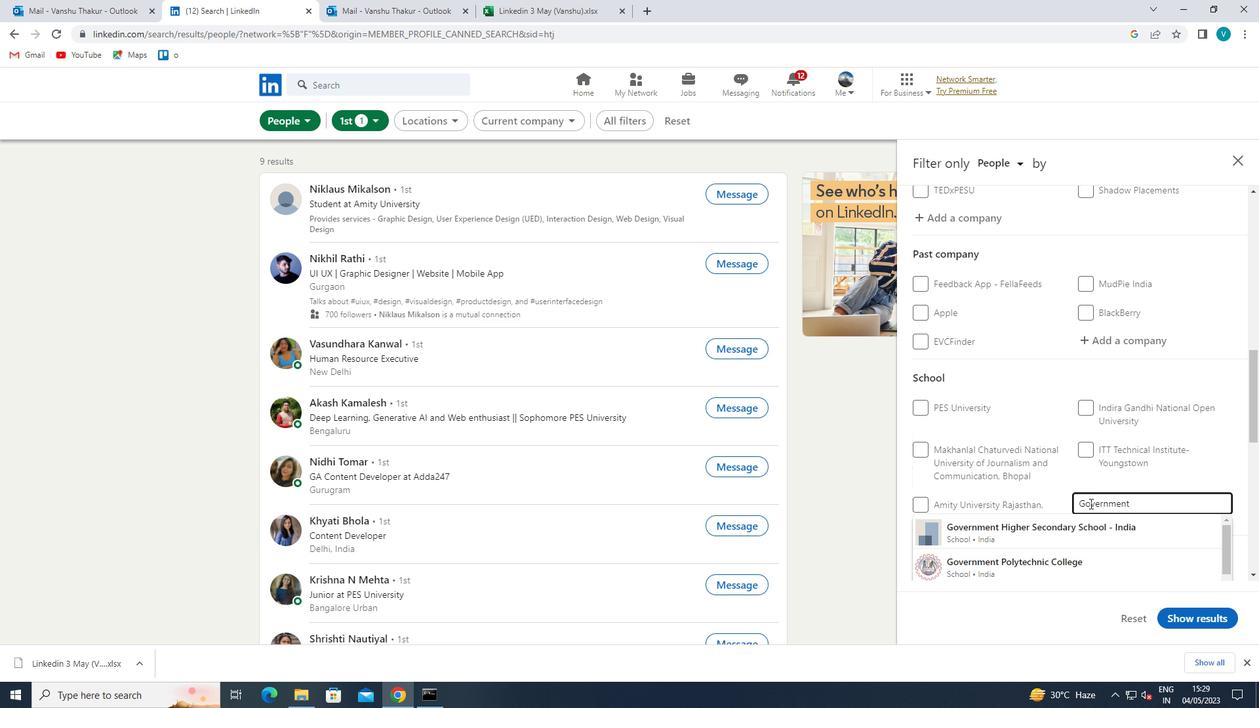 
Action: Key pressed <Key.shift>ENGN<Key.backspace>INEERING
Screenshot: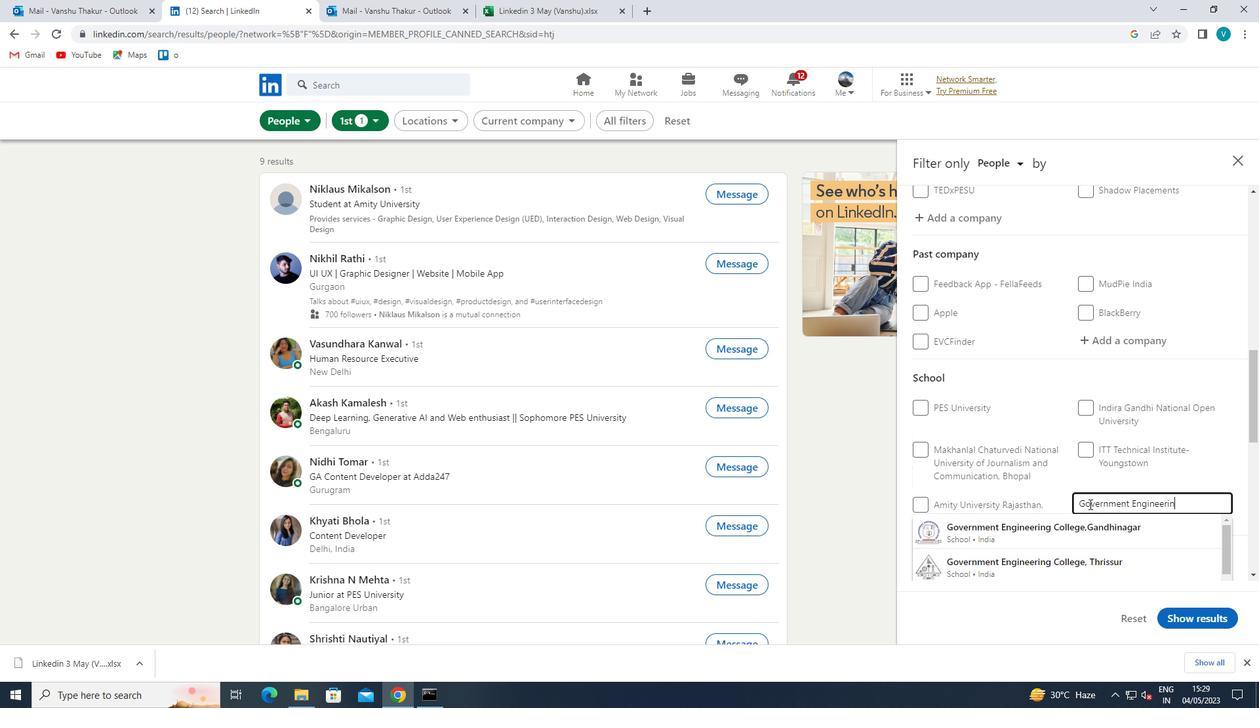 
Action: Mouse moved to (1149, 524)
Screenshot: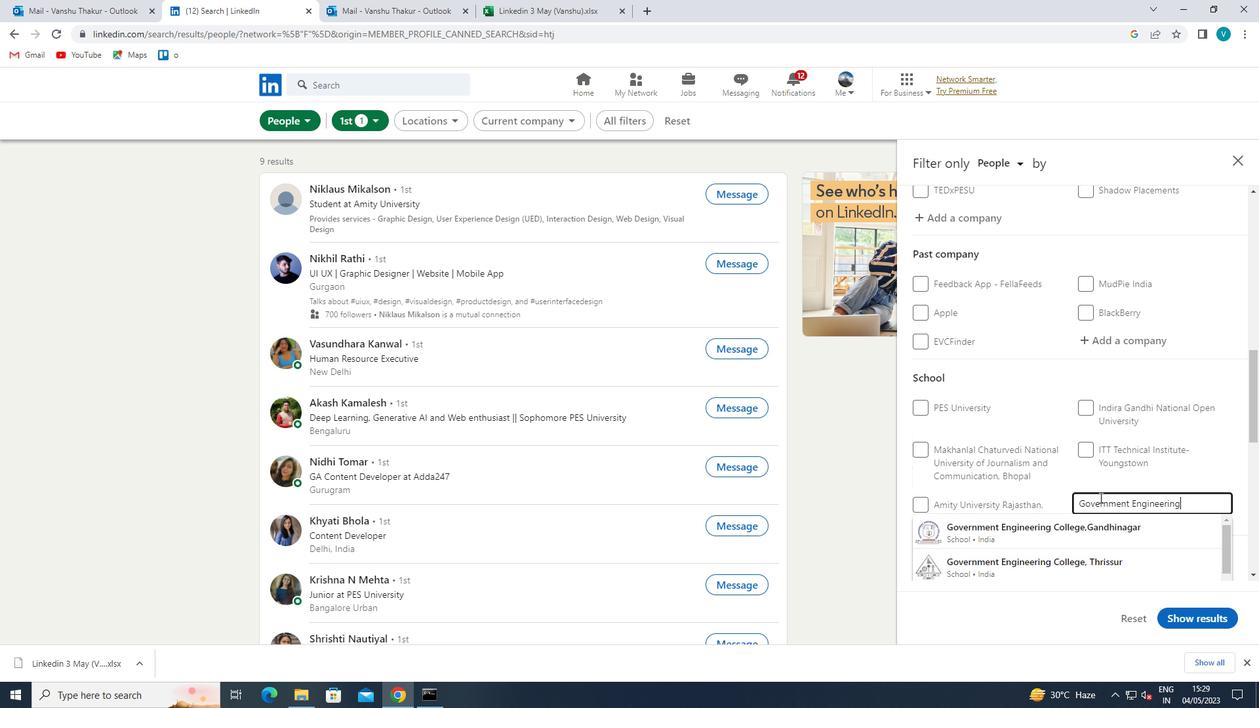 
Action: Mouse pressed left at (1149, 524)
Screenshot: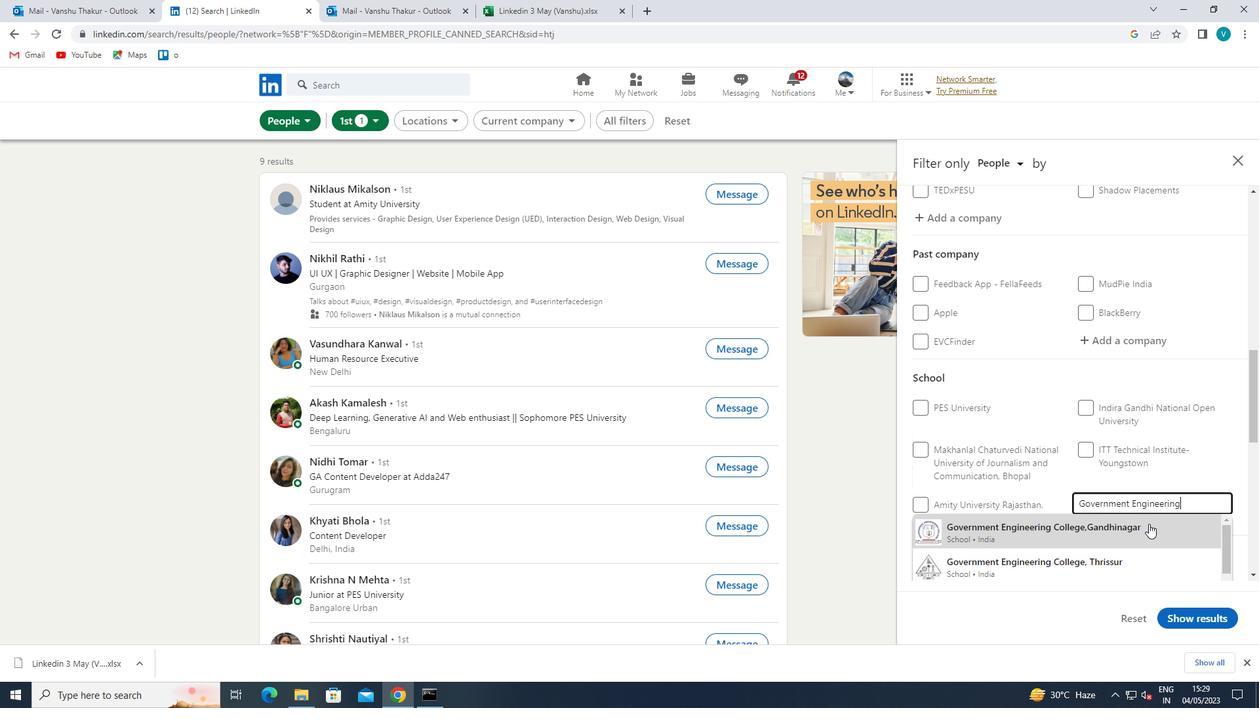 
Action: Mouse moved to (1139, 522)
Screenshot: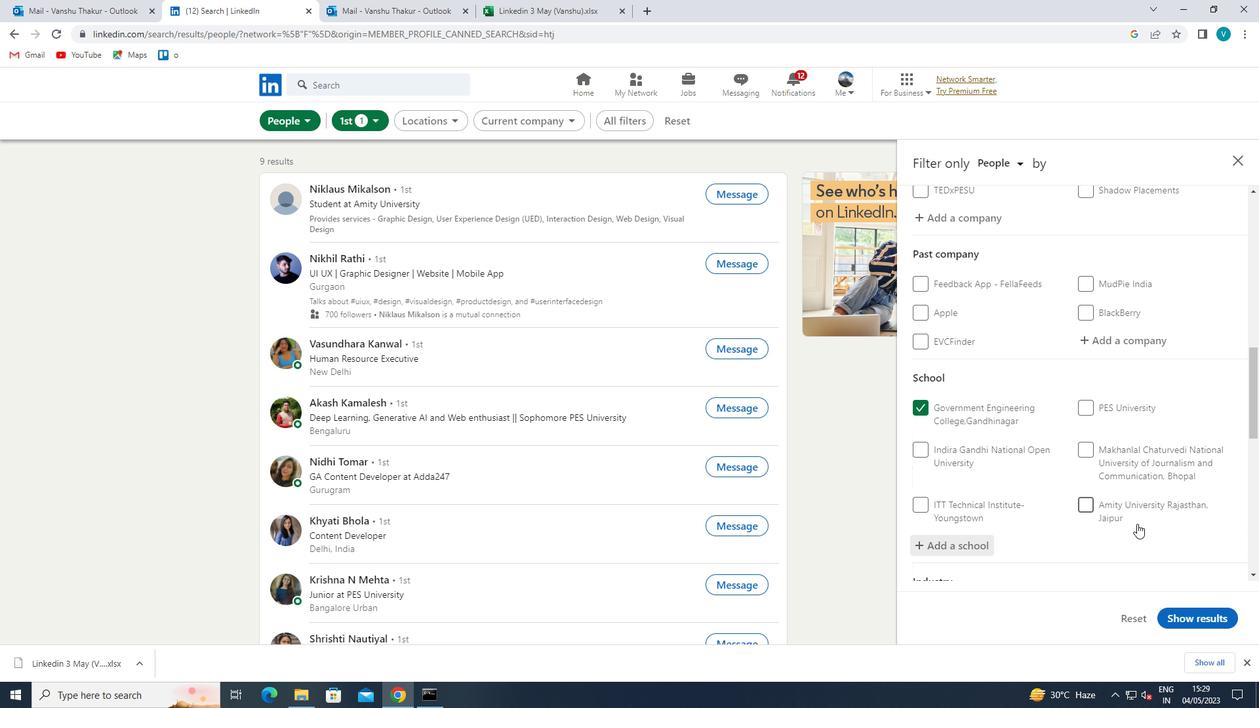 
Action: Mouse scrolled (1139, 521) with delta (0, 0)
Screenshot: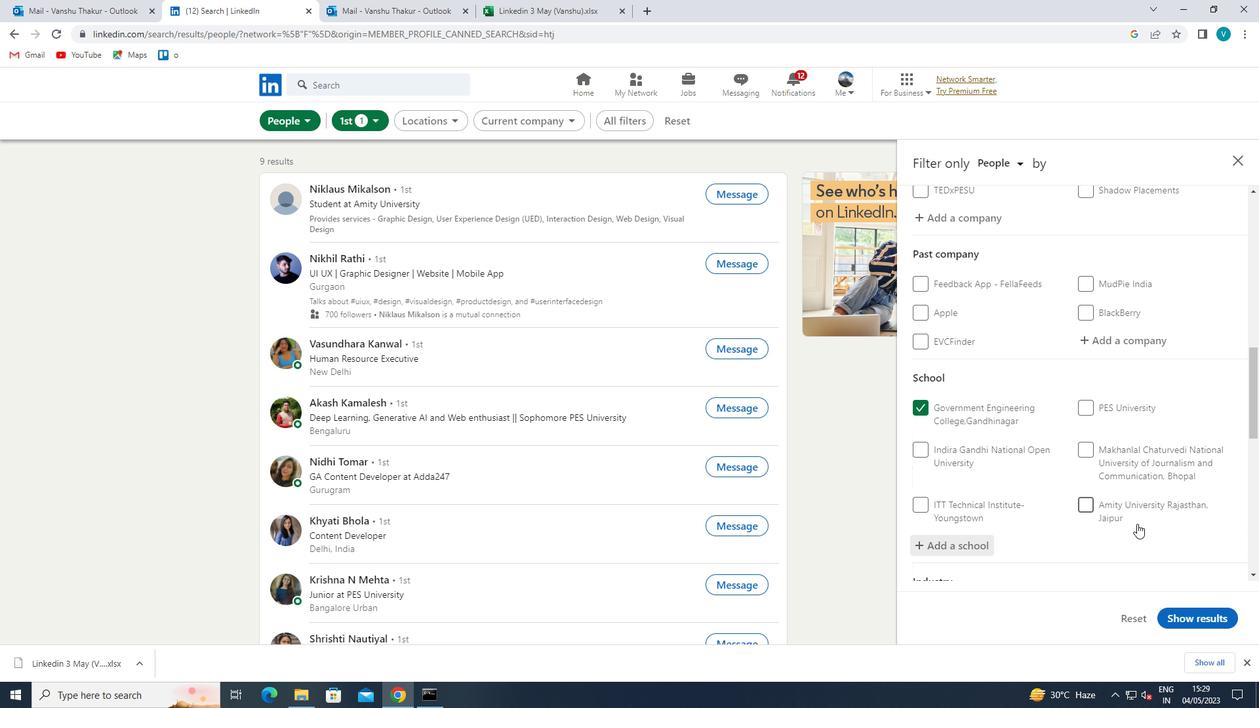 
Action: Mouse moved to (1140, 520)
Screenshot: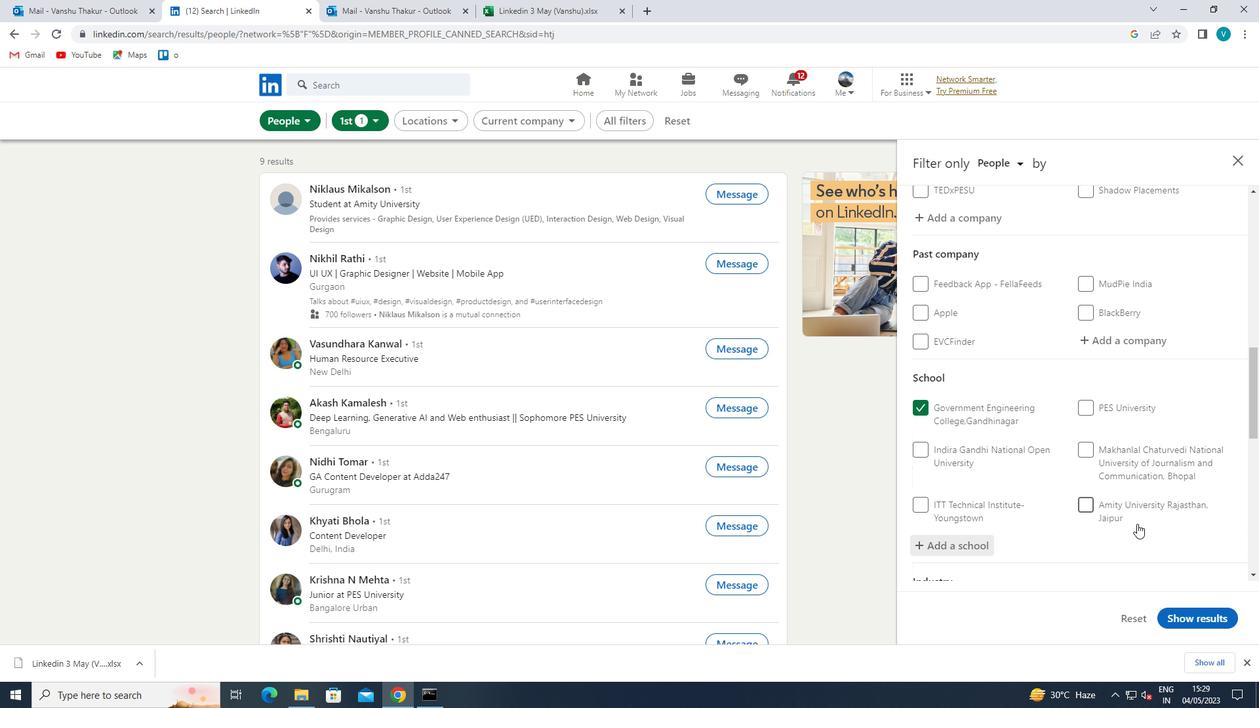 
Action: Mouse scrolled (1140, 520) with delta (0, 0)
Screenshot: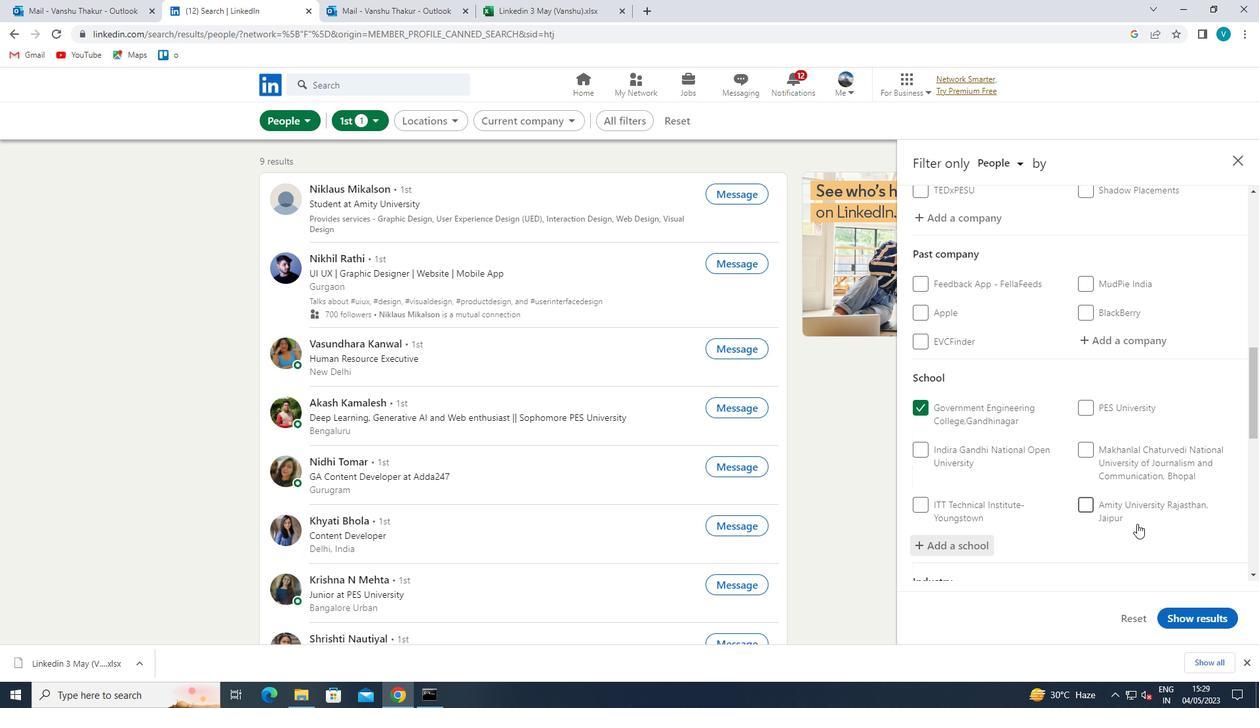 
Action: Mouse scrolled (1140, 520) with delta (0, 0)
Screenshot: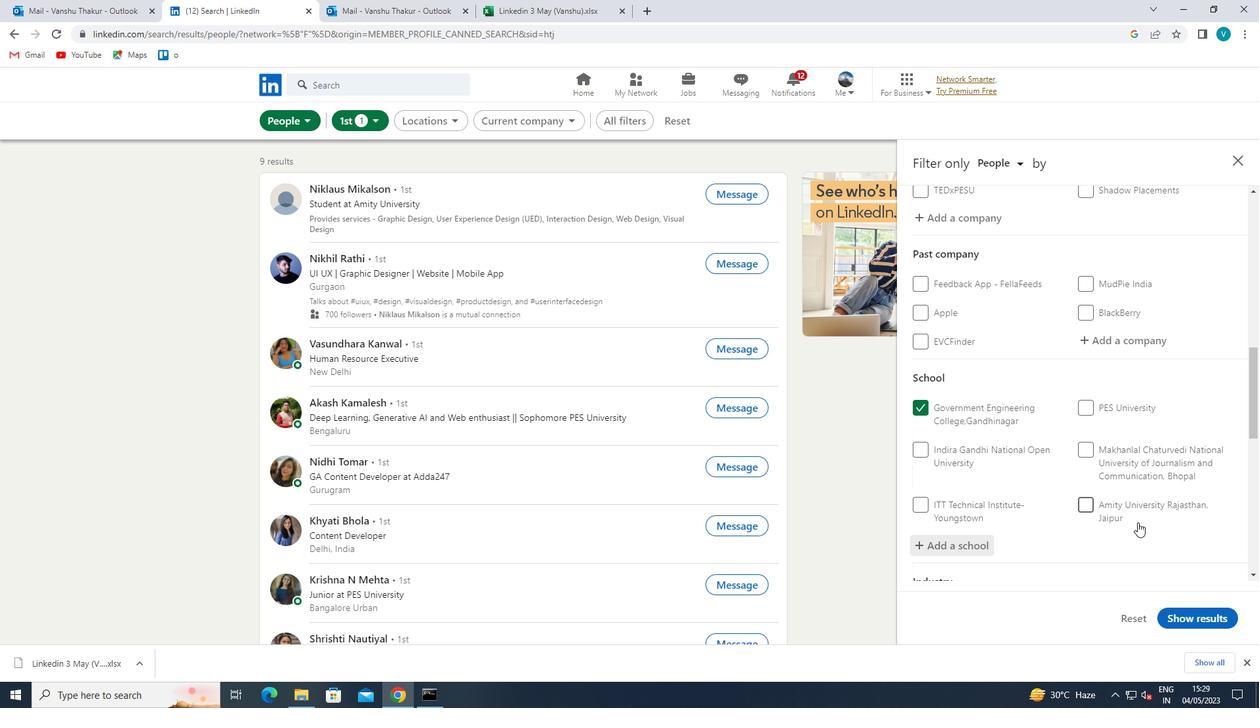 
Action: Mouse scrolled (1140, 520) with delta (0, 0)
Screenshot: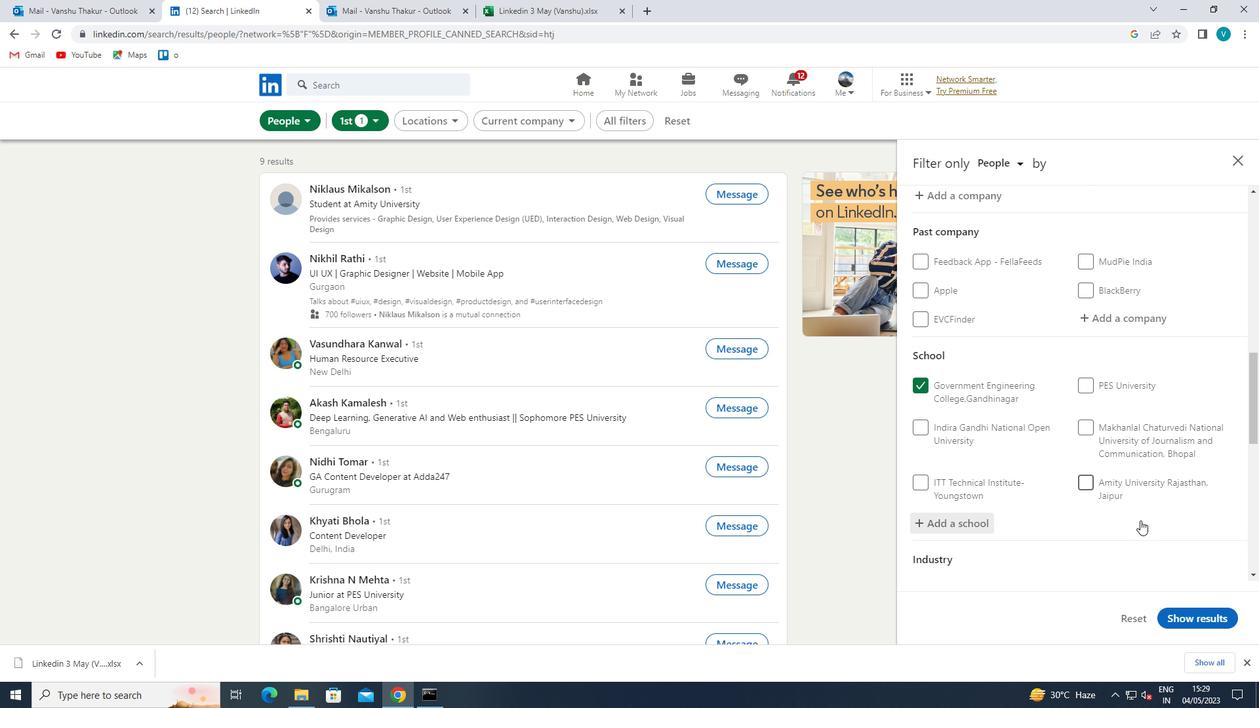
Action: Mouse moved to (1148, 423)
Screenshot: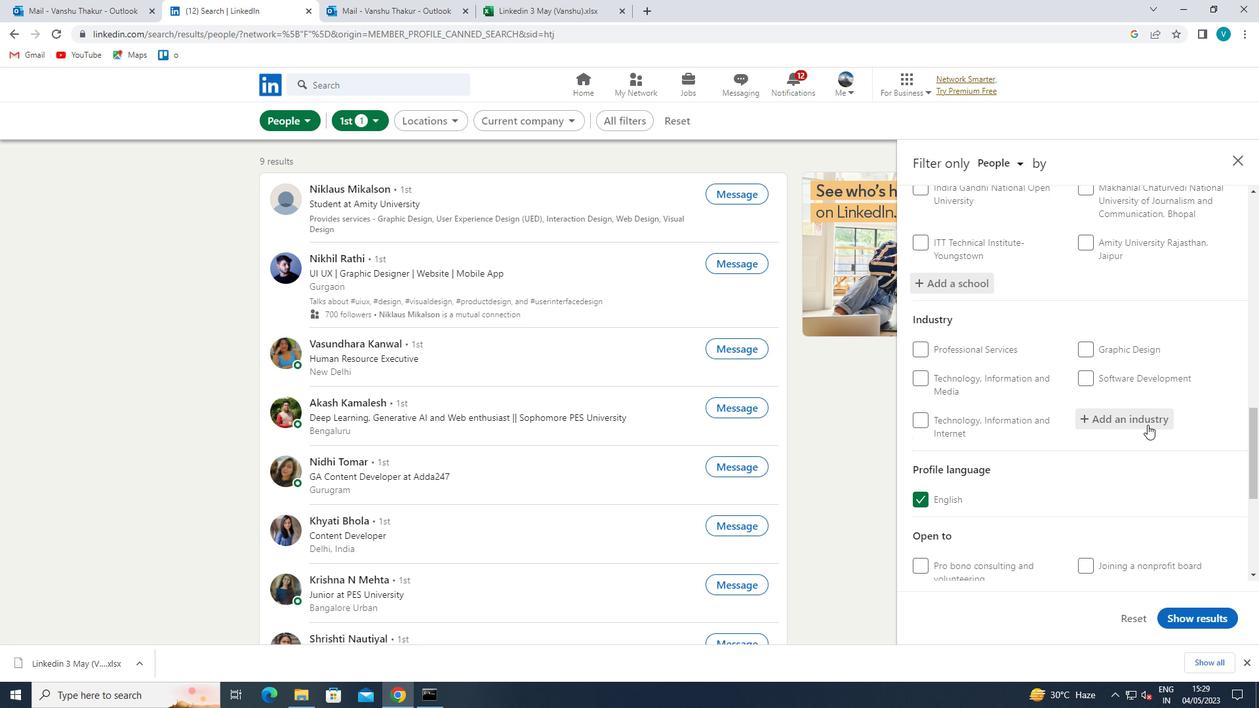 
Action: Mouse pressed left at (1148, 423)
Screenshot: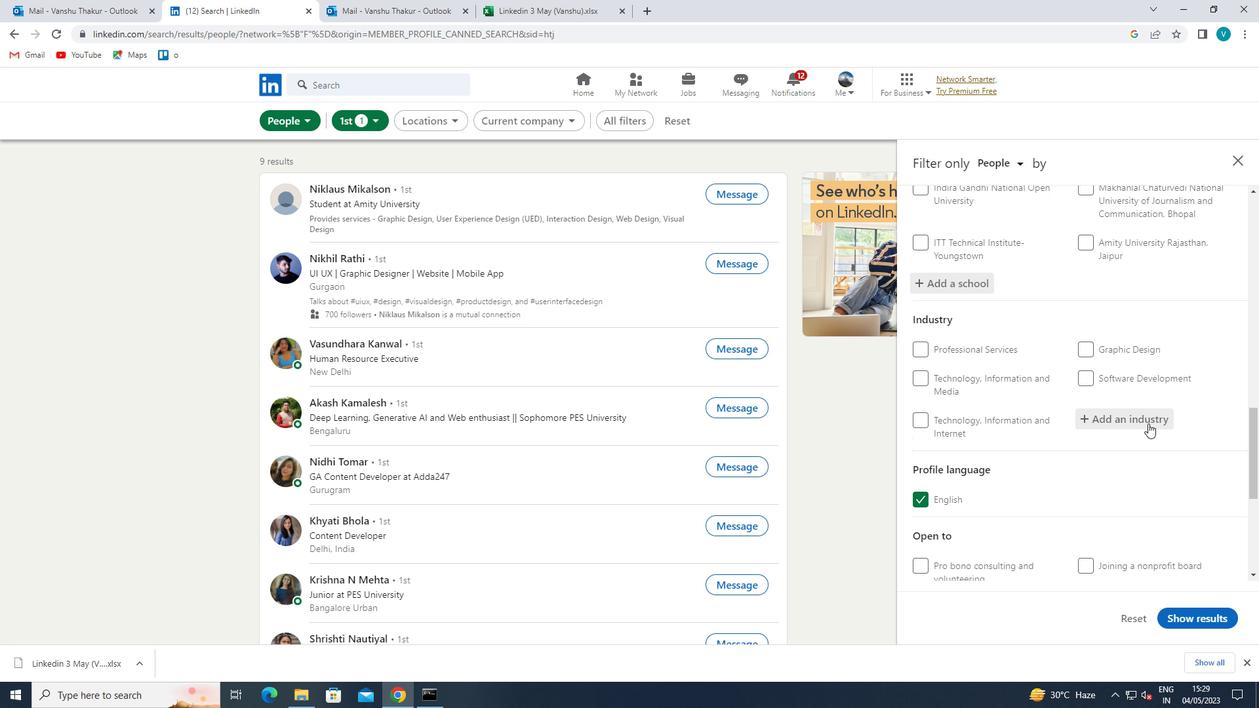 
Action: Mouse moved to (1147, 424)
Screenshot: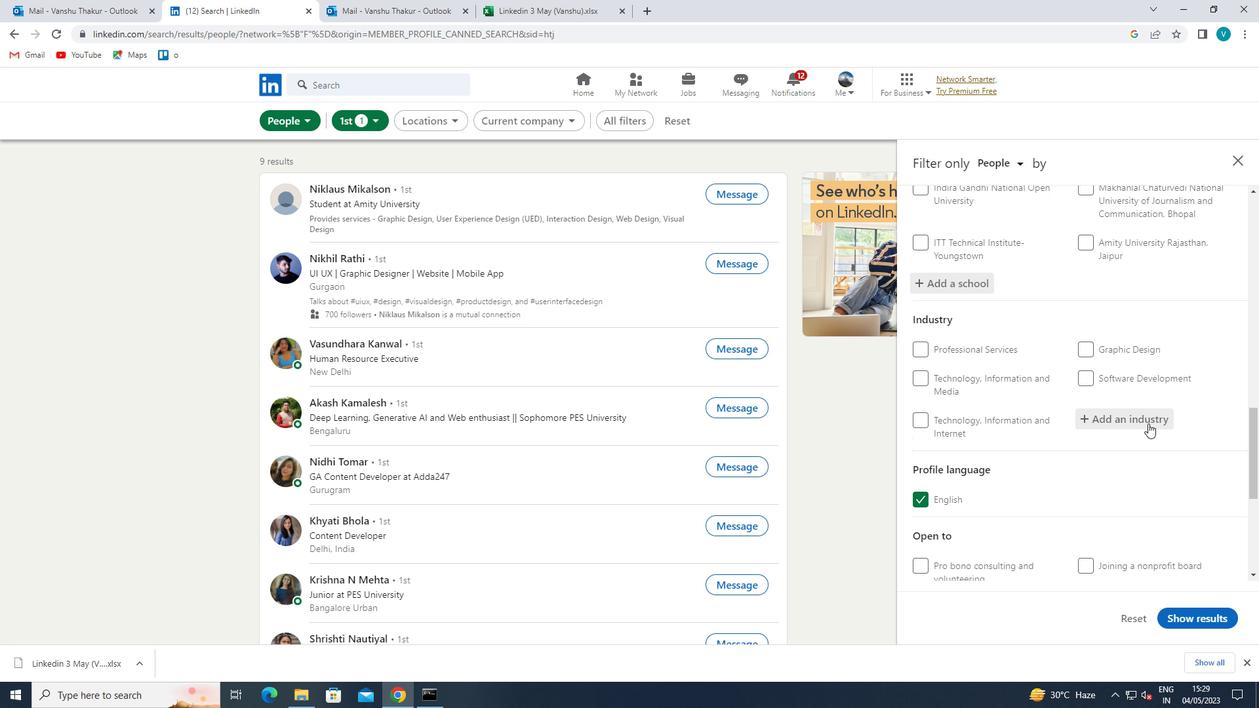 
Action: Key pressed <Key.shift>WASRTE<Key.backspace><Key.backspace><Key.backspace>TE
Screenshot: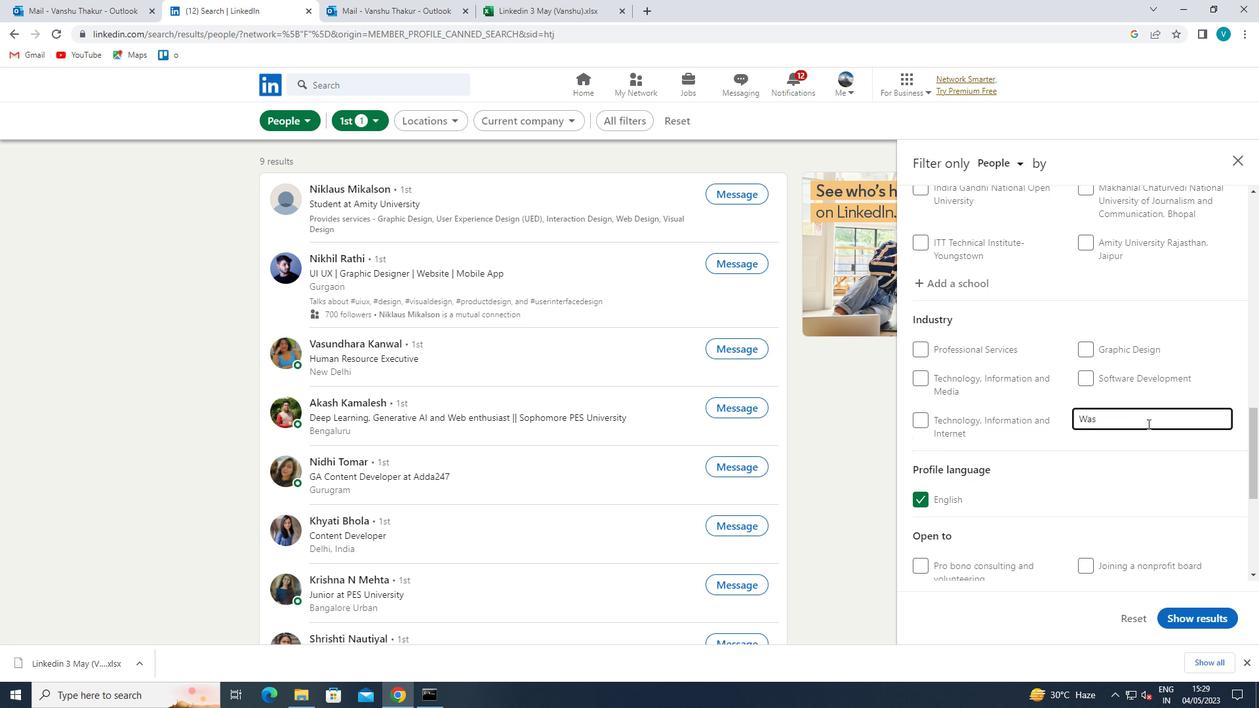 
Action: Mouse moved to (1109, 480)
Screenshot: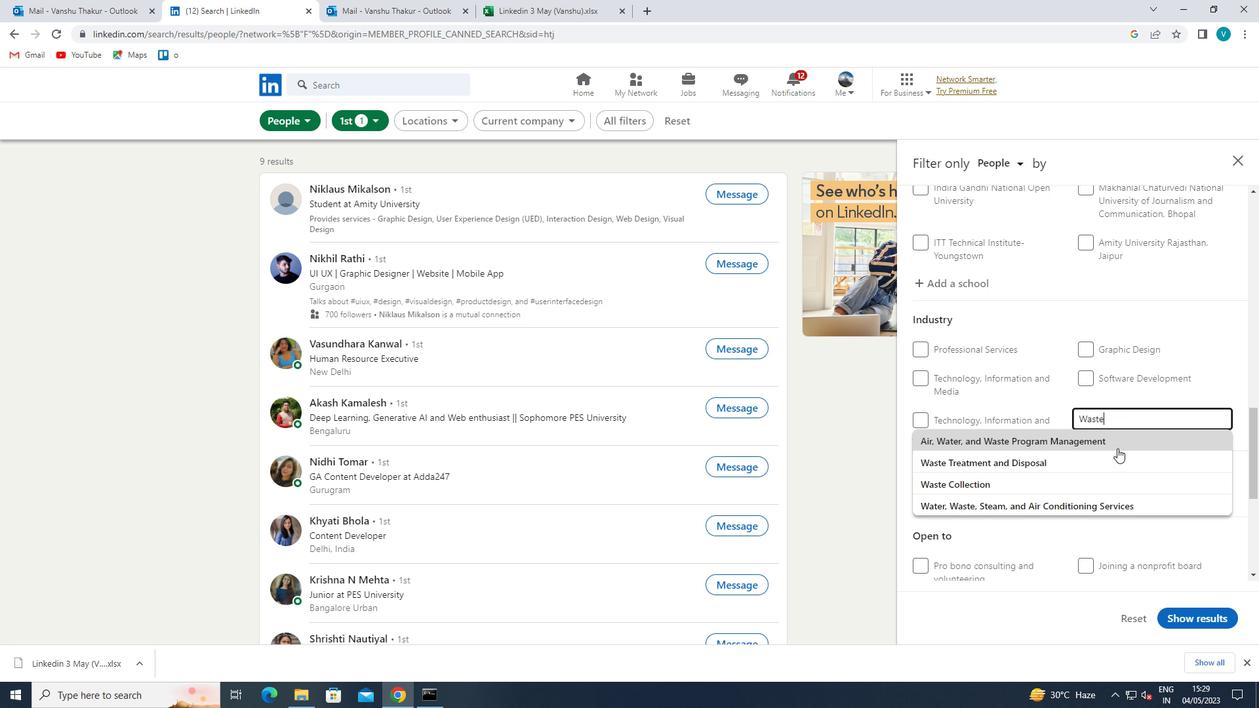 
Action: Mouse pressed left at (1109, 480)
Screenshot: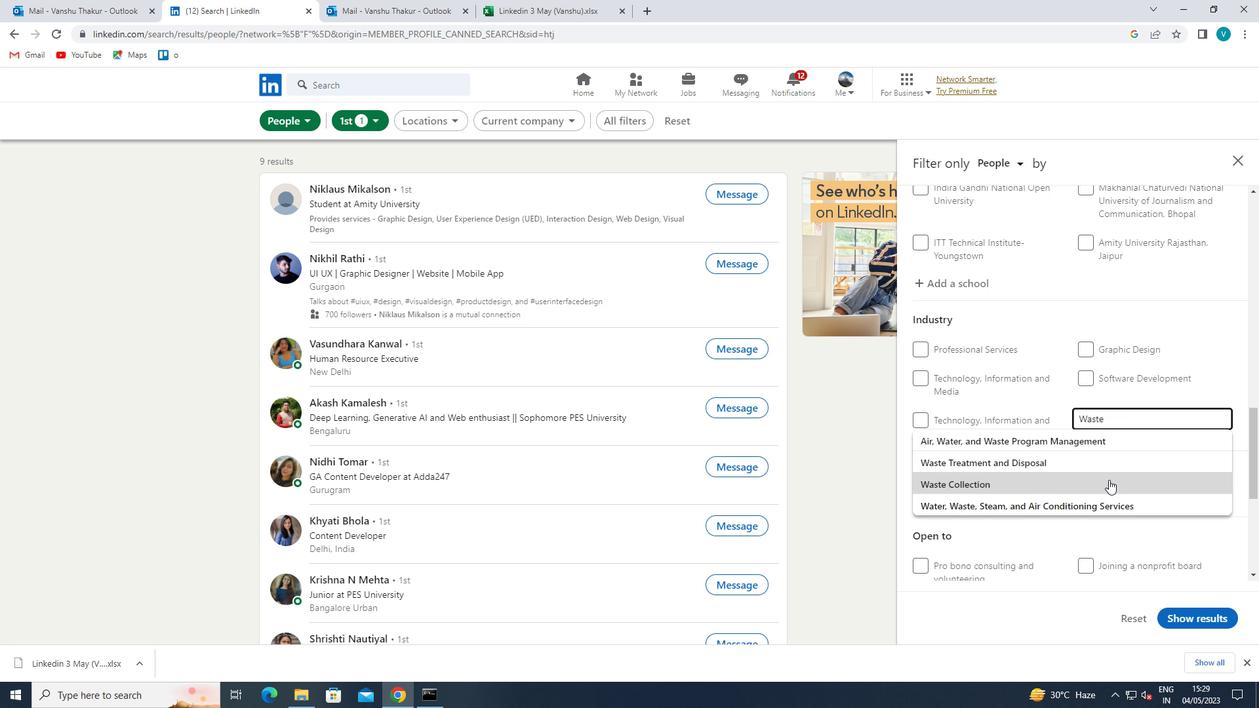 
Action: Mouse moved to (1109, 480)
Screenshot: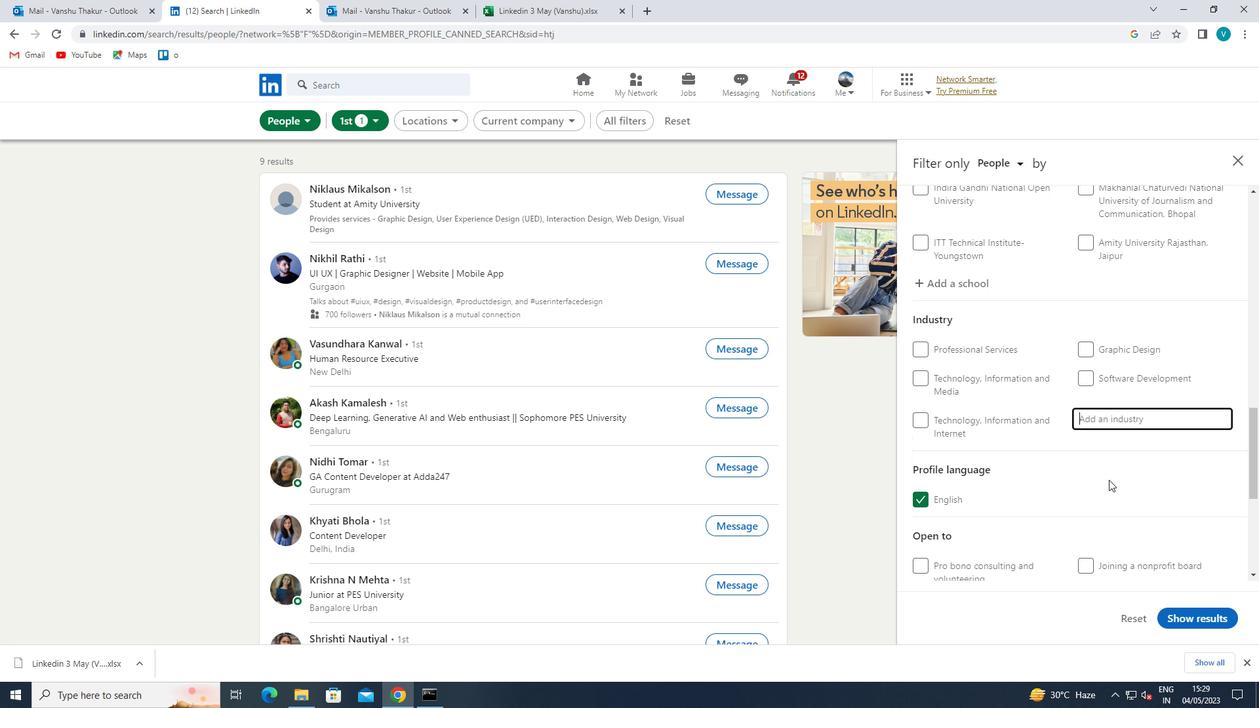 
Action: Mouse scrolled (1109, 479) with delta (0, 0)
Screenshot: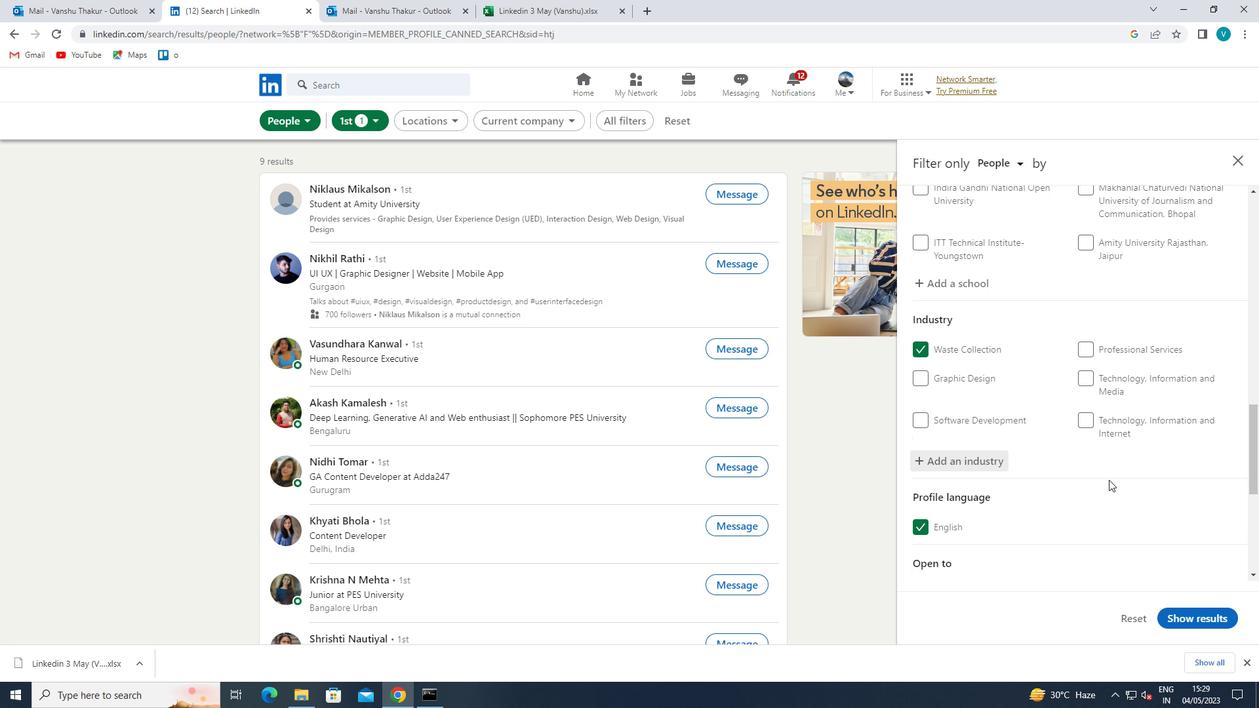 
Action: Mouse scrolled (1109, 479) with delta (0, 0)
Screenshot: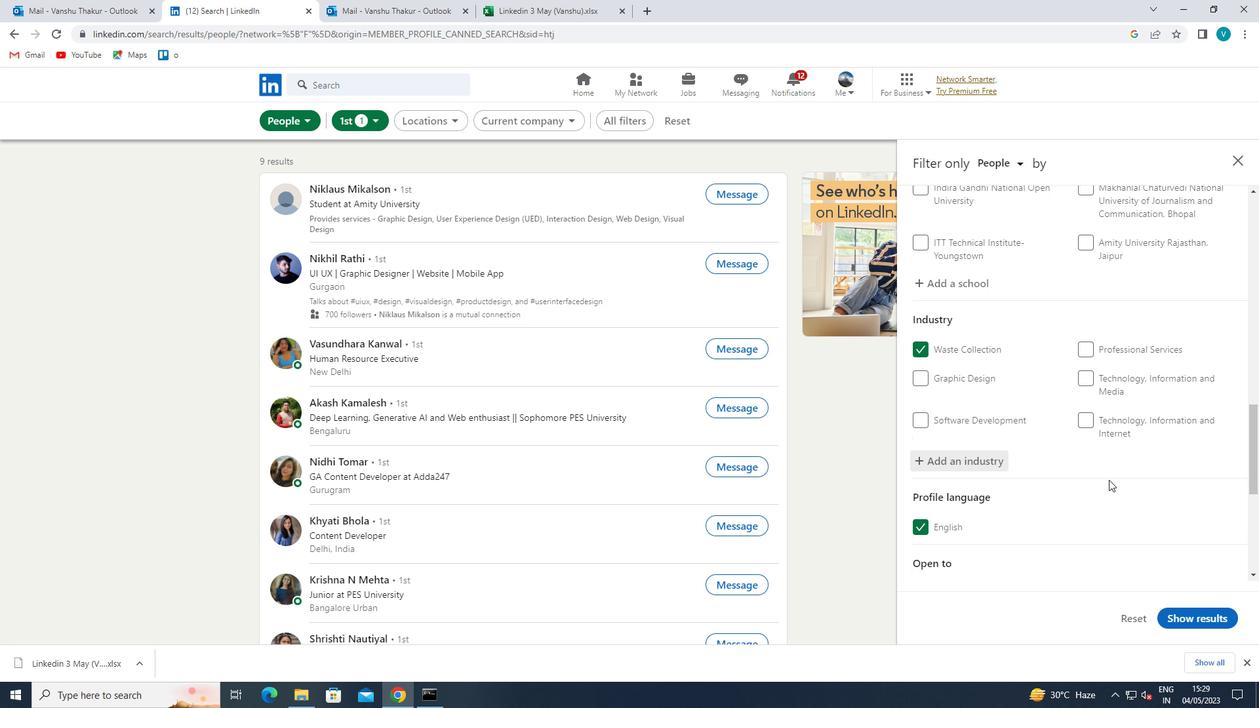 
Action: Mouse moved to (1109, 480)
Screenshot: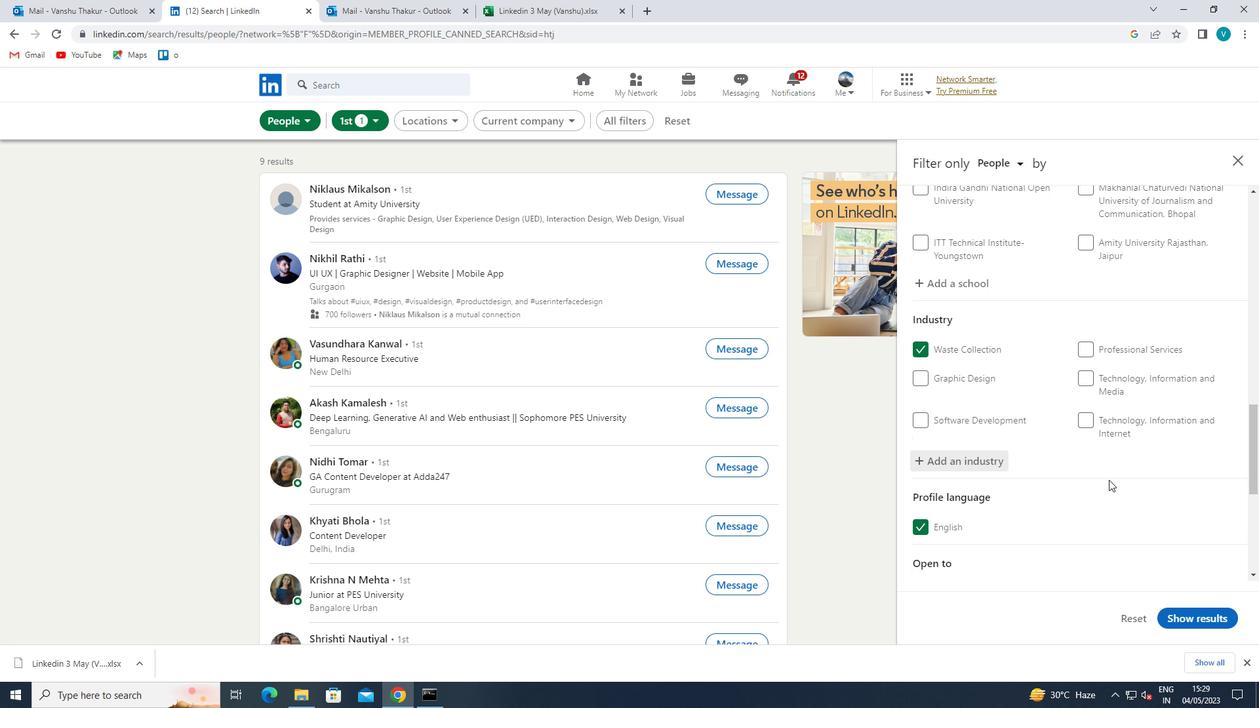 
Action: Mouse scrolled (1109, 480) with delta (0, 0)
Screenshot: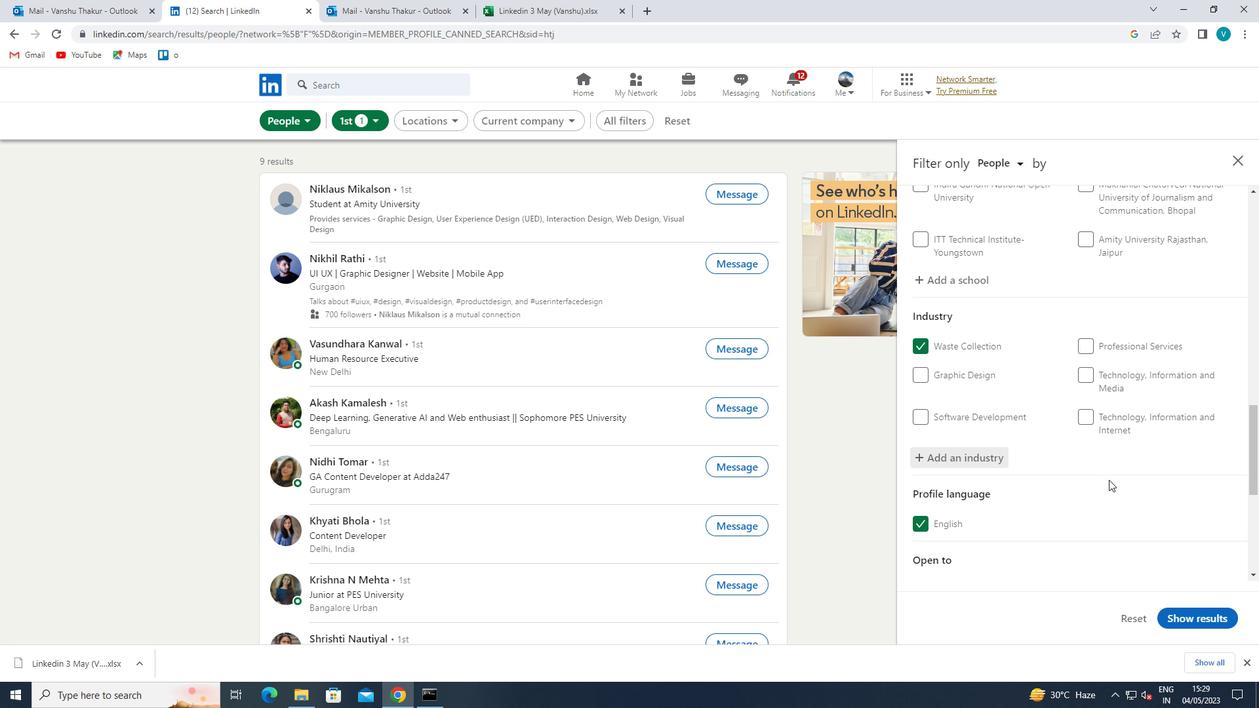 
Action: Mouse moved to (1108, 481)
Screenshot: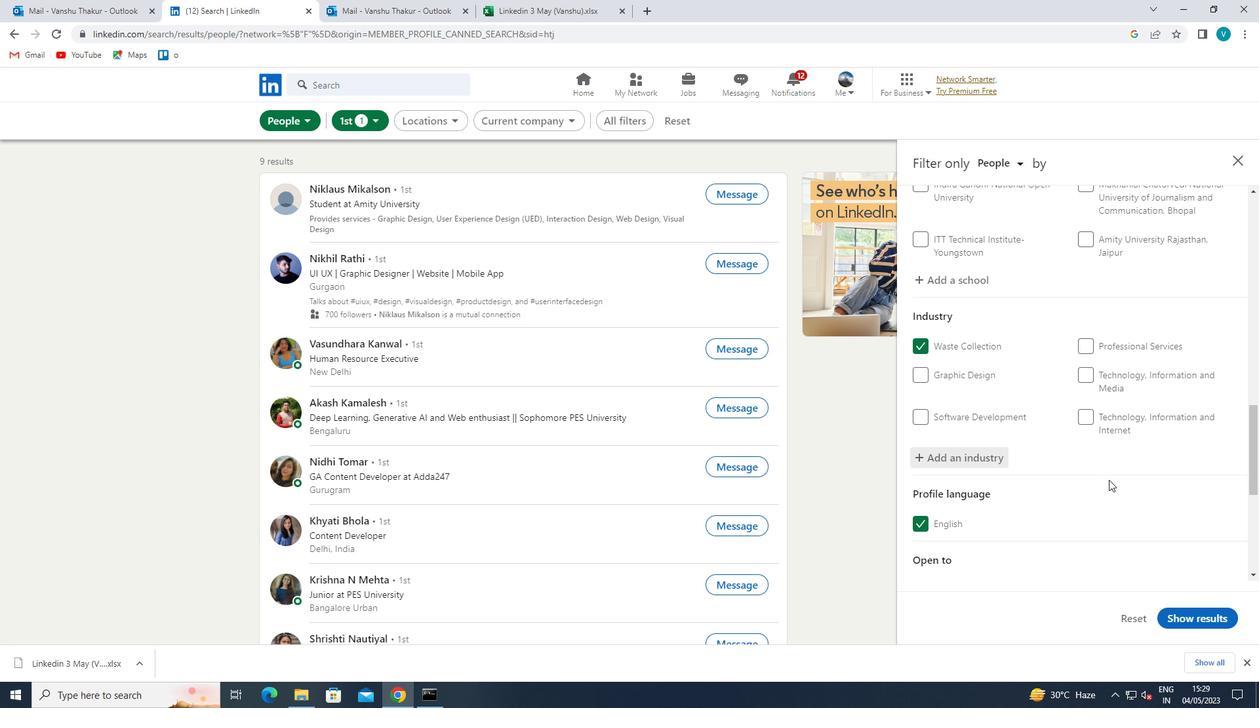 
Action: Mouse scrolled (1108, 480) with delta (0, 0)
Screenshot: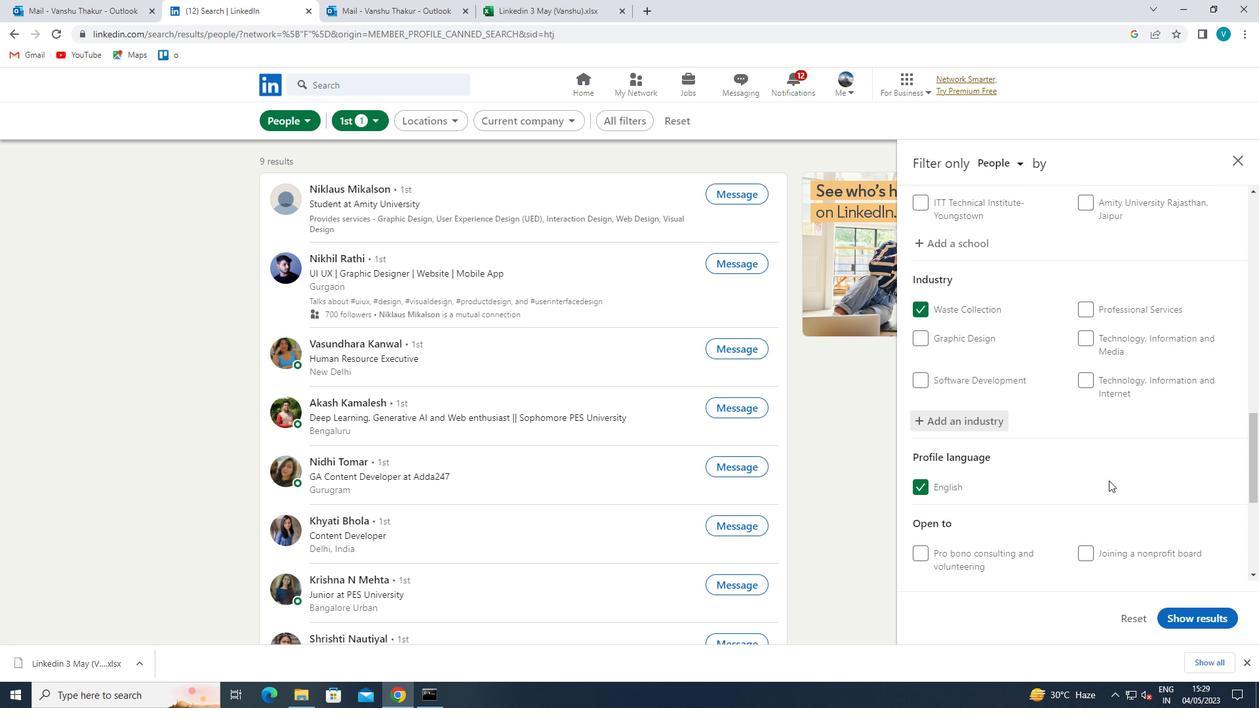 
Action: Mouse scrolled (1108, 480) with delta (0, 0)
Screenshot: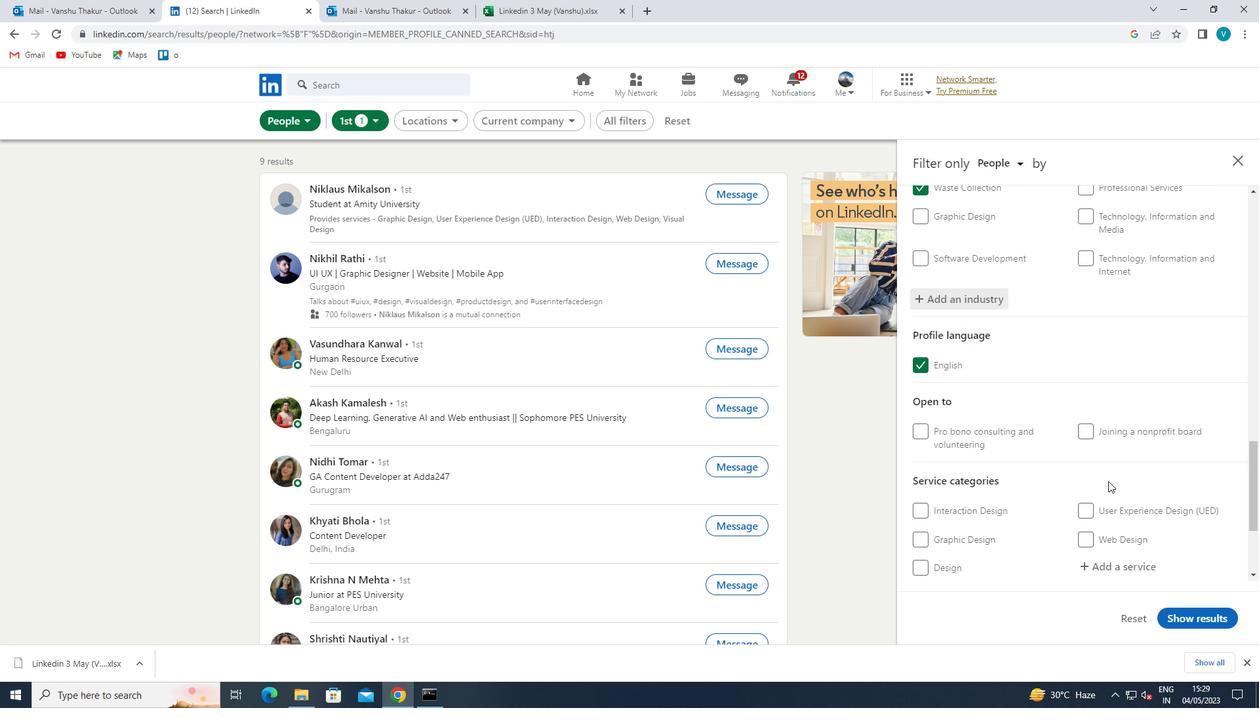 
Action: Mouse moved to (1130, 402)
Screenshot: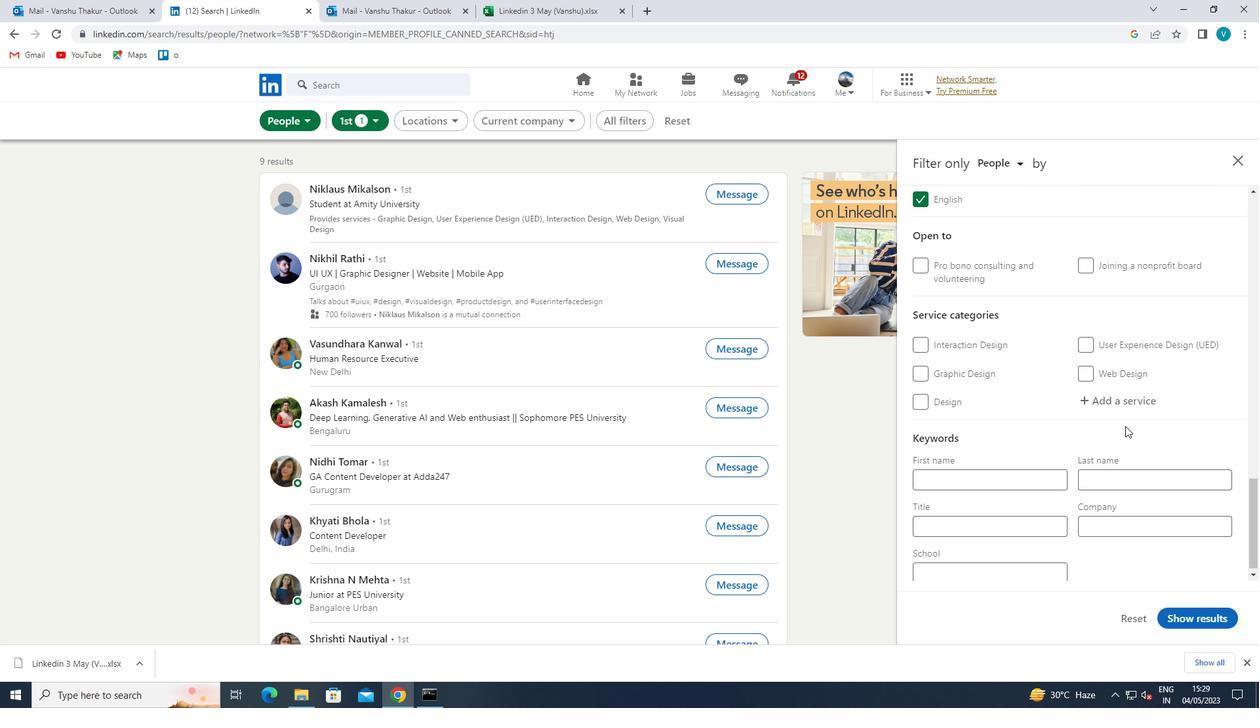 
Action: Mouse pressed left at (1130, 402)
Screenshot: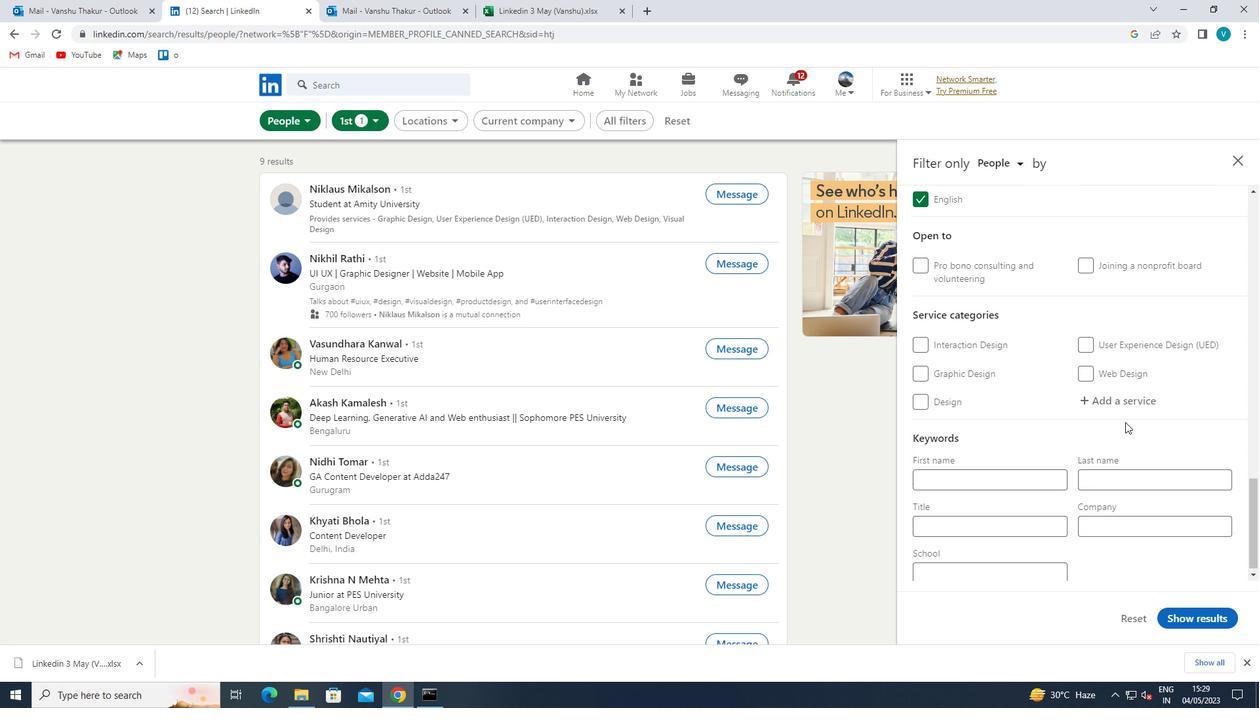 
Action: Key pressed <Key.shift>BOOKK
Screenshot: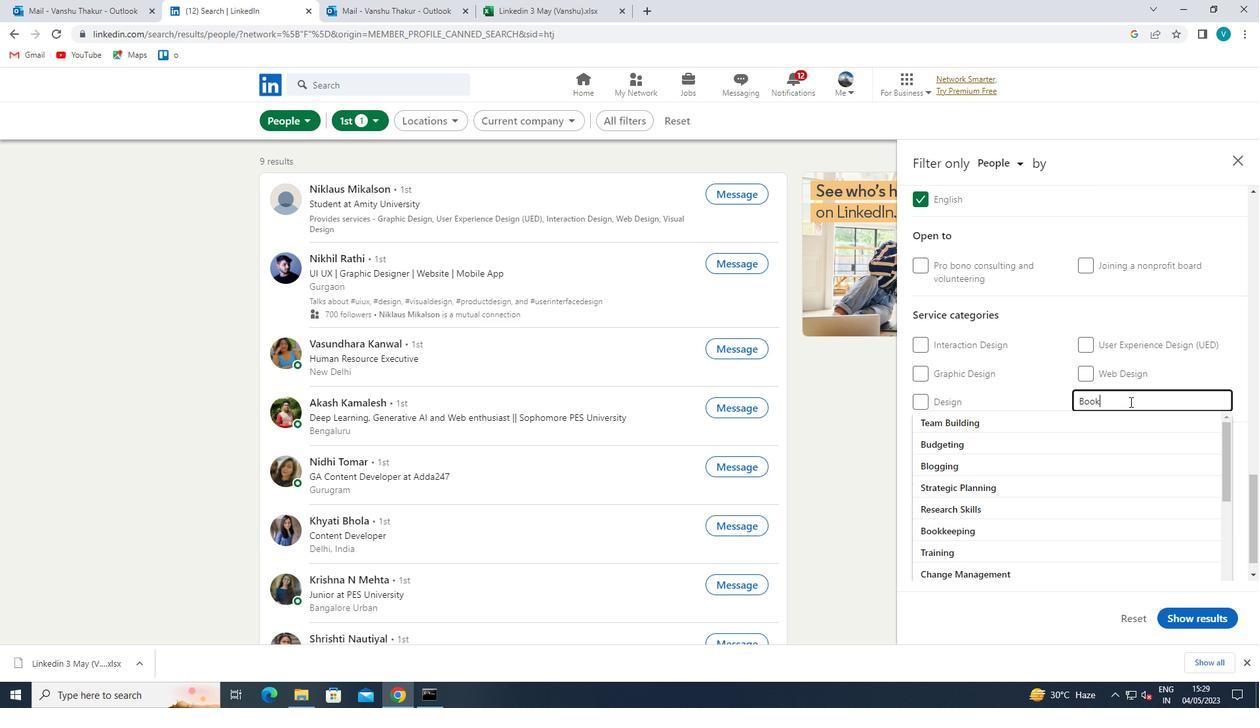 
Action: Mouse moved to (1113, 410)
Screenshot: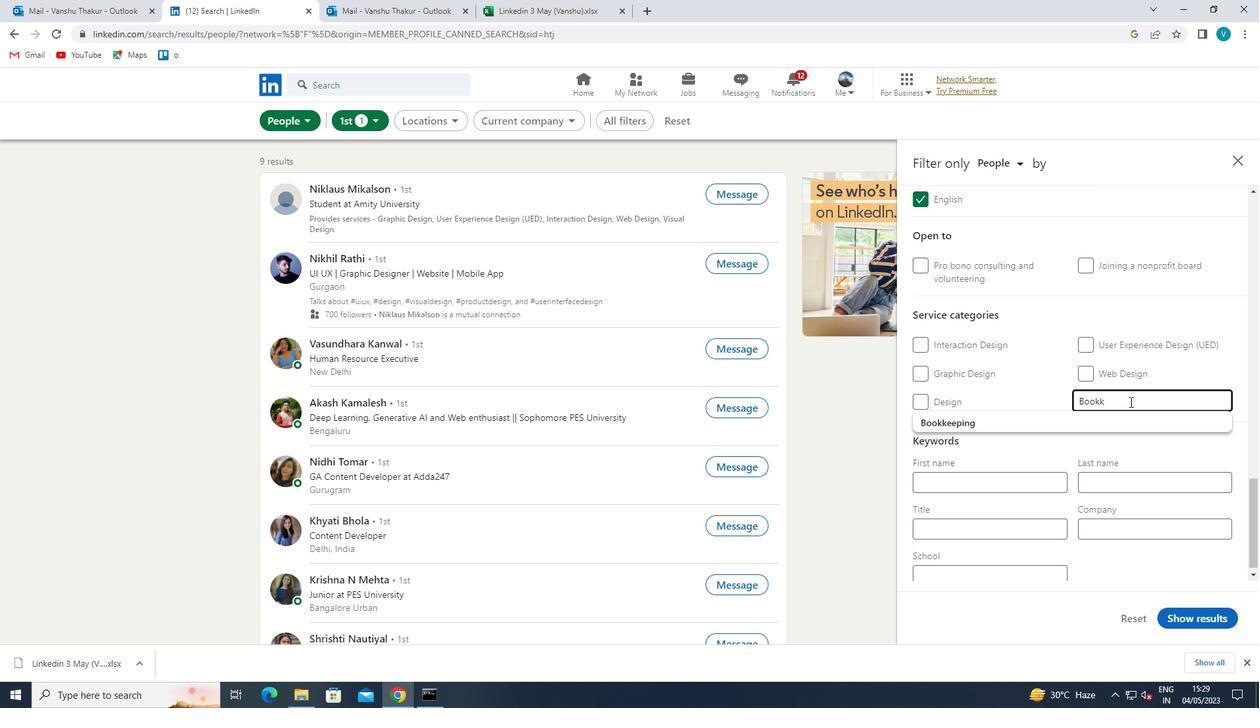 
Action: Mouse pressed left at (1113, 410)
Screenshot: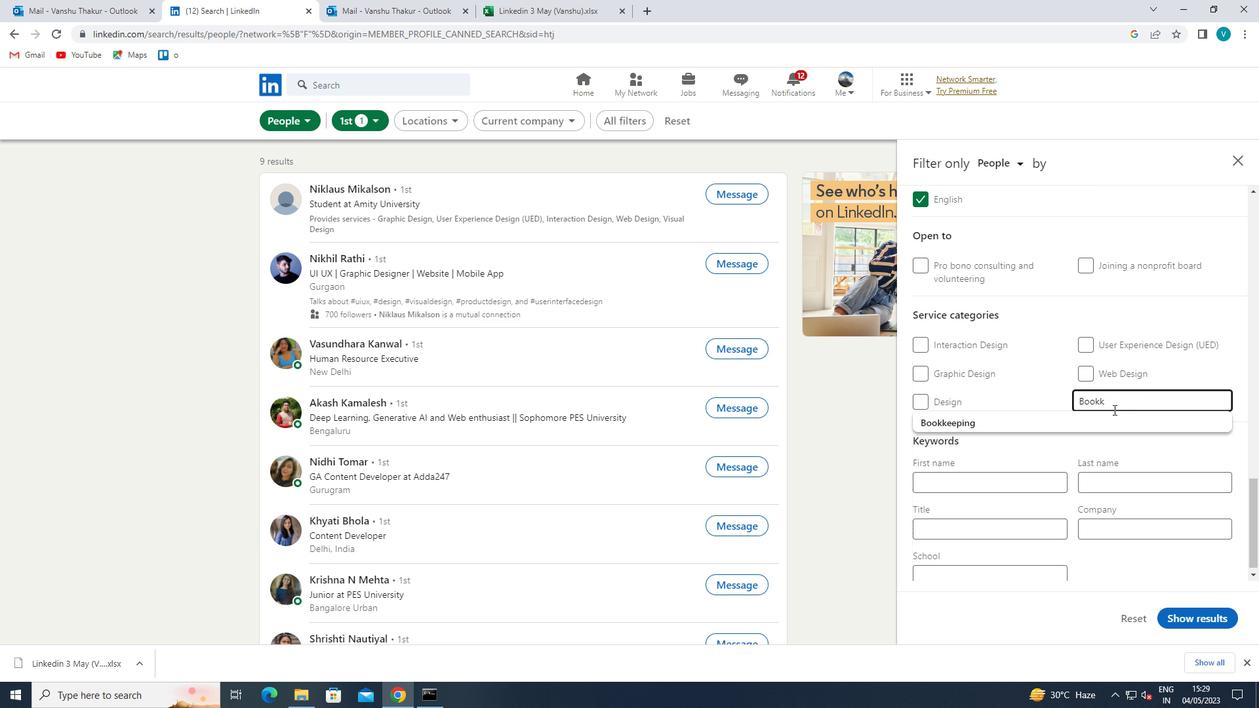 
Action: Mouse moved to (1104, 416)
Screenshot: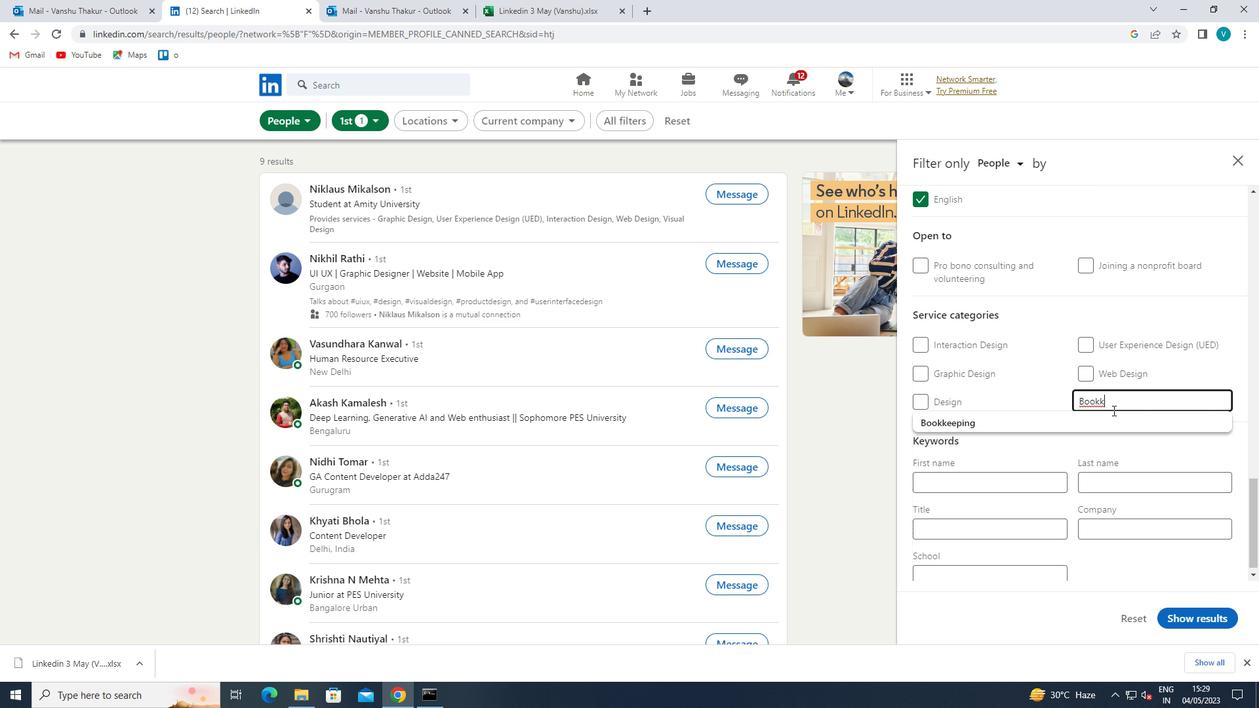 
Action: Mouse pressed left at (1104, 416)
Screenshot: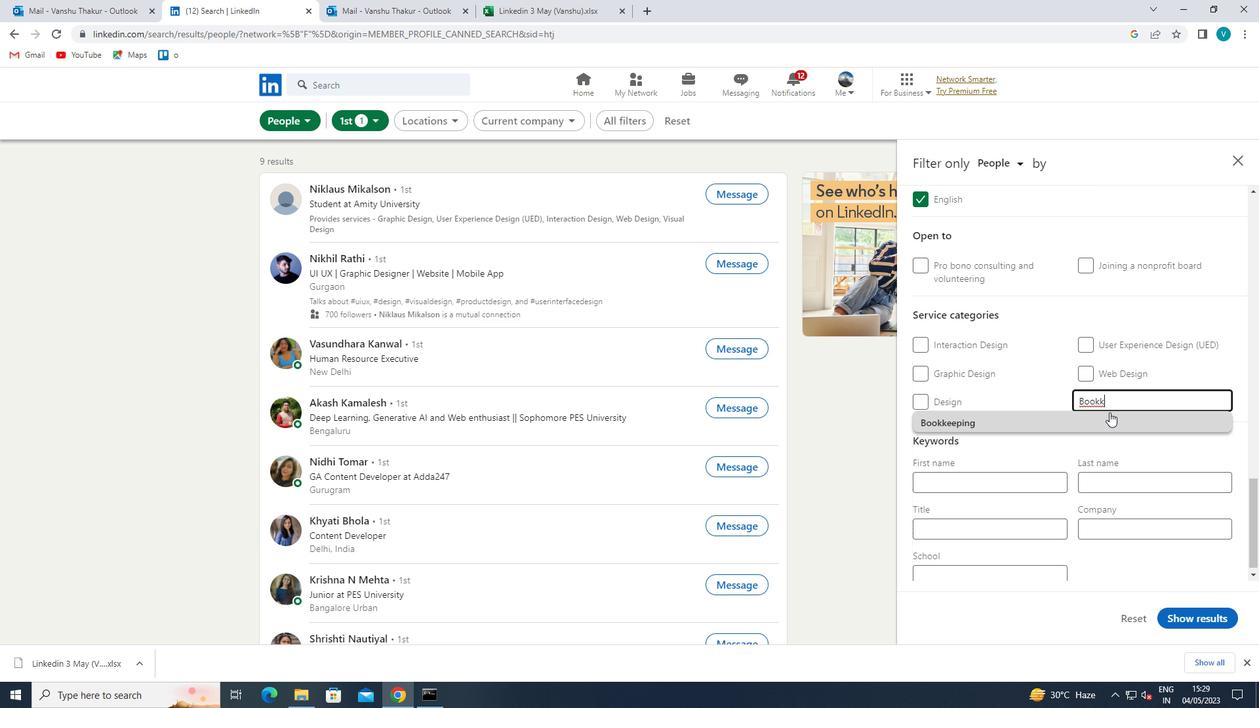 
Action: Mouse moved to (1103, 417)
Screenshot: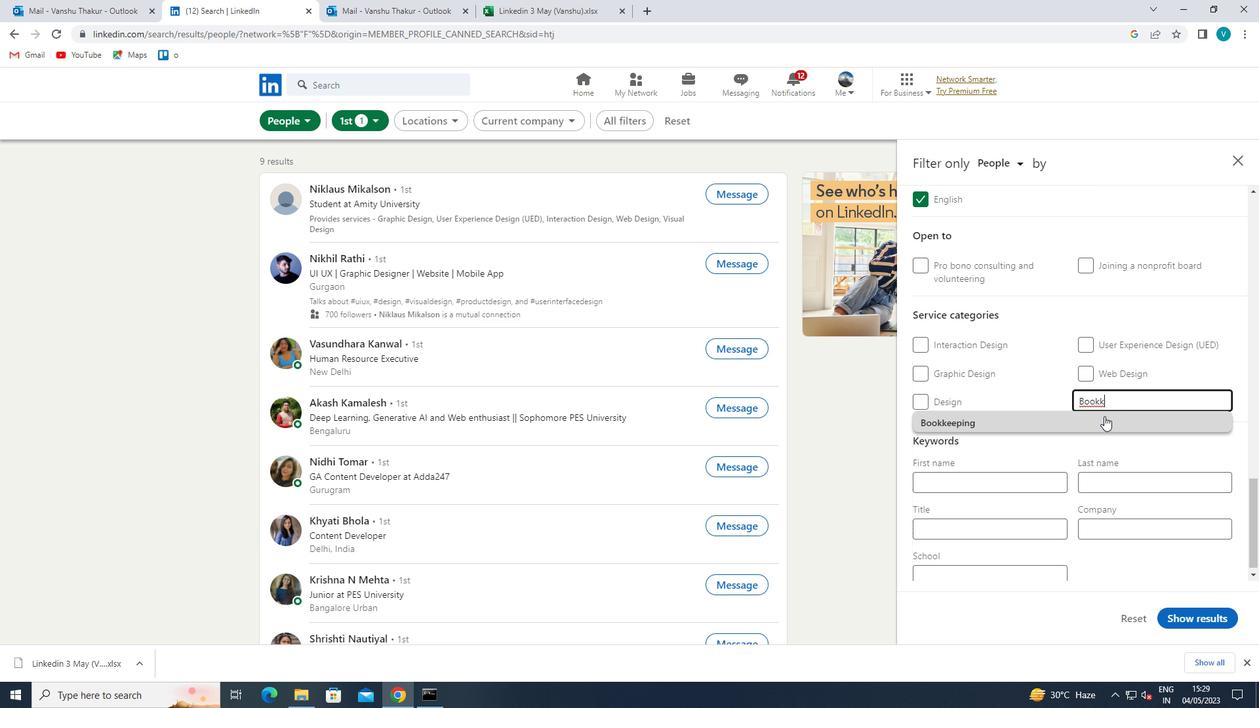 
Action: Mouse scrolled (1103, 416) with delta (0, 0)
Screenshot: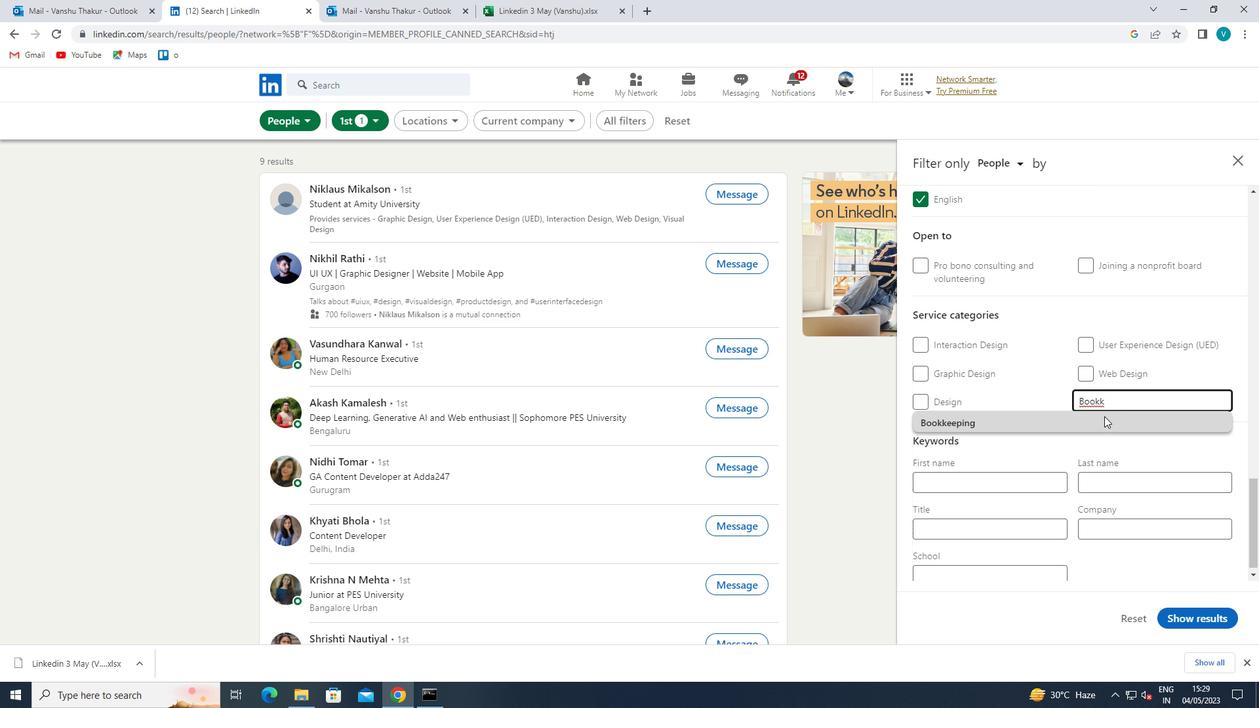 
Action: Mouse moved to (1103, 417)
Screenshot: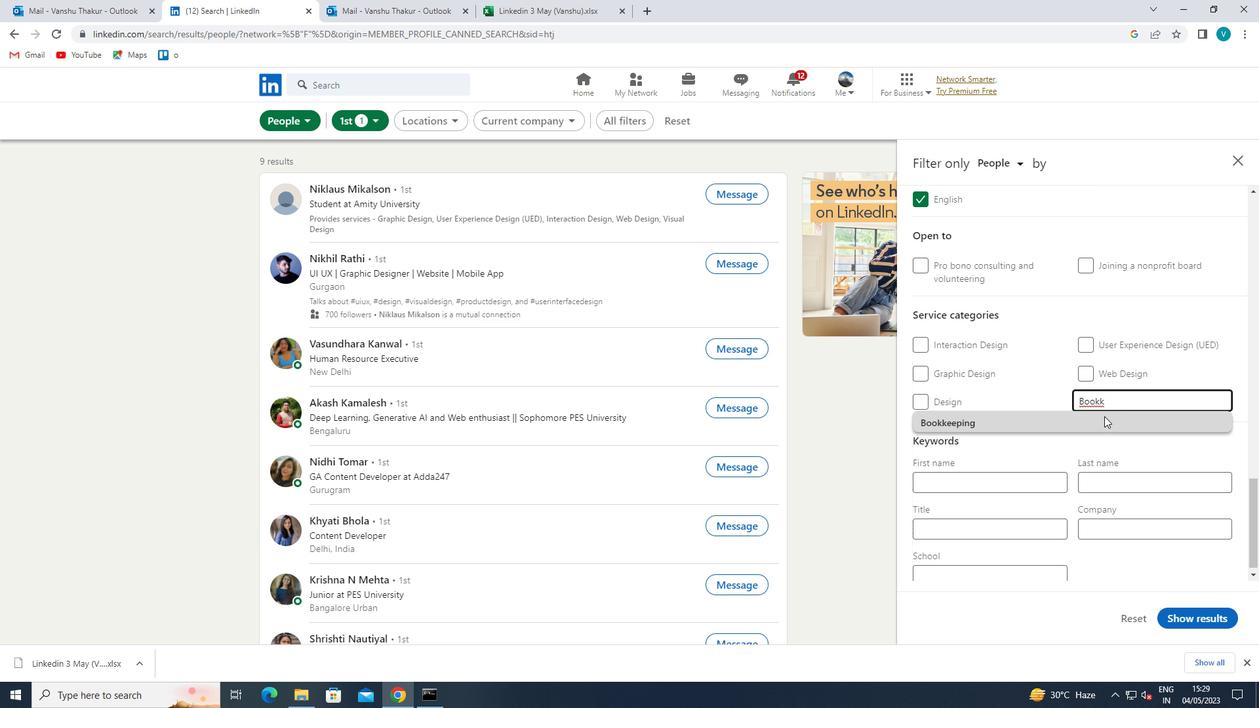 
Action: Mouse scrolled (1103, 417) with delta (0, 0)
Screenshot: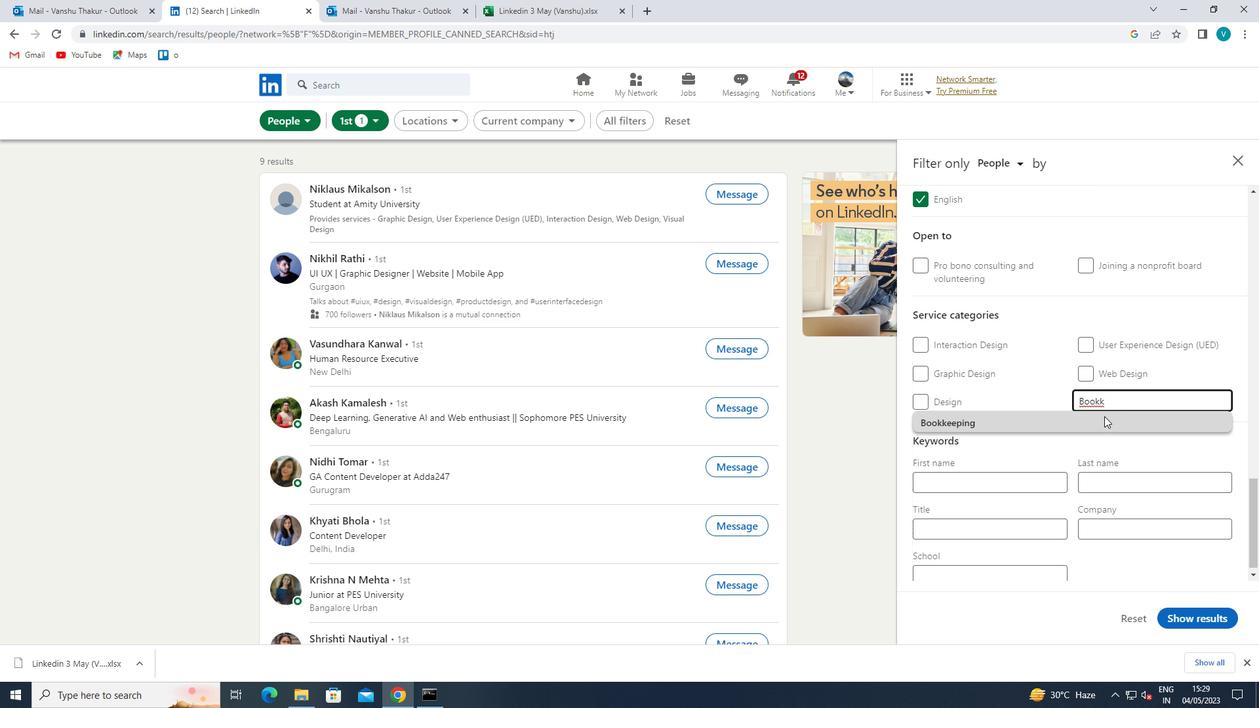 
Action: Mouse moved to (1102, 419)
Screenshot: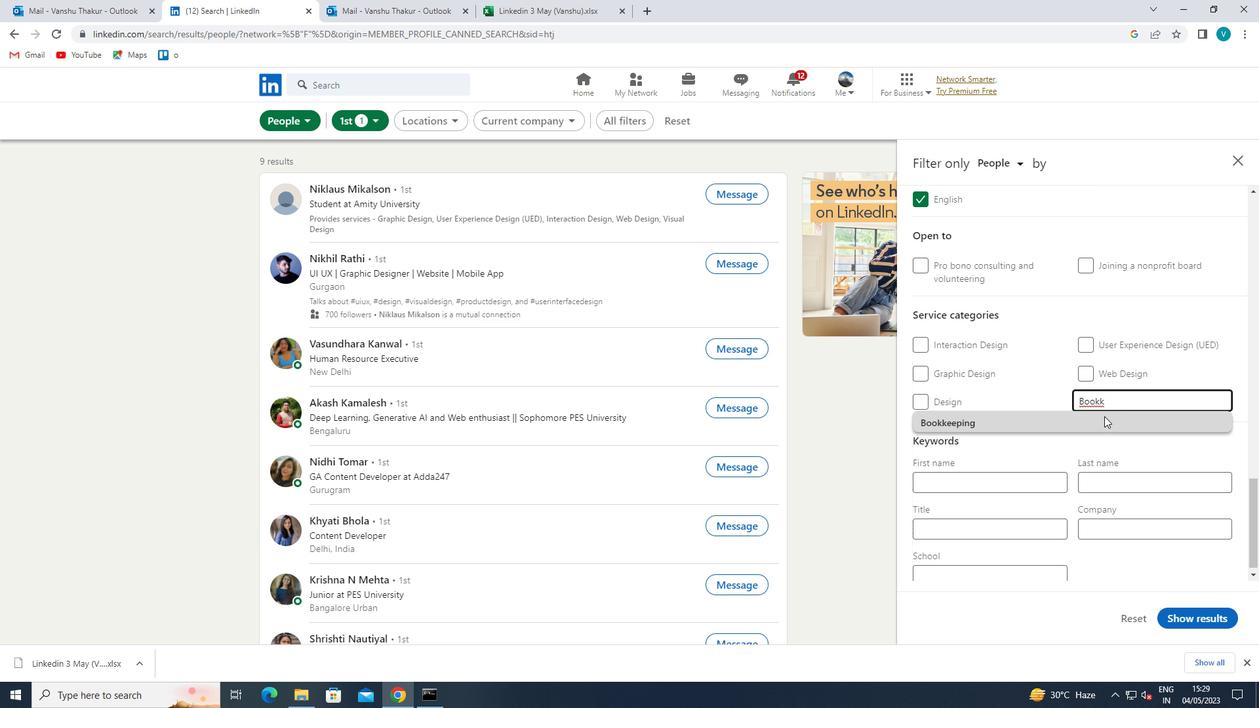 
Action: Mouse scrolled (1102, 418) with delta (0, 0)
Screenshot: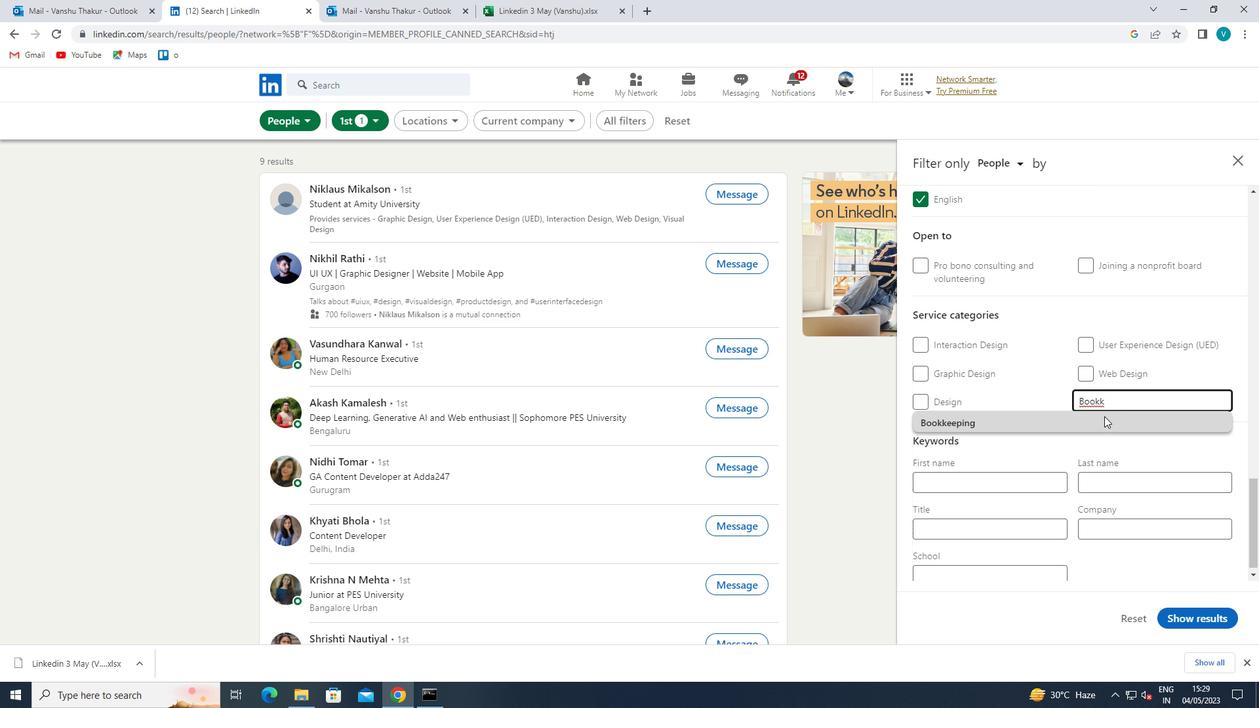 
Action: Mouse moved to (1100, 420)
Screenshot: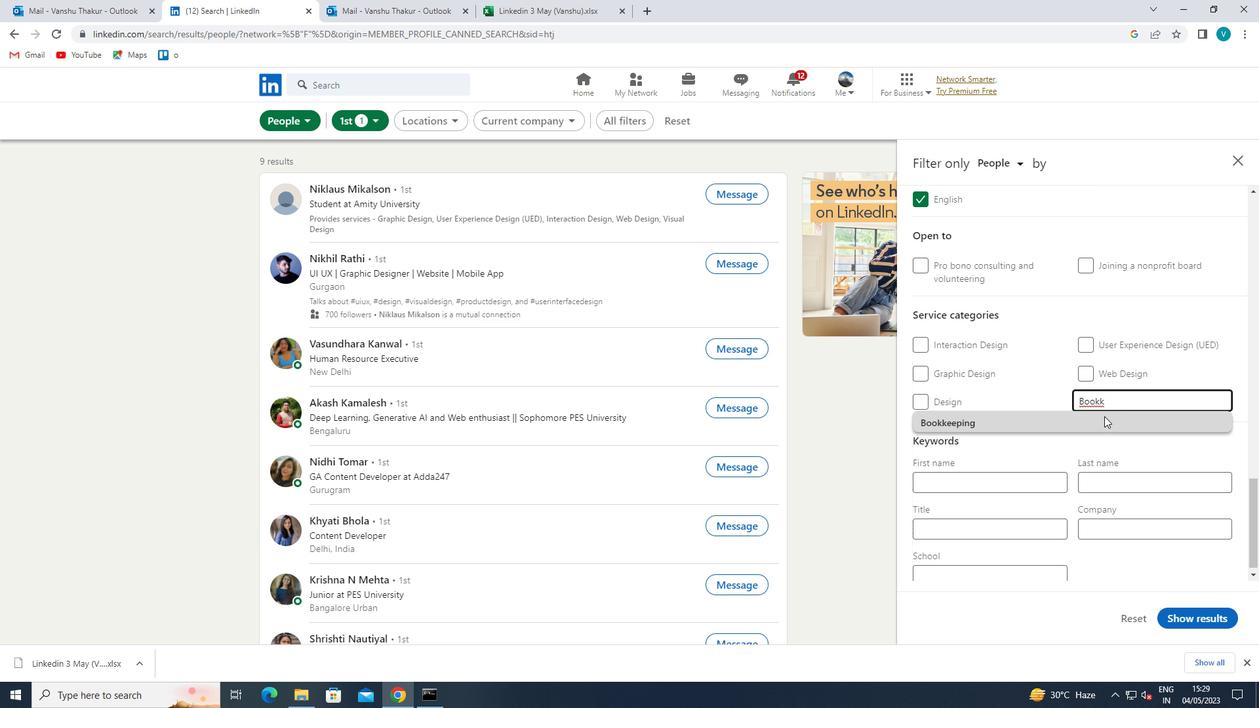 
Action: Mouse scrolled (1100, 419) with delta (0, 0)
Screenshot: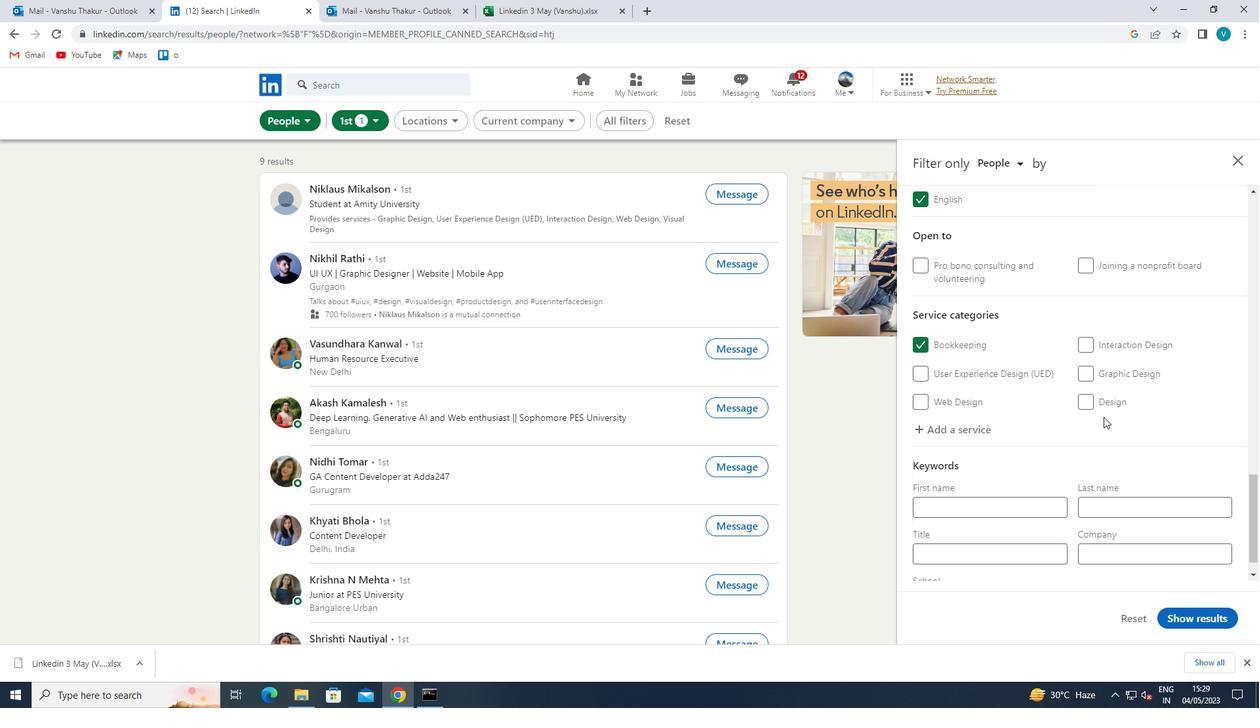 
Action: Mouse moved to (1024, 518)
Screenshot: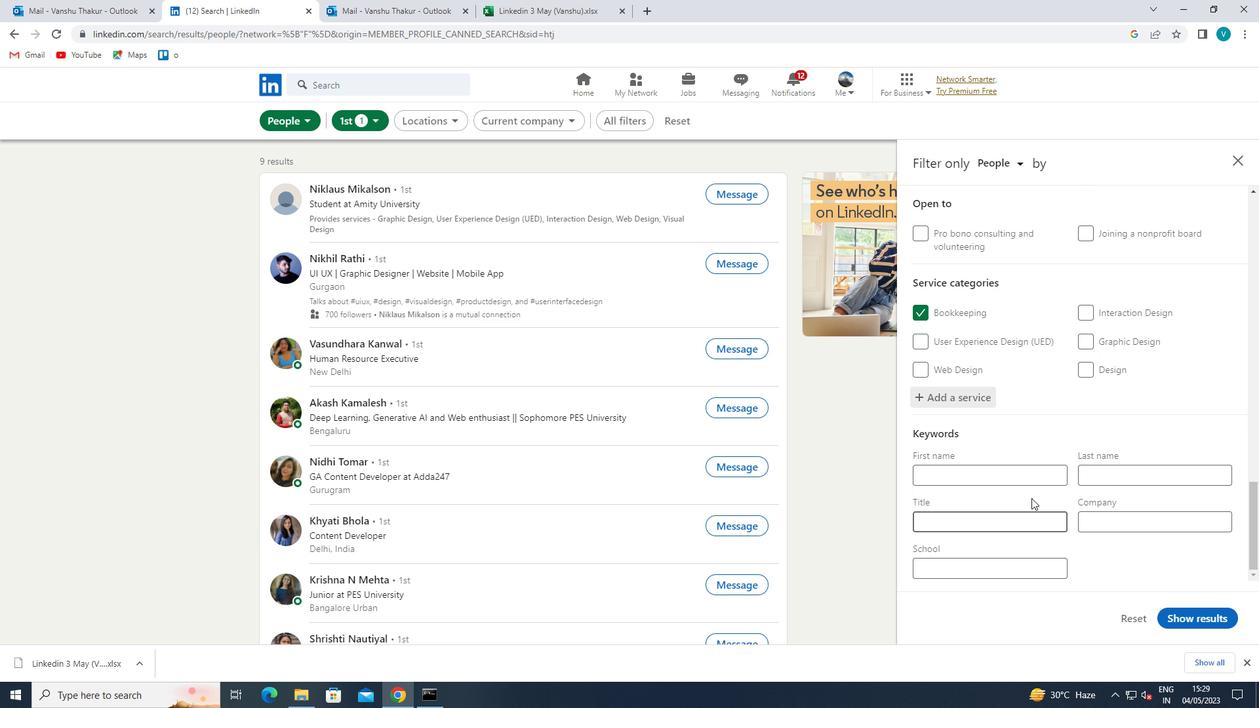 
Action: Mouse pressed left at (1024, 518)
Screenshot: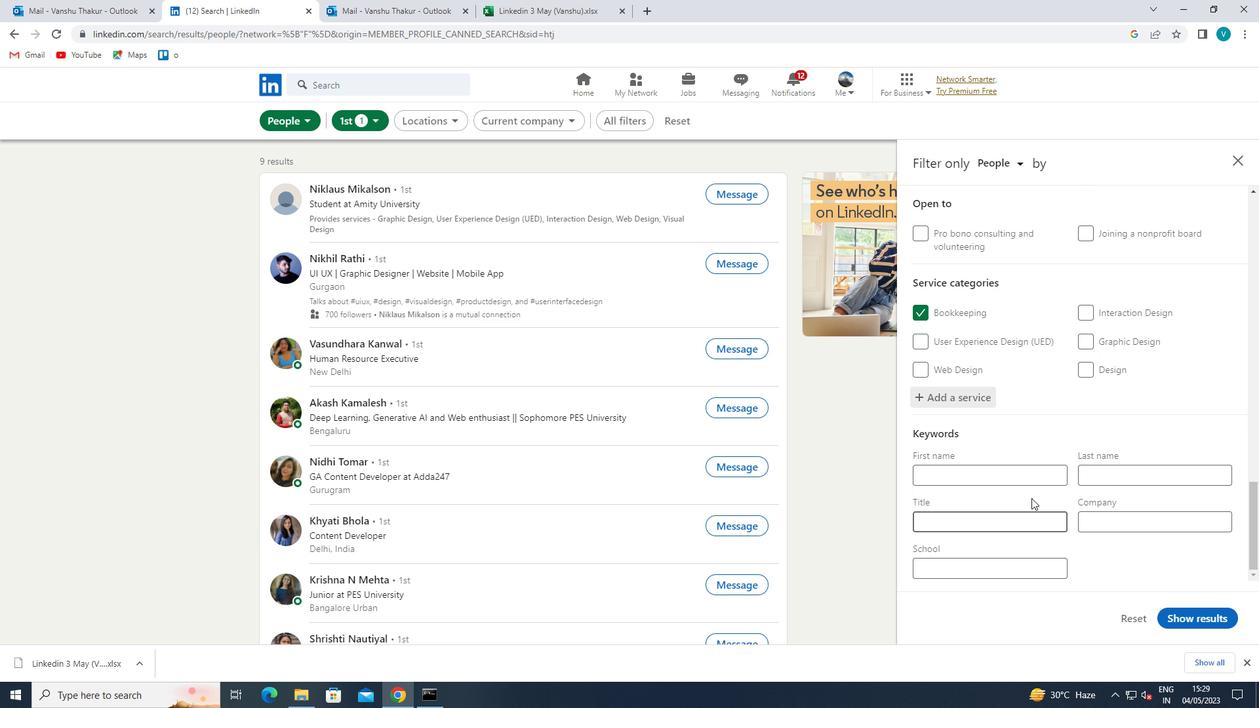 
Action: Mouse moved to (1027, 518)
Screenshot: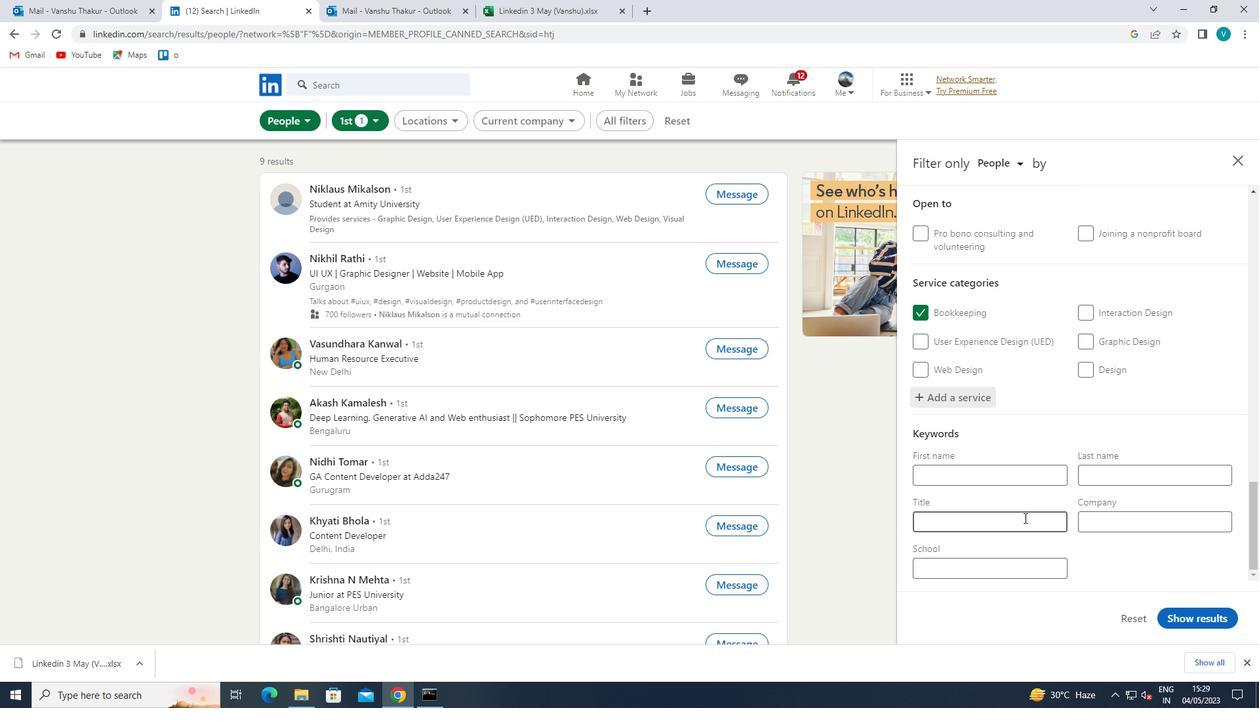 
Action: Key pressed <Key.shift>FOUNDER<Key.space>
Screenshot: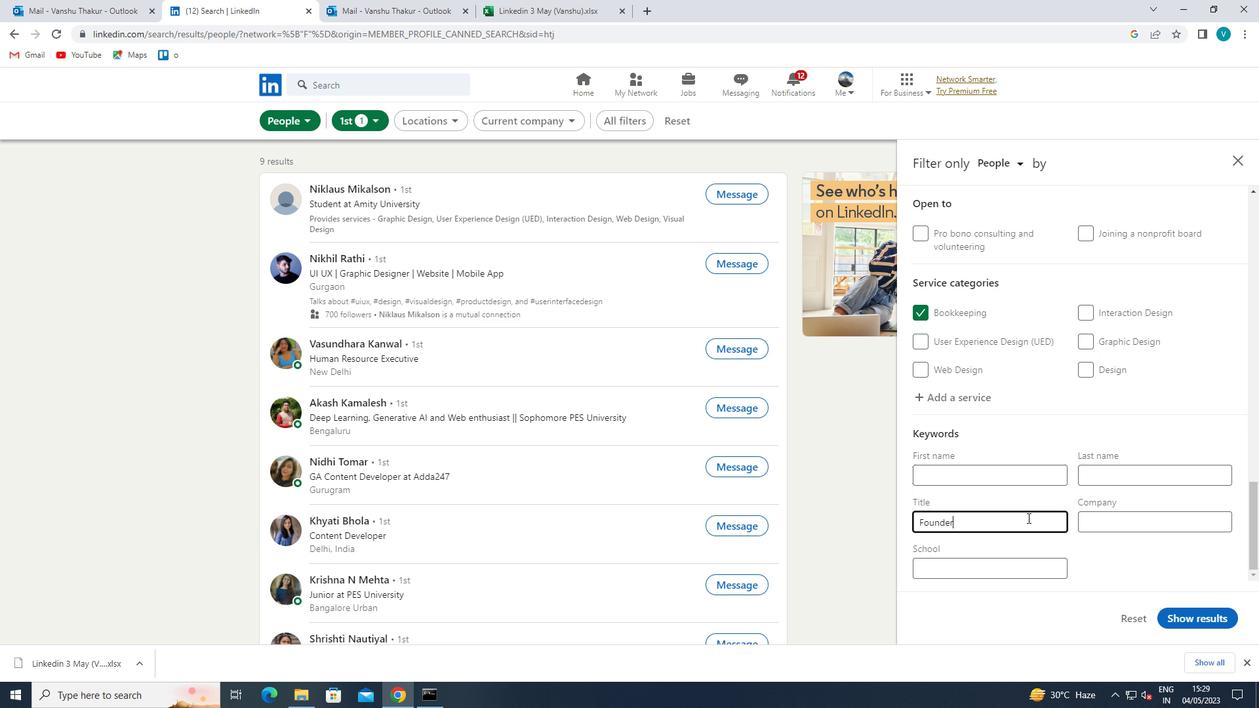 
Action: Mouse moved to (1193, 620)
Screenshot: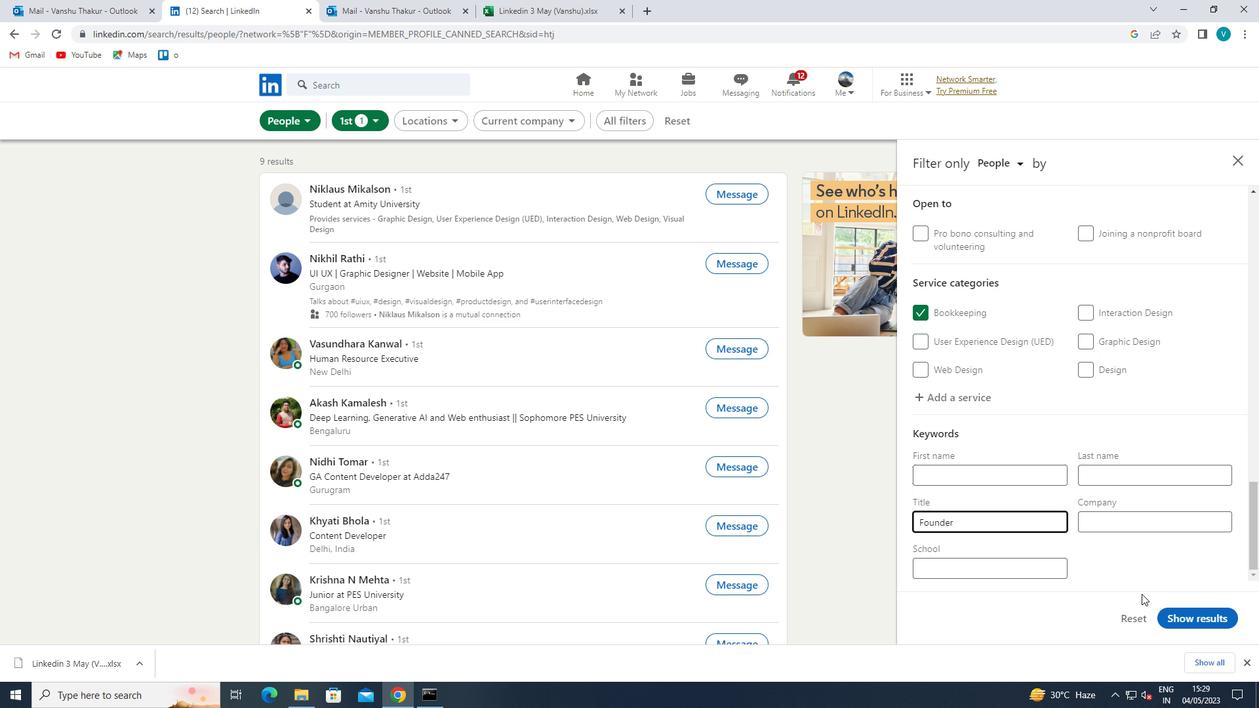 
Action: Mouse pressed left at (1193, 620)
Screenshot: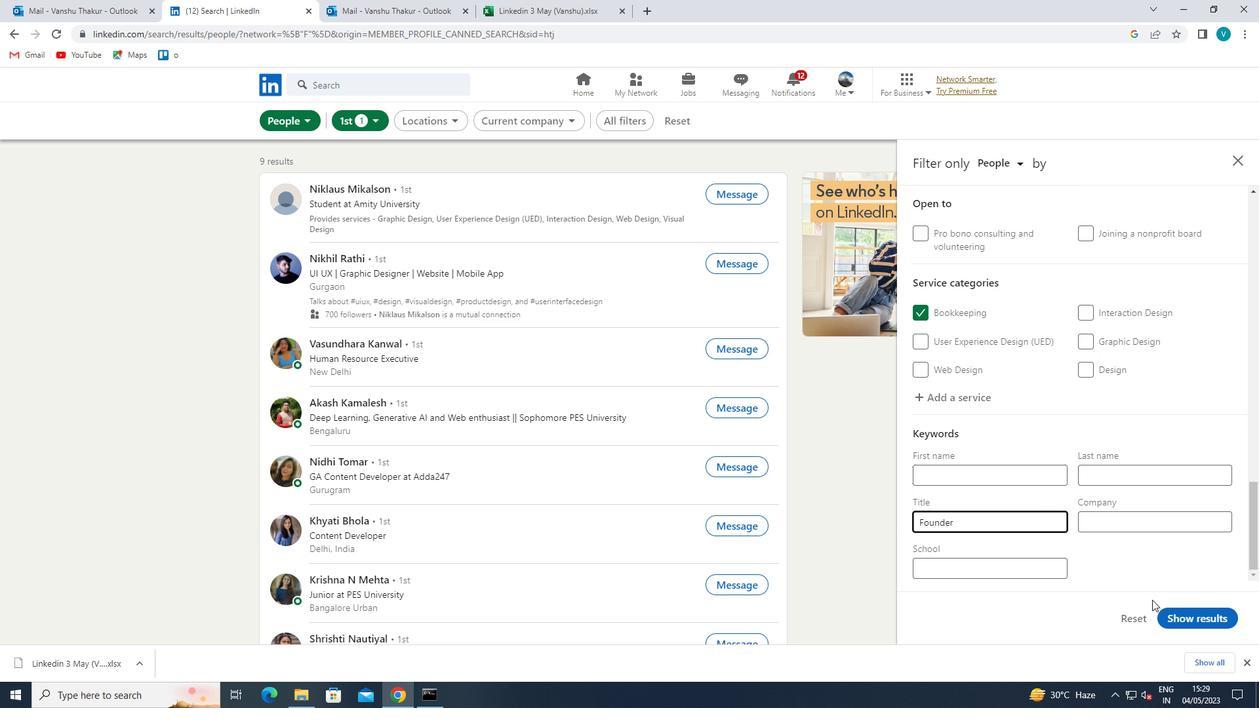 
Action: Mouse moved to (1195, 620)
Screenshot: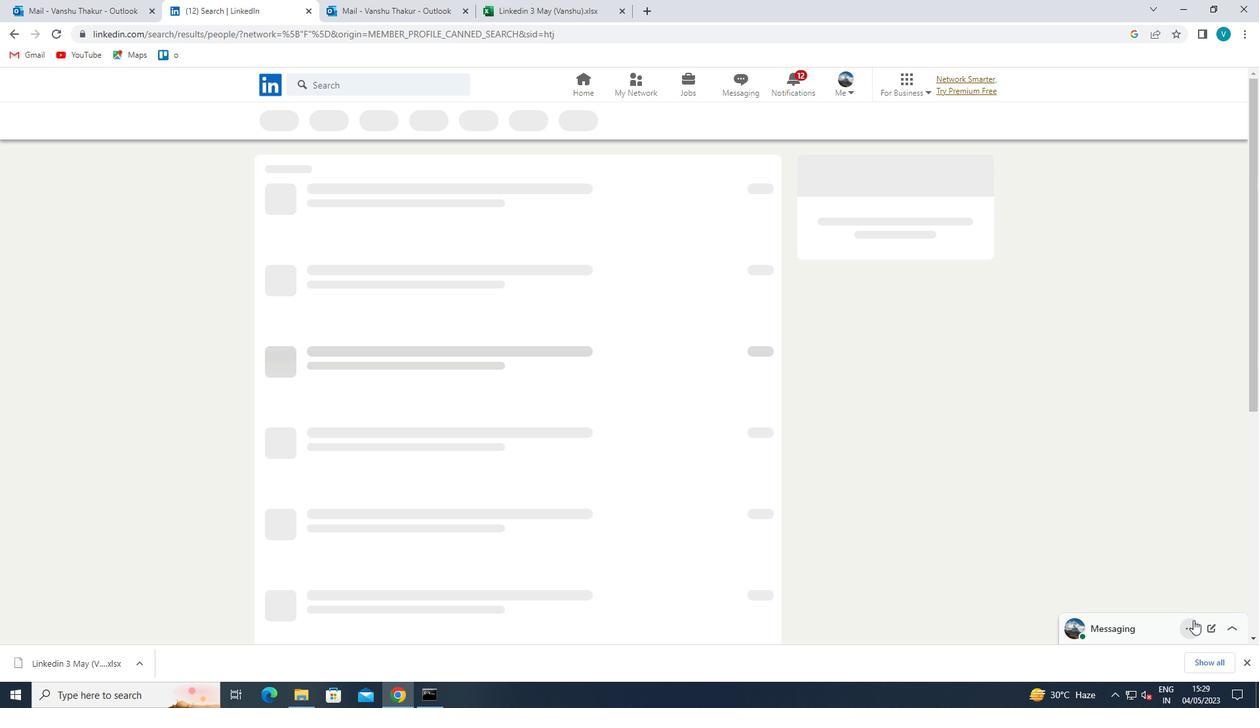 
